 Task: Plan a trip to TatabÃ¡nya, Hungary from 14th December, 2023 to 20th December, 2023 for 8 adults, 2 children. Place can be room or shared room with 4 bedrooms having 8 beds and 4 bathrooms. Property type can be house. Amenities needed are: wifi, TV, free parkinig on premises, gym, breakfast.
Action: Mouse moved to (497, 101)
Screenshot: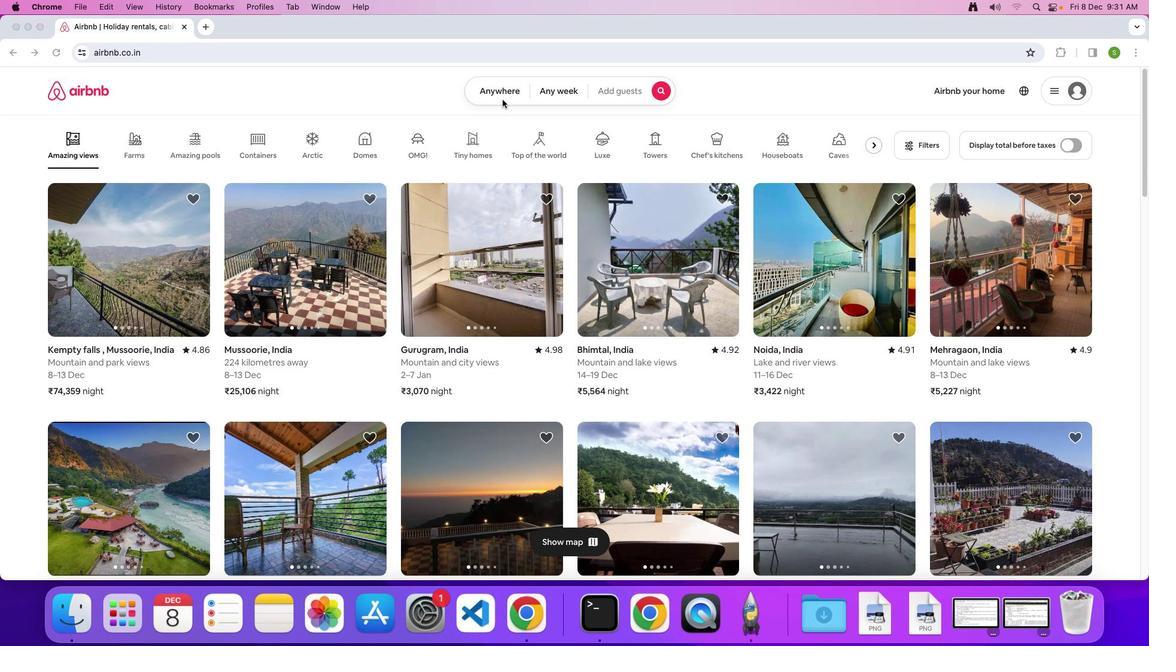 
Action: Mouse pressed left at (497, 101)
Screenshot: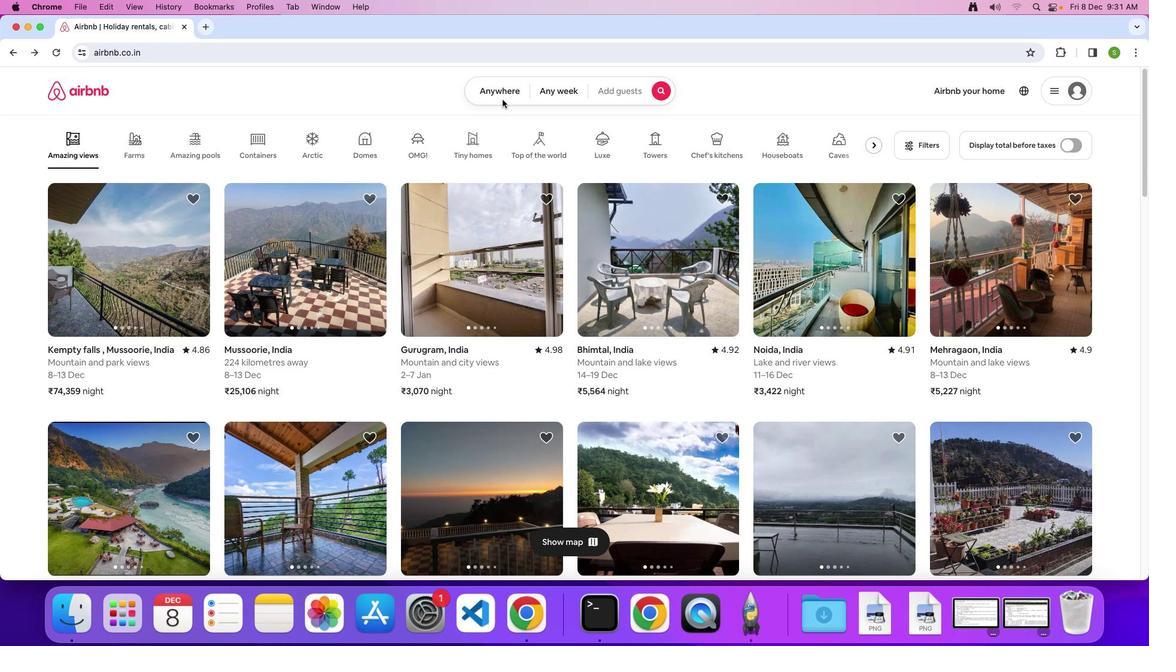 
Action: Mouse moved to (497, 99)
Screenshot: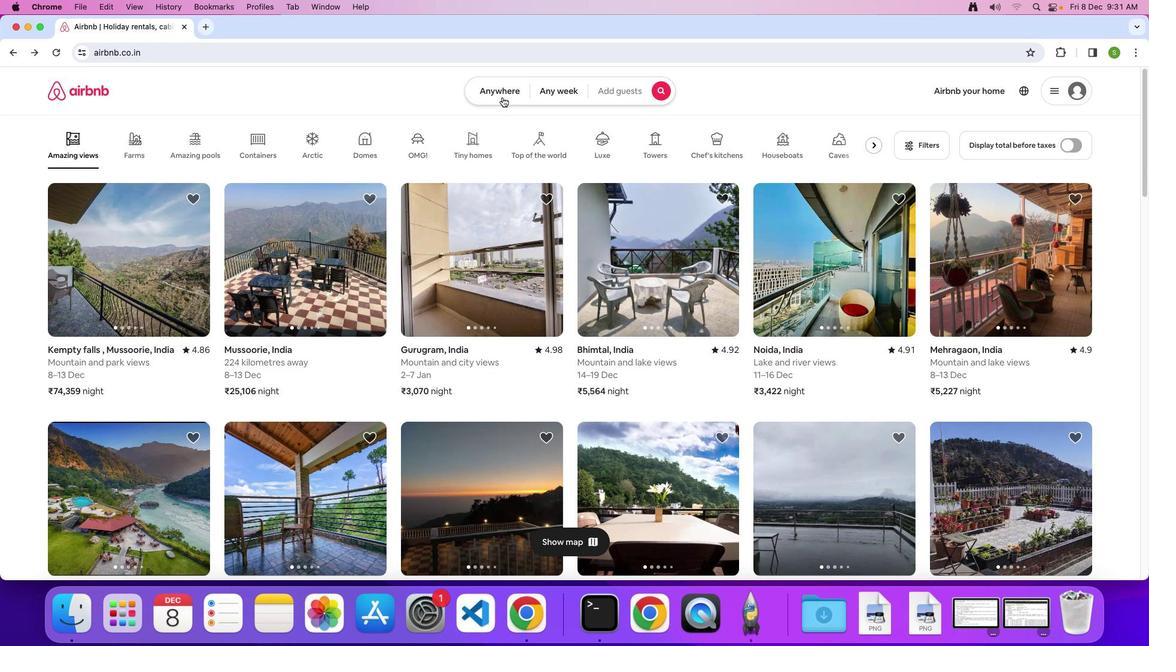 
Action: Mouse pressed left at (497, 99)
Screenshot: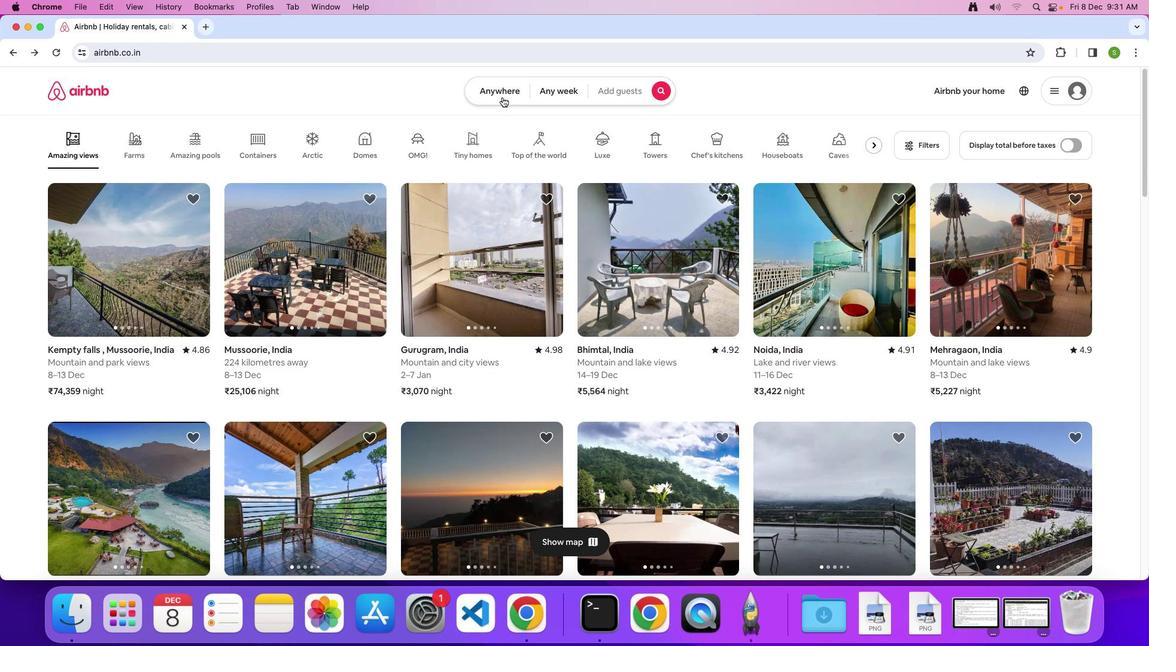
Action: Mouse moved to (435, 135)
Screenshot: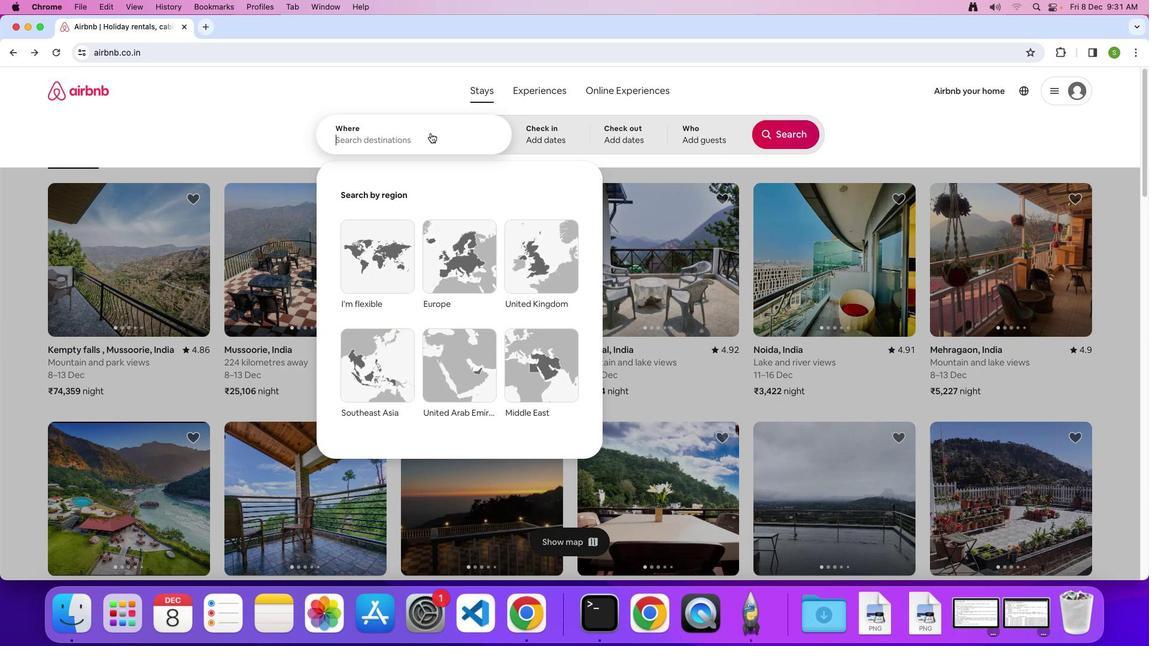 
Action: Mouse pressed left at (435, 135)
Screenshot: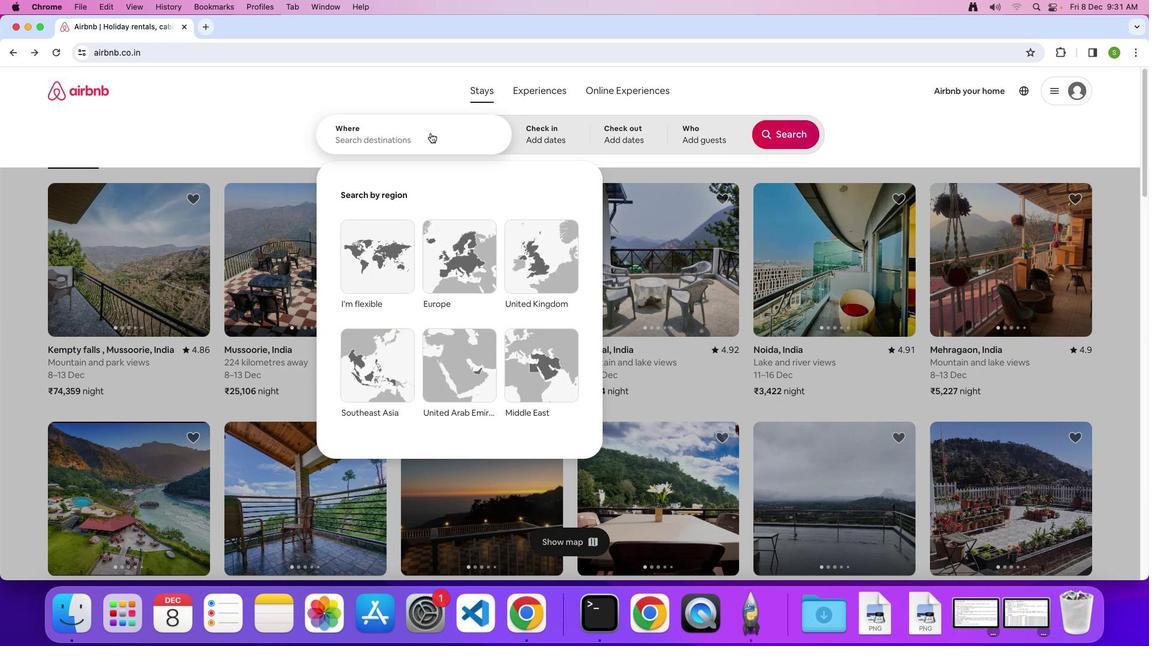 
Action: Key pressed 'T'Key.caps_lock'a''t''a''b''a''n''y''a'','Key.spaceKey.shift'H''u''n''g''a''r''y'Key.enter
Screenshot: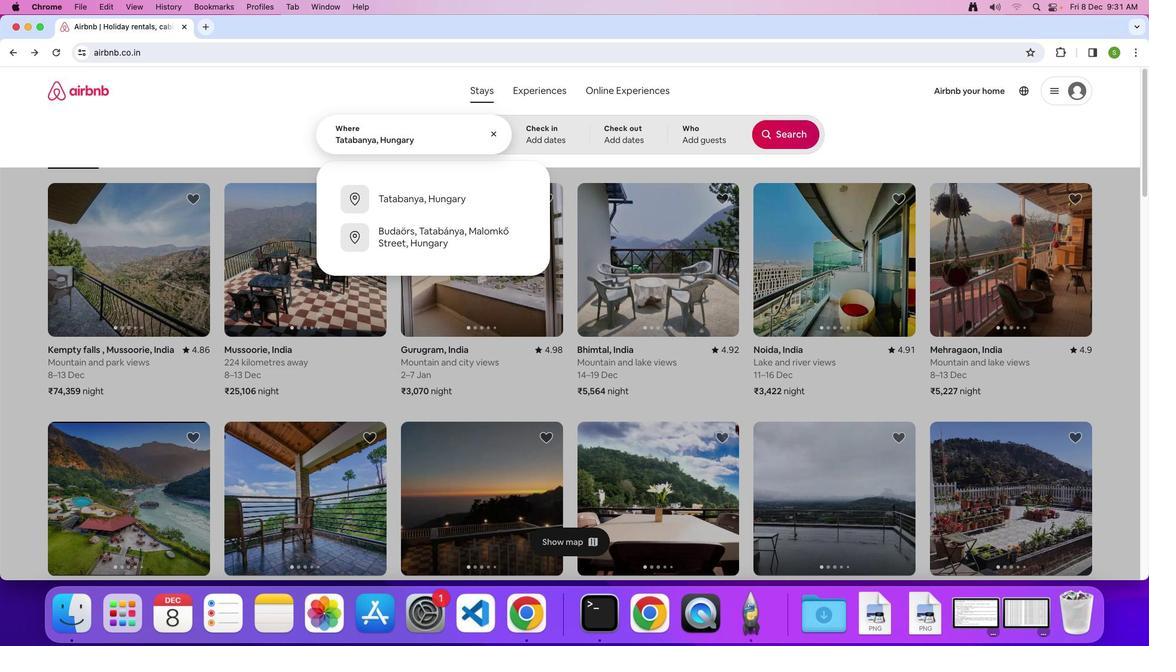
Action: Mouse moved to (483, 352)
Screenshot: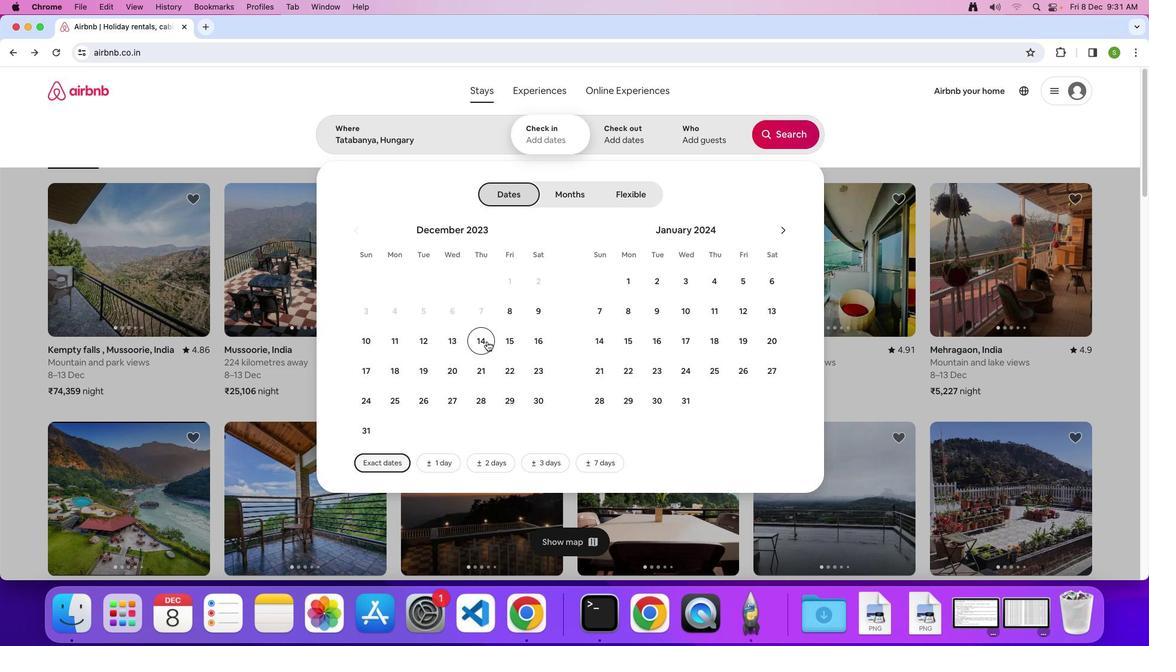 
Action: Mouse pressed left at (483, 352)
Screenshot: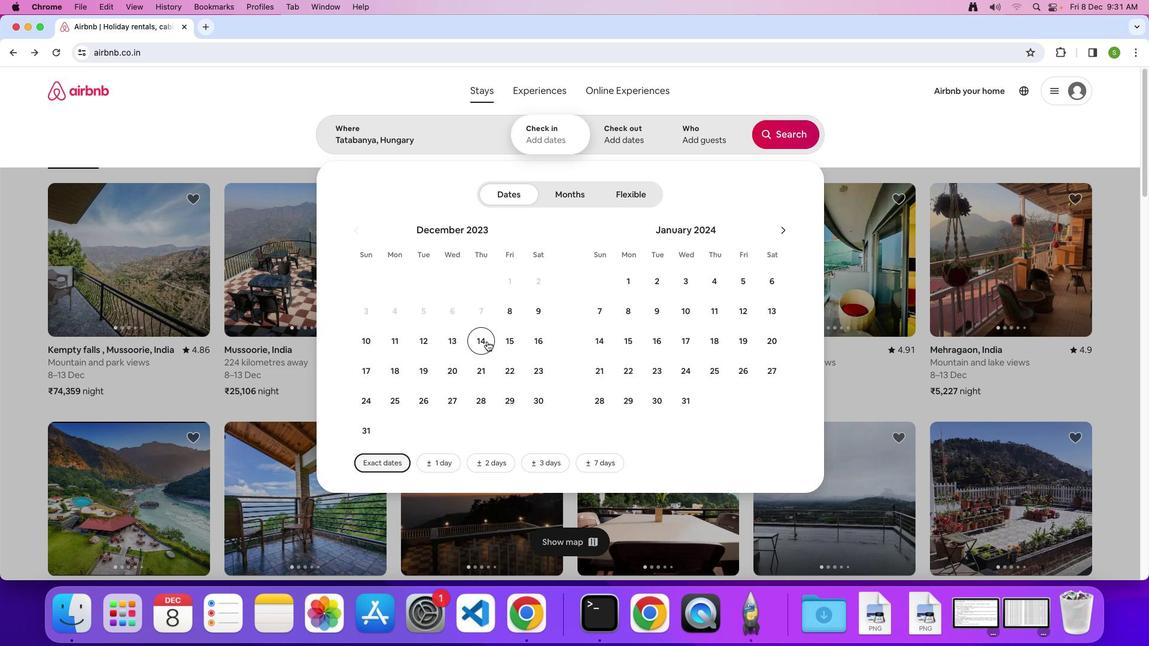 
Action: Mouse moved to (452, 382)
Screenshot: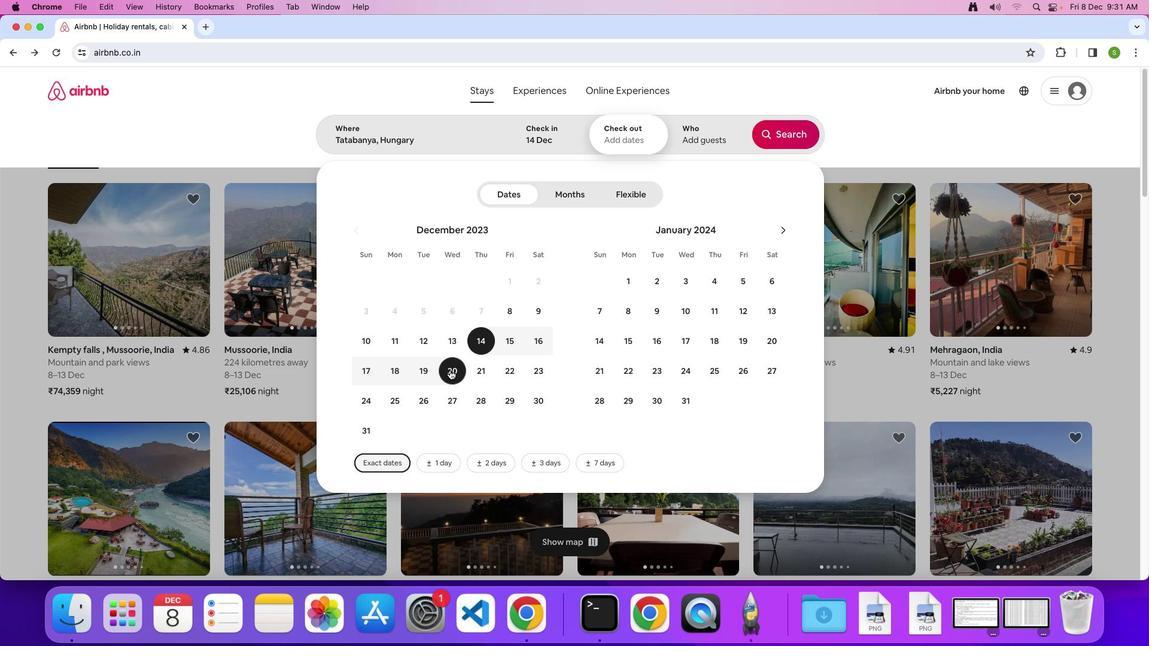 
Action: Mouse pressed left at (452, 382)
Screenshot: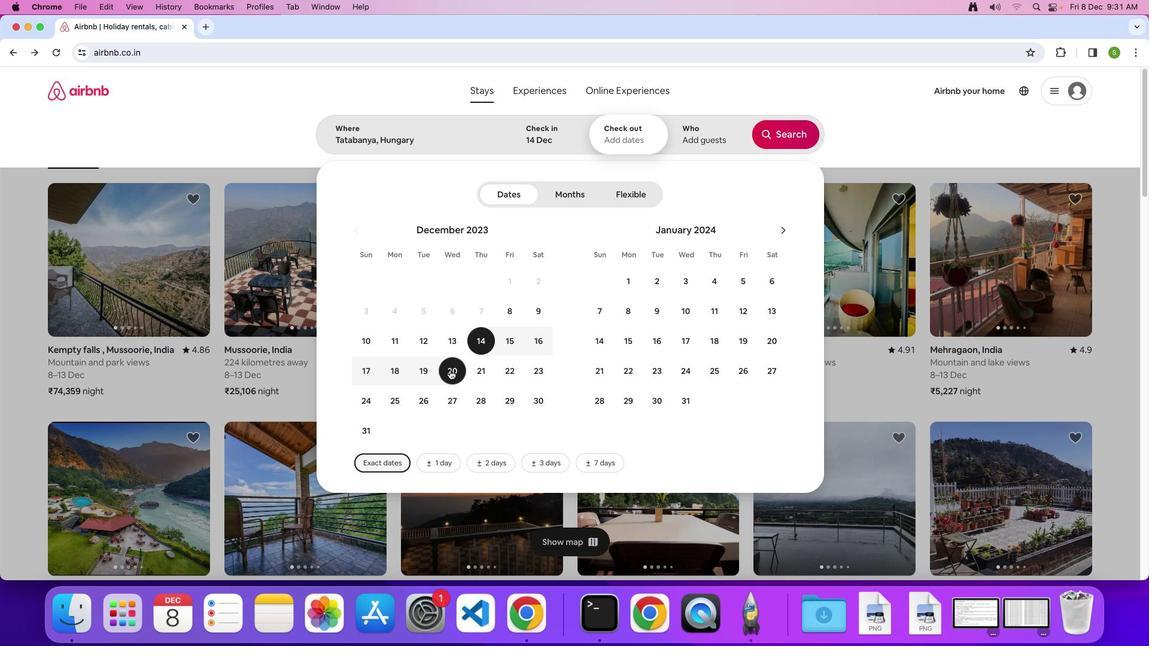 
Action: Mouse moved to (660, 143)
Screenshot: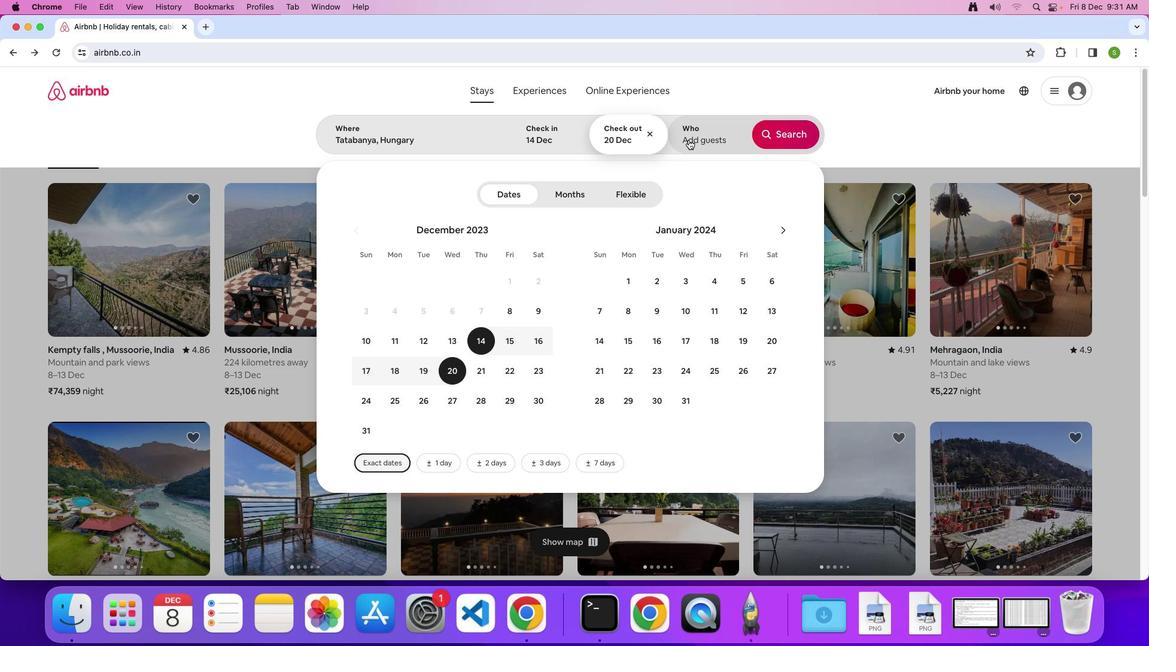 
Action: Mouse pressed left at (660, 143)
Screenshot: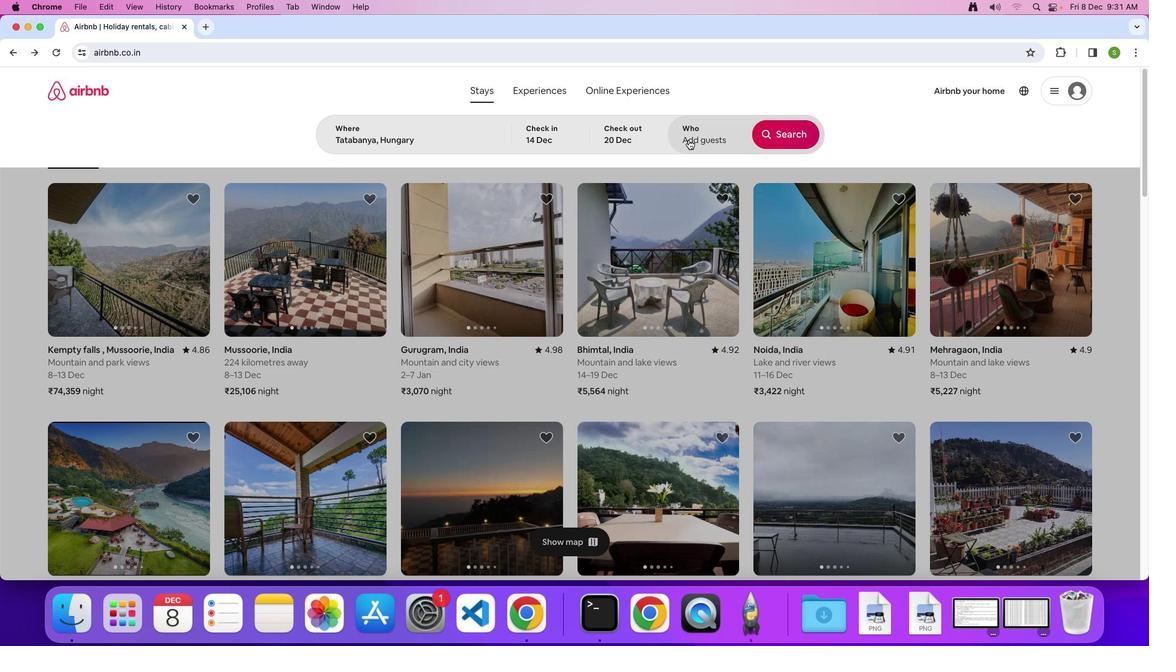 
Action: Mouse moved to (748, 204)
Screenshot: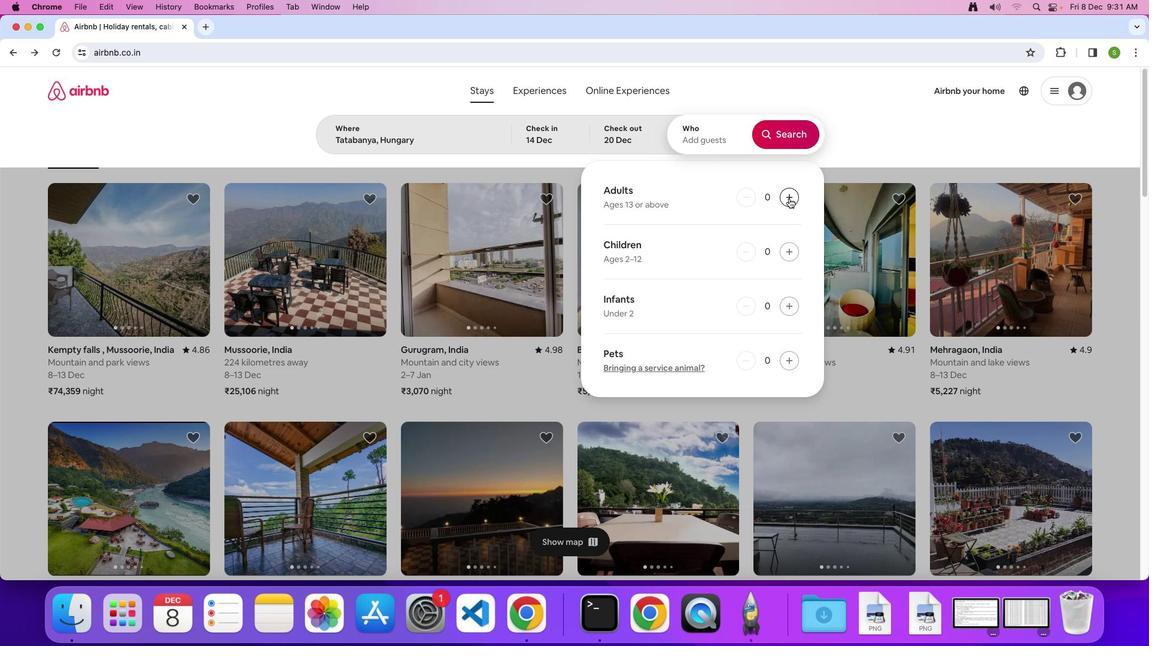 
Action: Mouse pressed left at (748, 204)
Screenshot: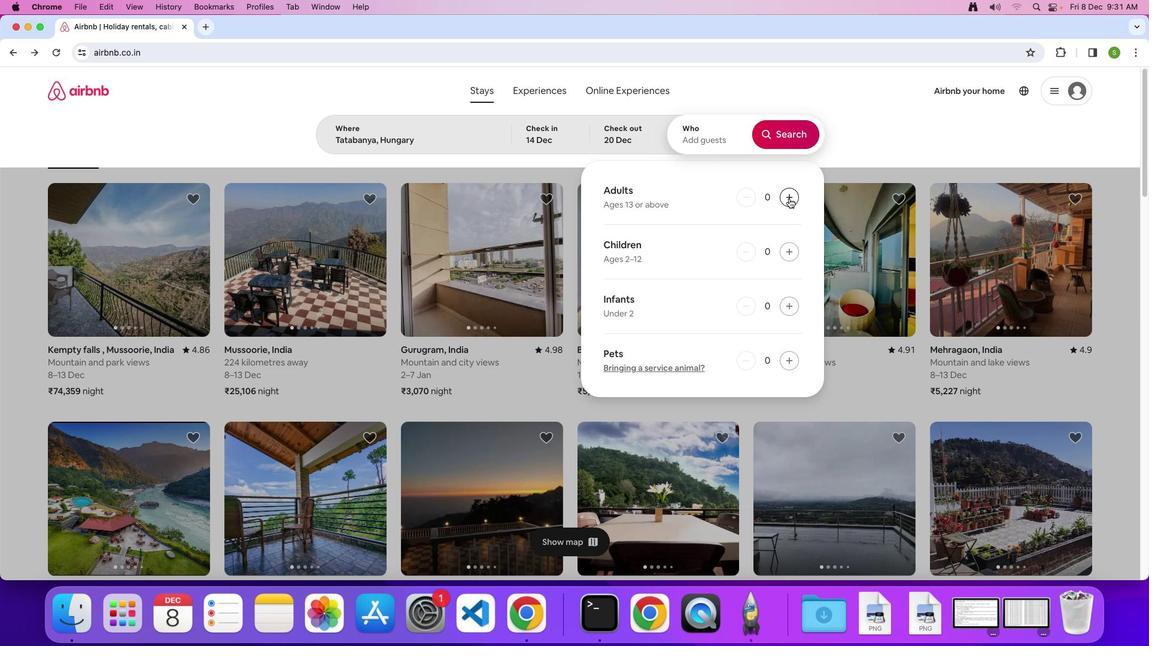 
Action: Mouse pressed left at (748, 204)
Screenshot: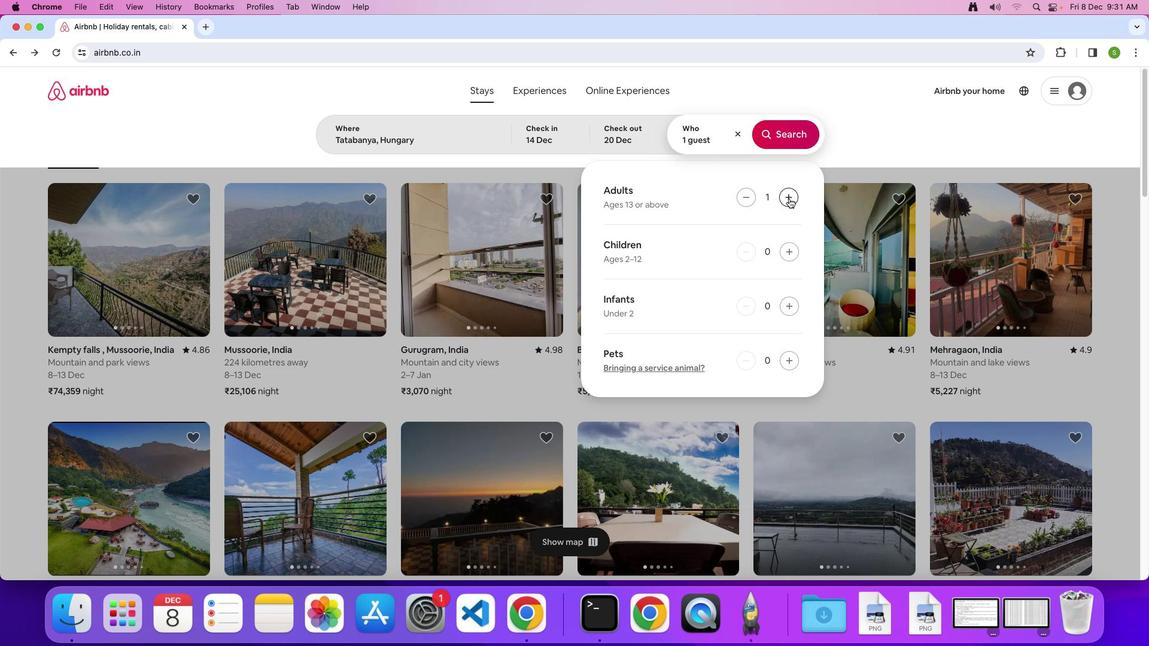 
Action: Mouse pressed left at (748, 204)
Screenshot: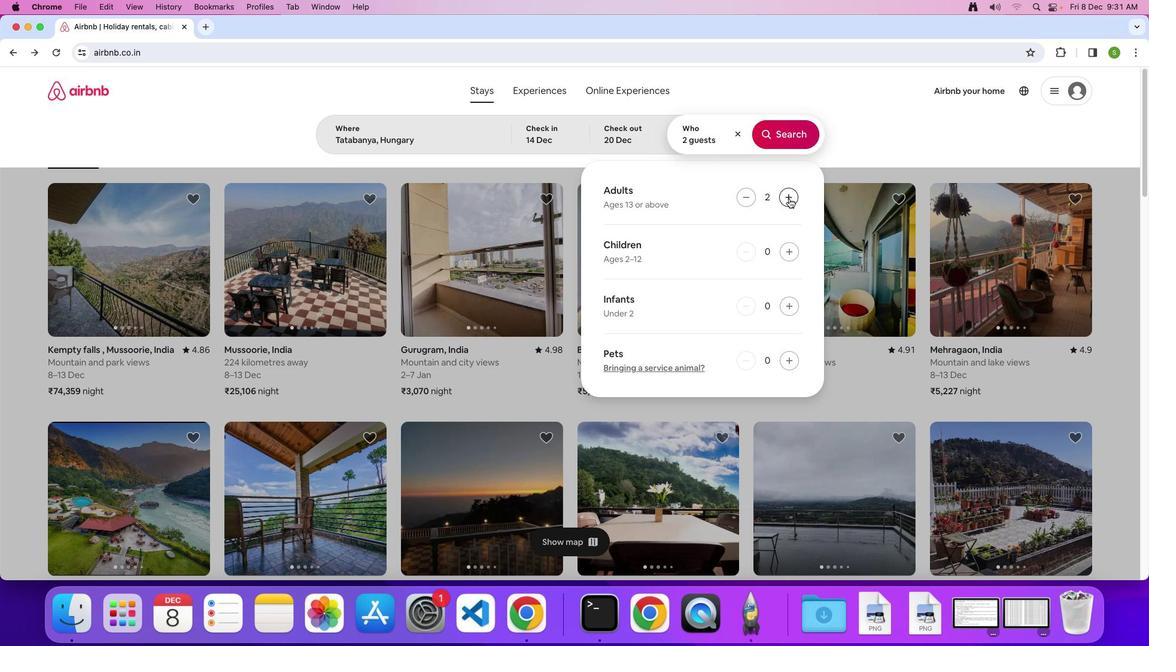 
Action: Mouse pressed left at (748, 204)
Screenshot: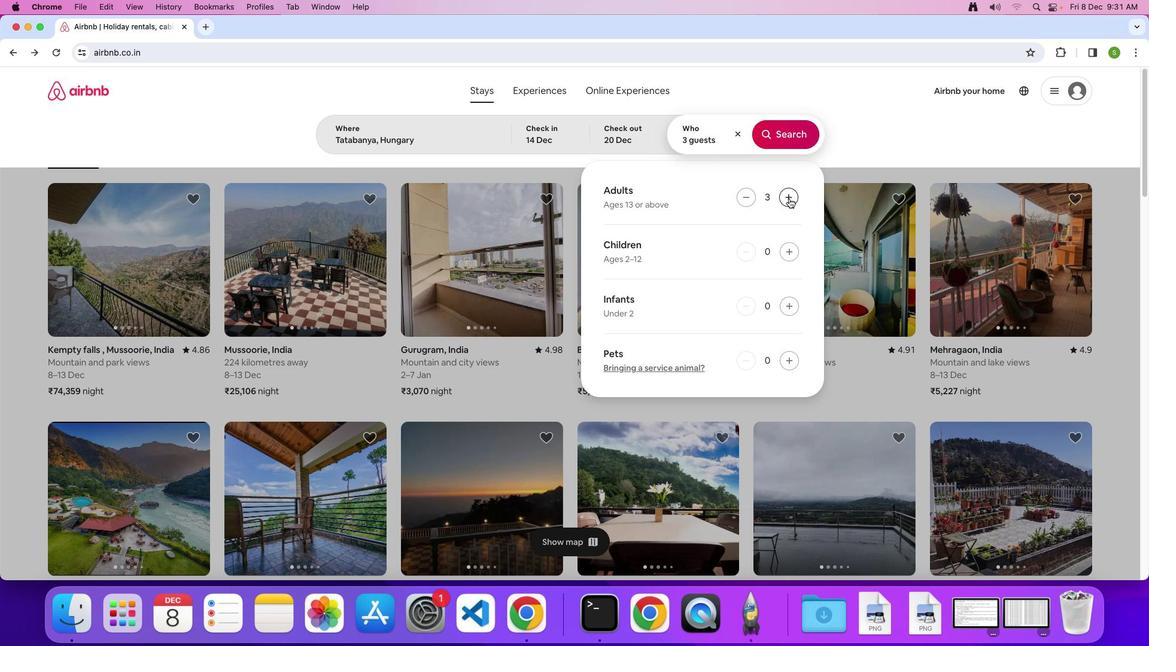 
Action: Mouse pressed left at (748, 204)
Screenshot: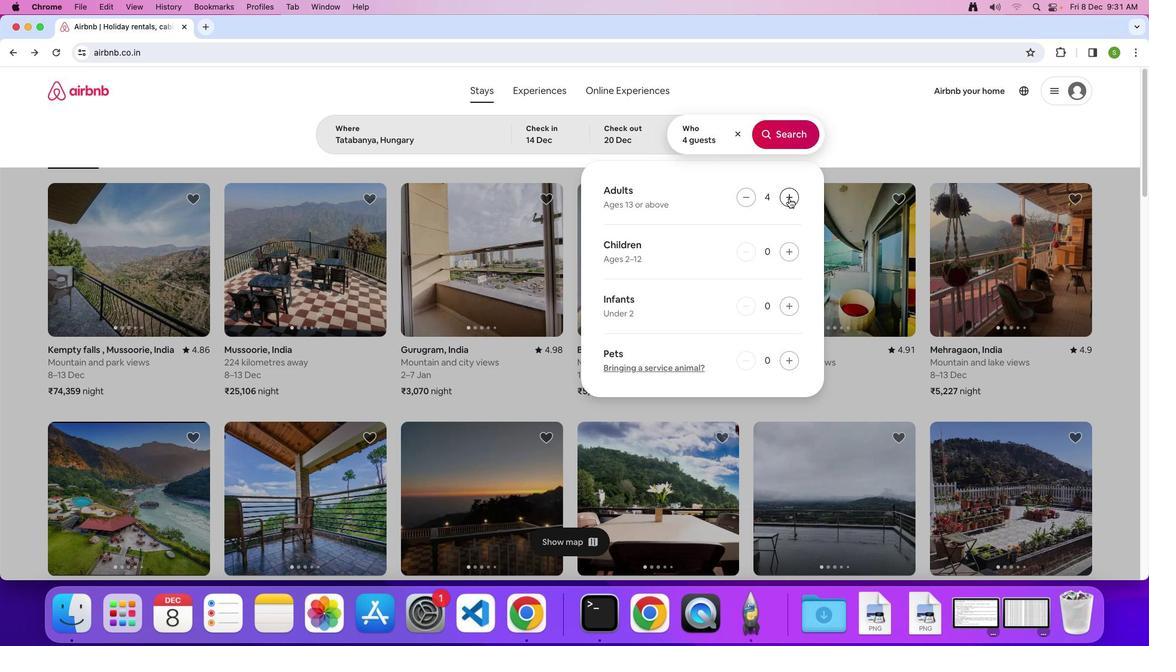 
Action: Mouse pressed left at (748, 204)
Screenshot: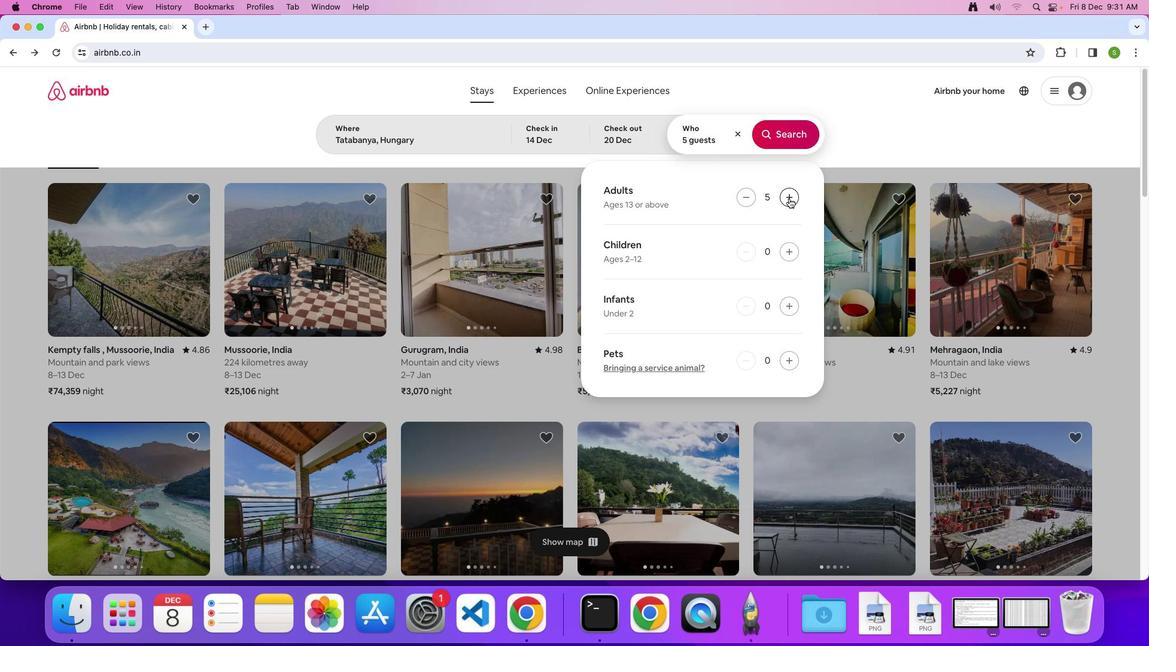 
Action: Mouse pressed left at (748, 204)
Screenshot: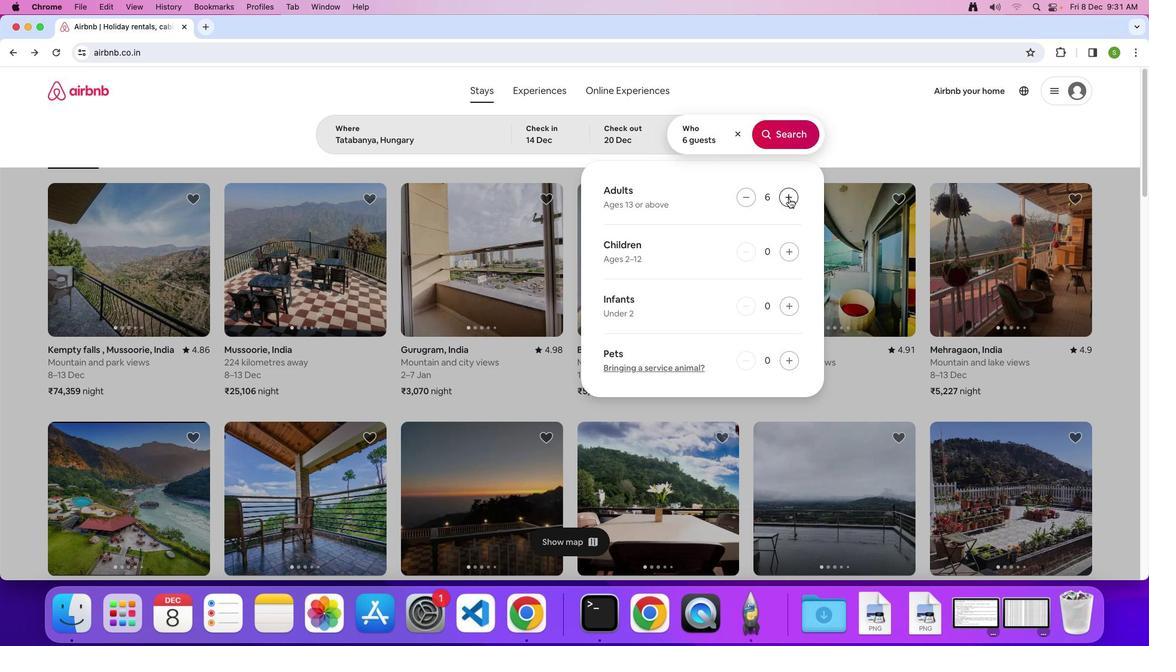 
Action: Mouse pressed left at (748, 204)
Screenshot: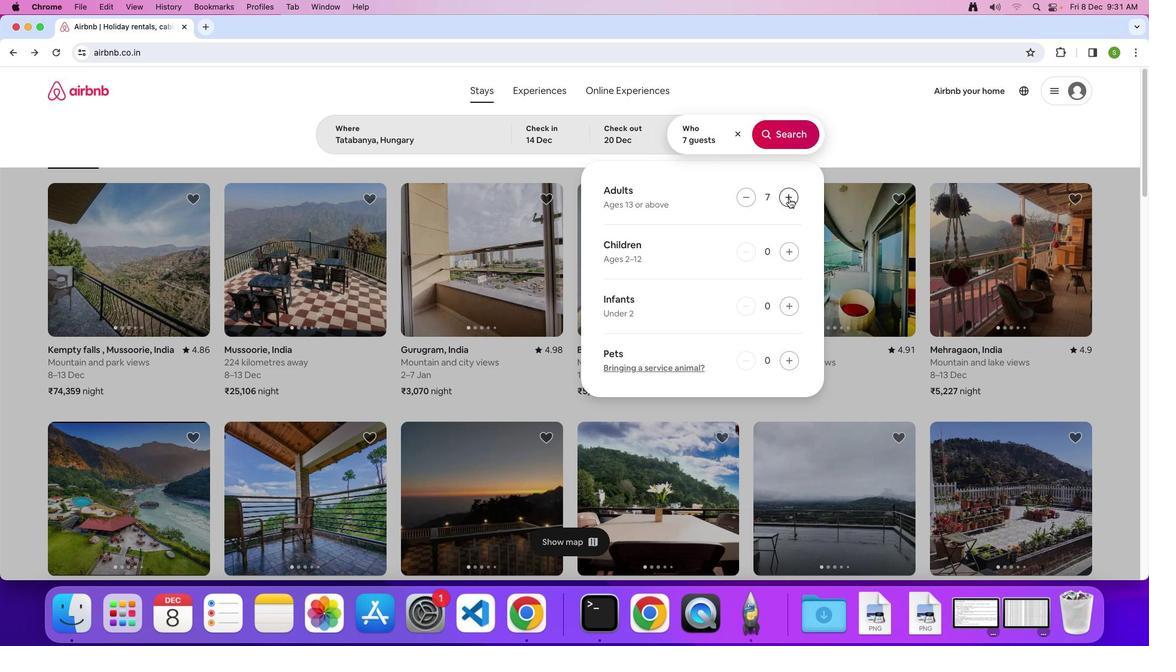 
Action: Mouse moved to (745, 267)
Screenshot: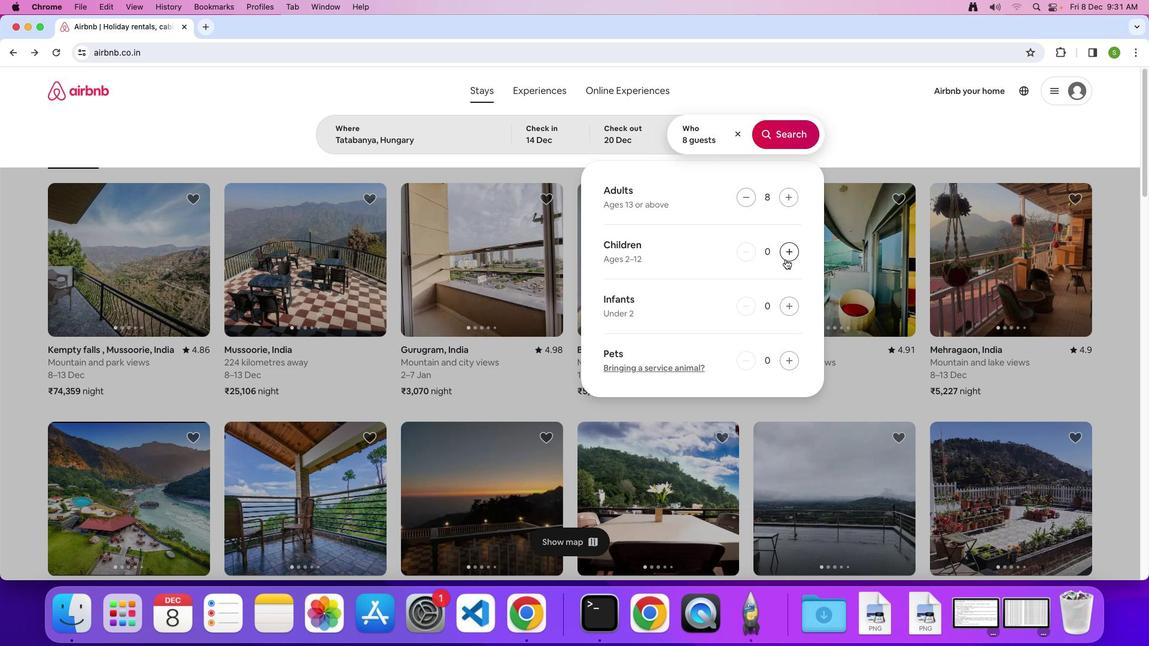 
Action: Mouse pressed left at (745, 267)
Screenshot: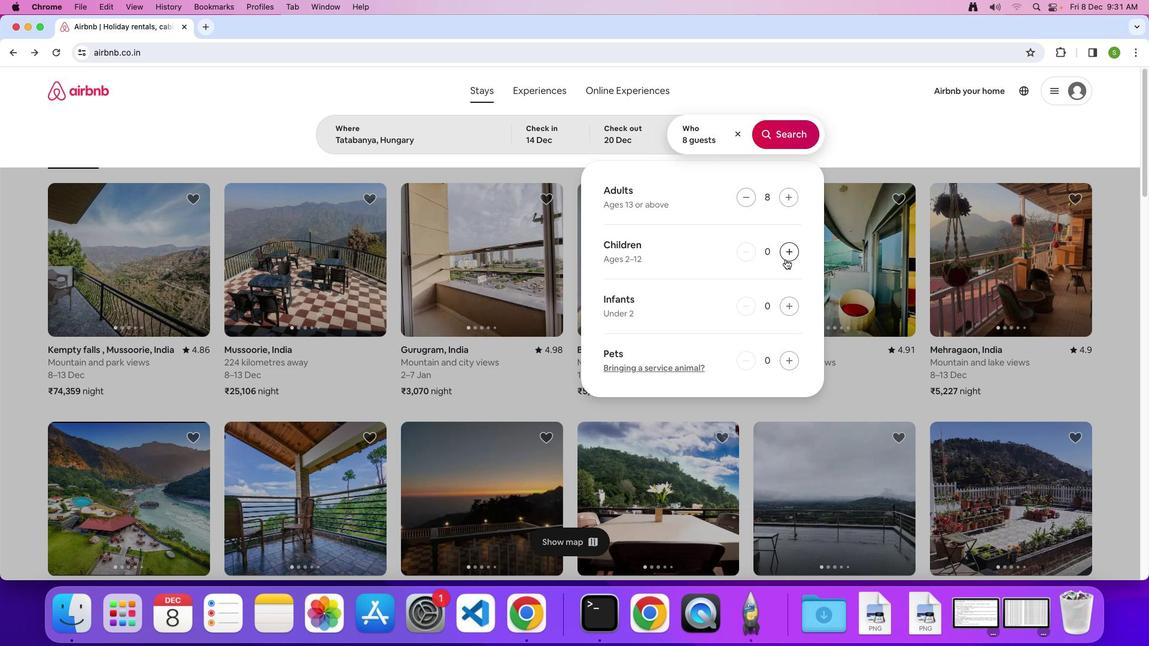 
Action: Mouse pressed left at (745, 267)
Screenshot: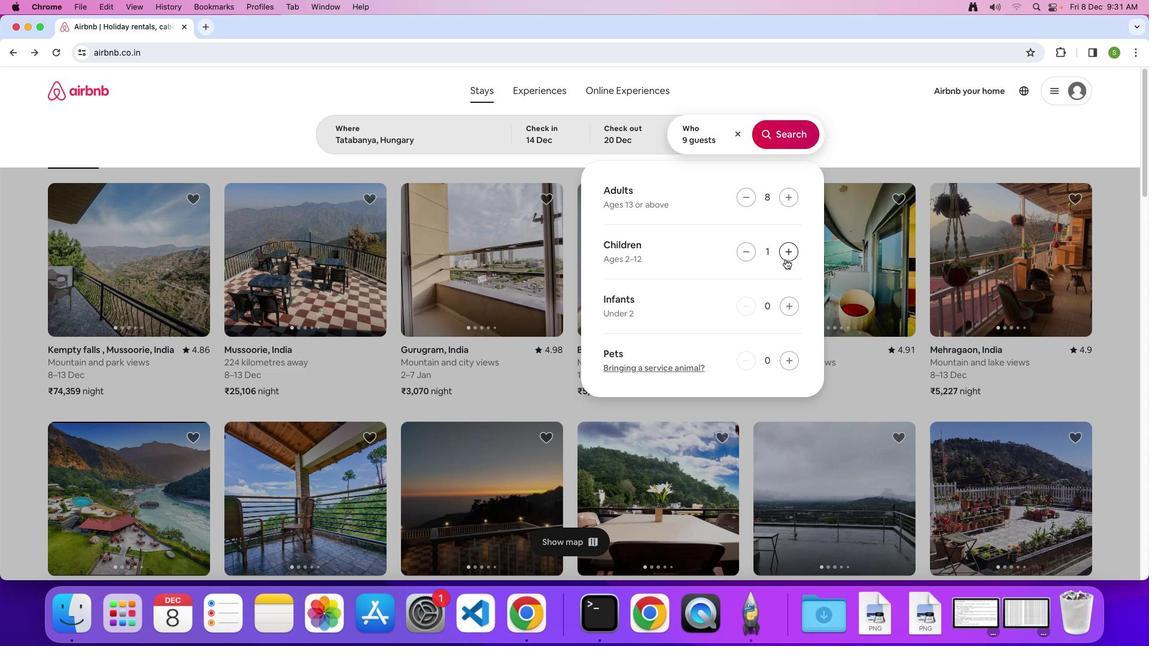
Action: Mouse moved to (743, 135)
Screenshot: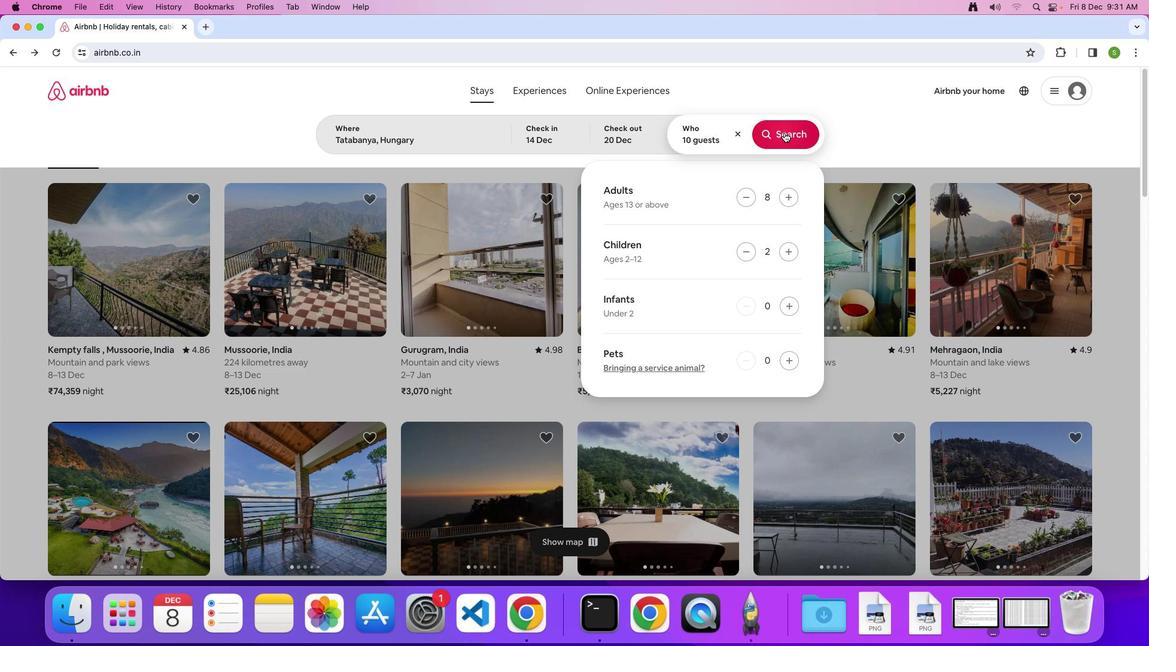 
Action: Mouse pressed left at (743, 135)
Screenshot: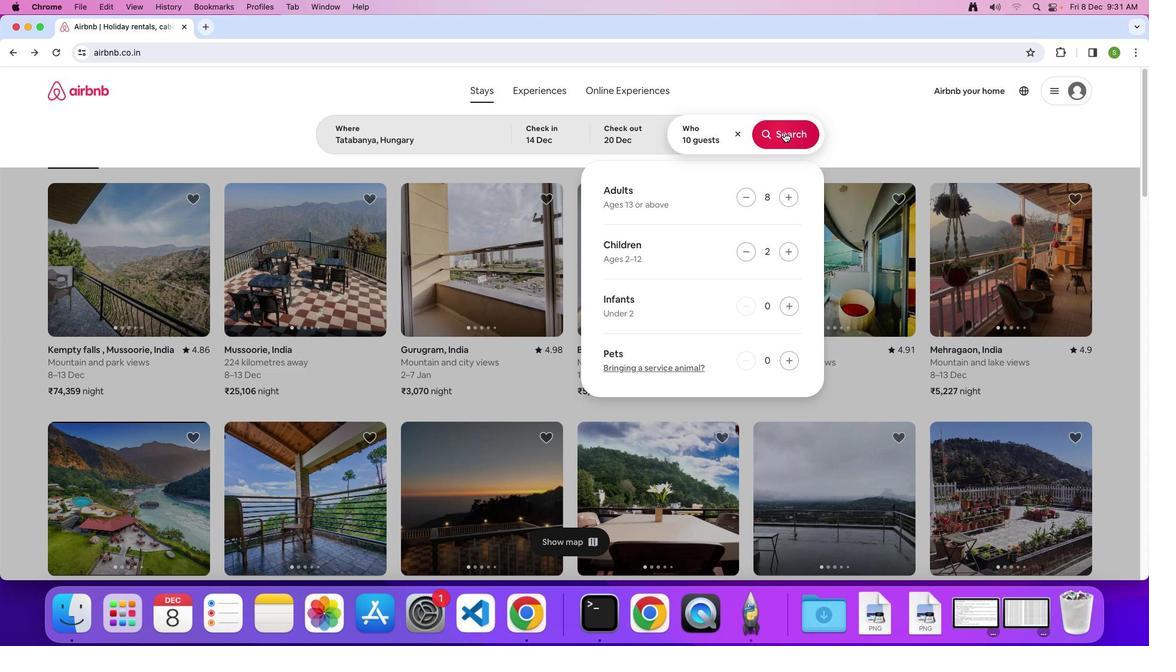 
Action: Mouse moved to (891, 146)
Screenshot: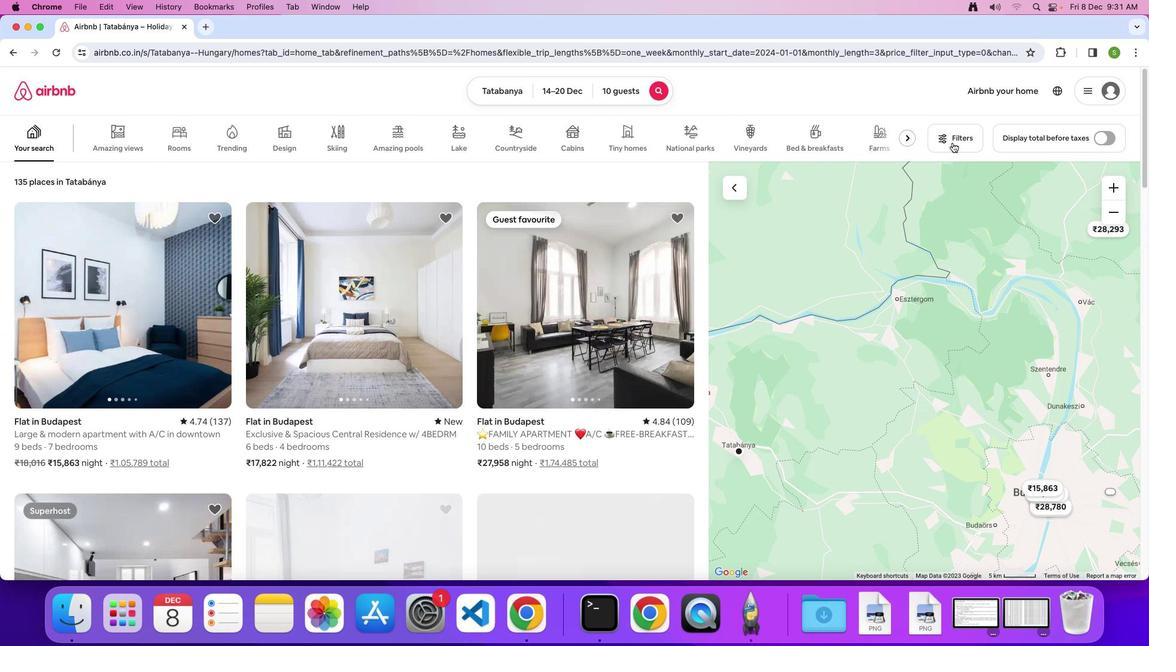 
Action: Mouse pressed left at (891, 146)
Screenshot: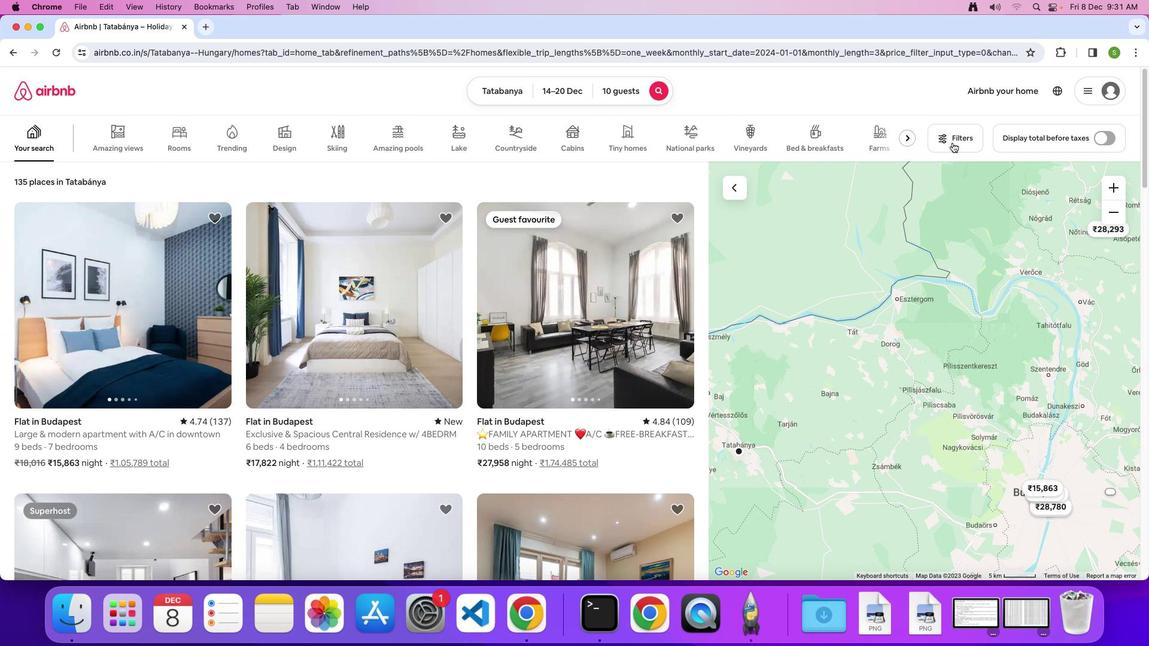 
Action: Mouse moved to (537, 228)
Screenshot: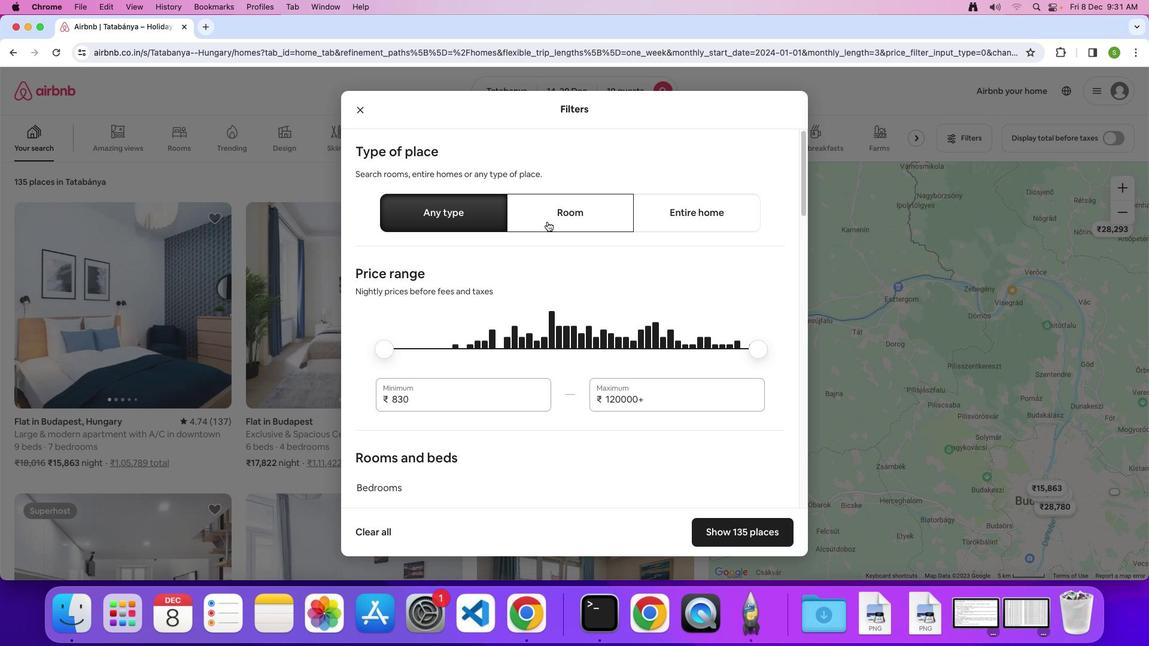 
Action: Mouse pressed left at (537, 228)
Screenshot: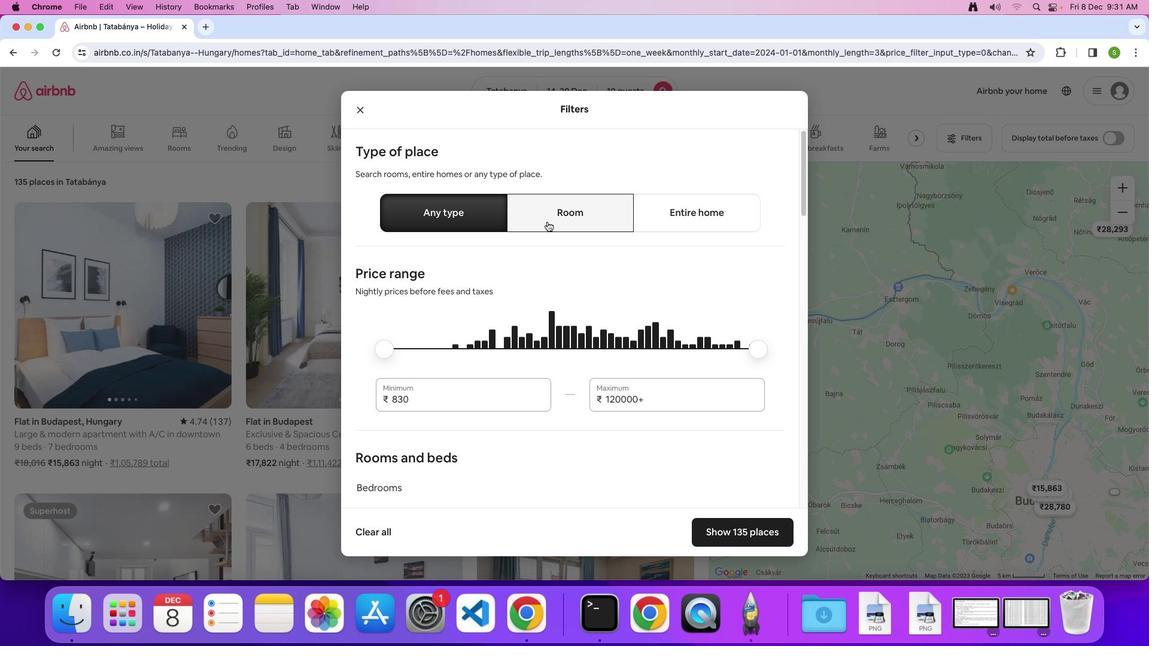 
Action: Mouse moved to (544, 341)
Screenshot: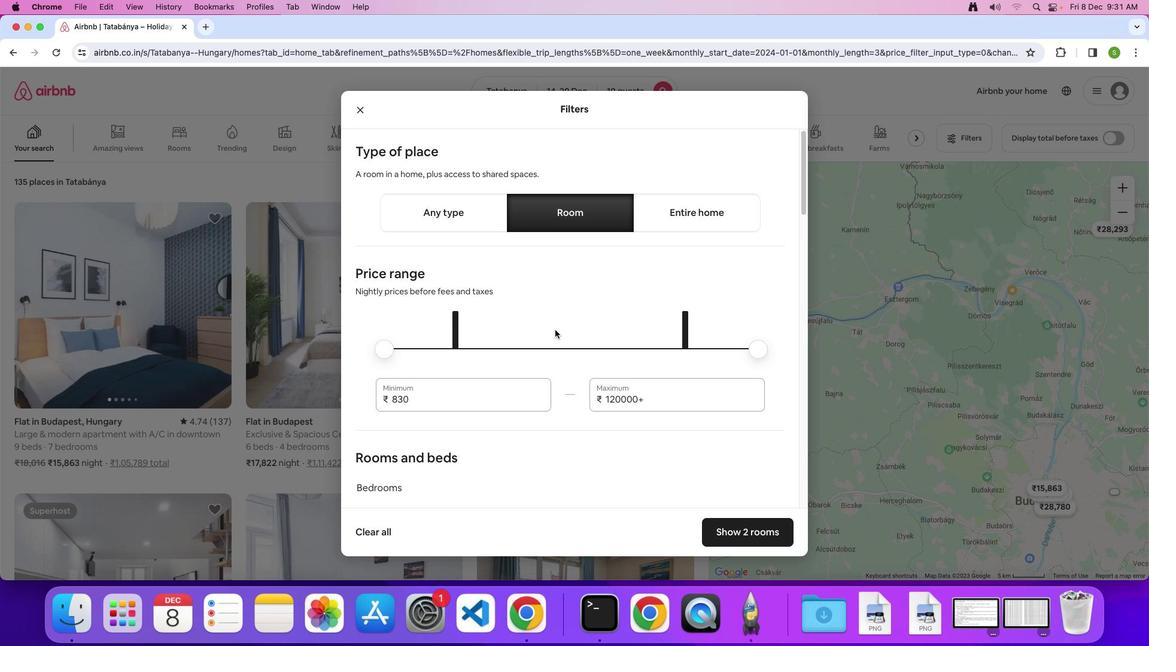 
Action: Mouse scrolled (544, 341) with delta (59, -1)
Screenshot: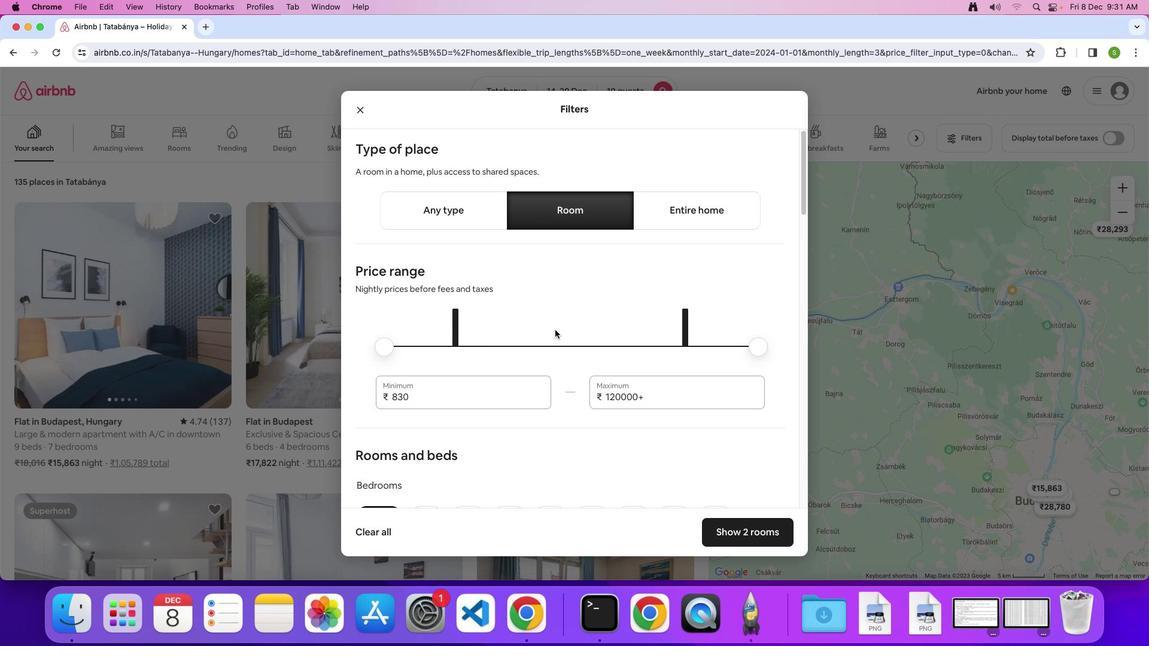 
Action: Mouse scrolled (544, 341) with delta (59, -1)
Screenshot: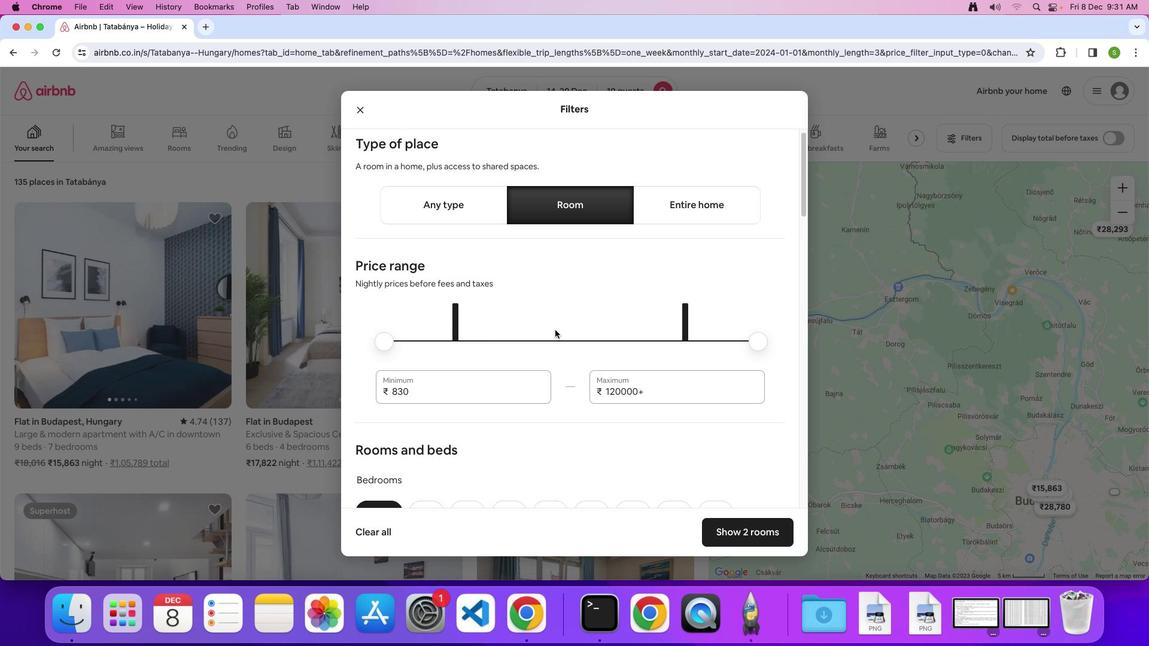 
Action: Mouse scrolled (544, 341) with delta (59, -1)
Screenshot: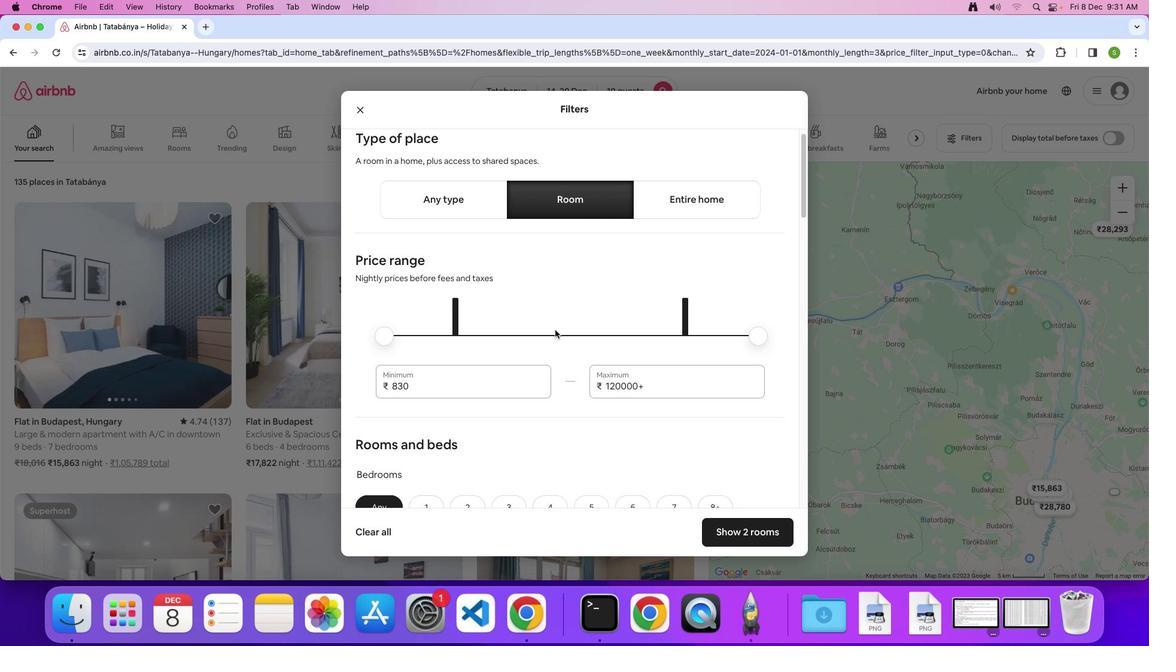 
Action: Mouse scrolled (544, 341) with delta (59, -1)
Screenshot: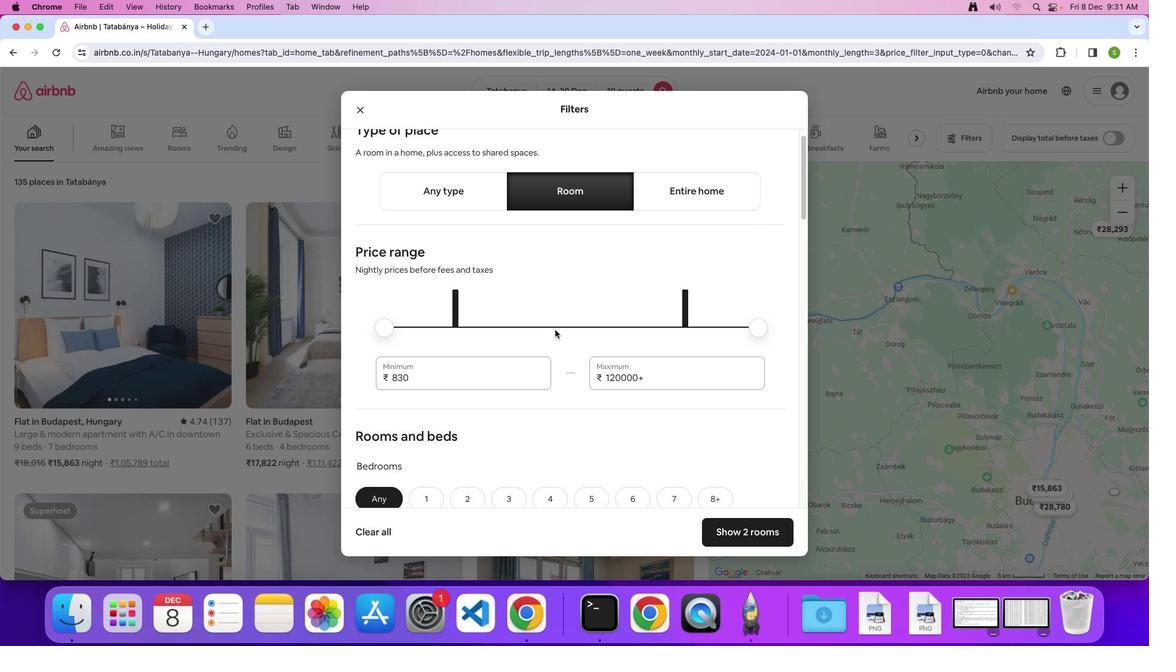 
Action: Mouse scrolled (544, 341) with delta (59, -1)
Screenshot: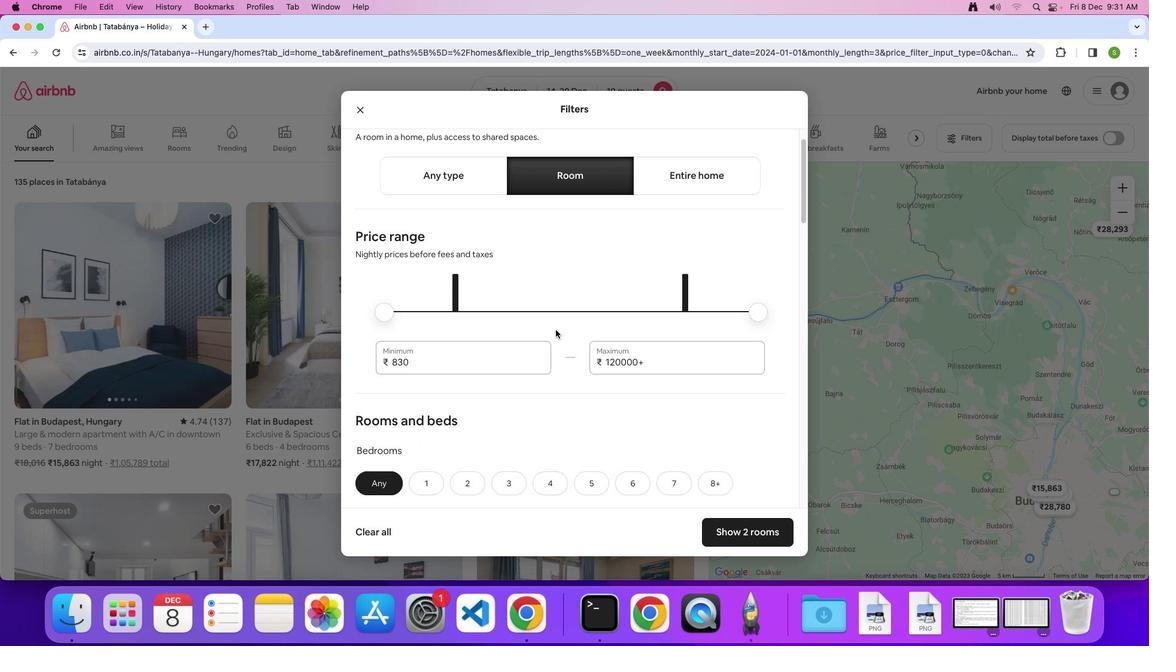 
Action: Mouse scrolled (544, 341) with delta (59, -1)
Screenshot: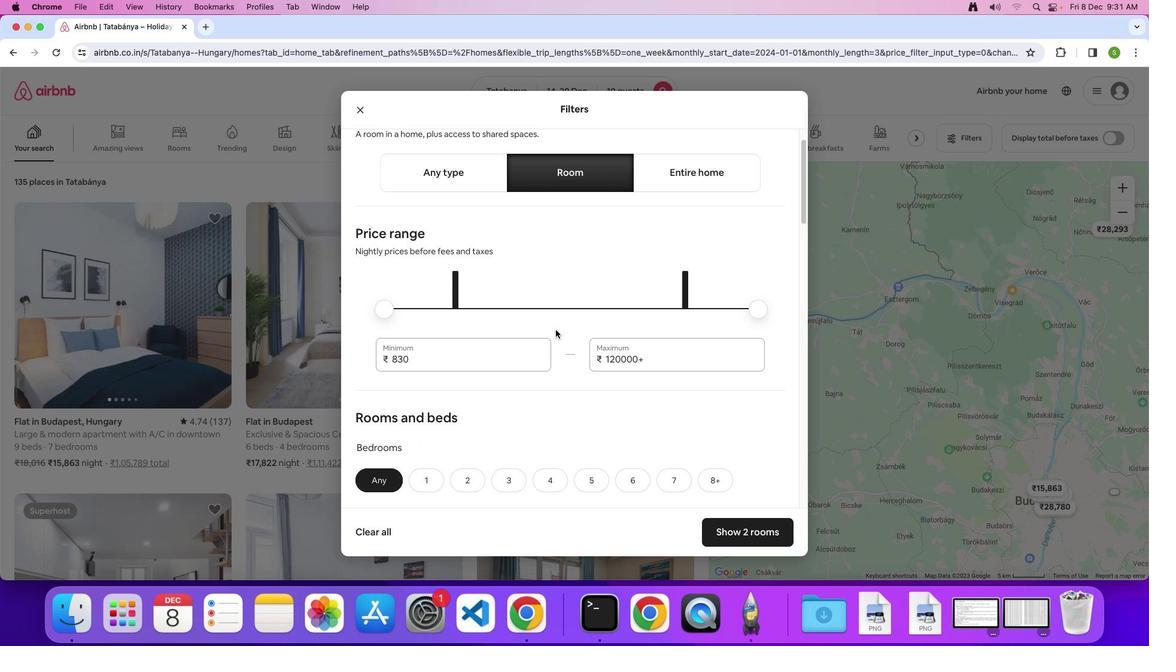 
Action: Mouse moved to (544, 341)
Screenshot: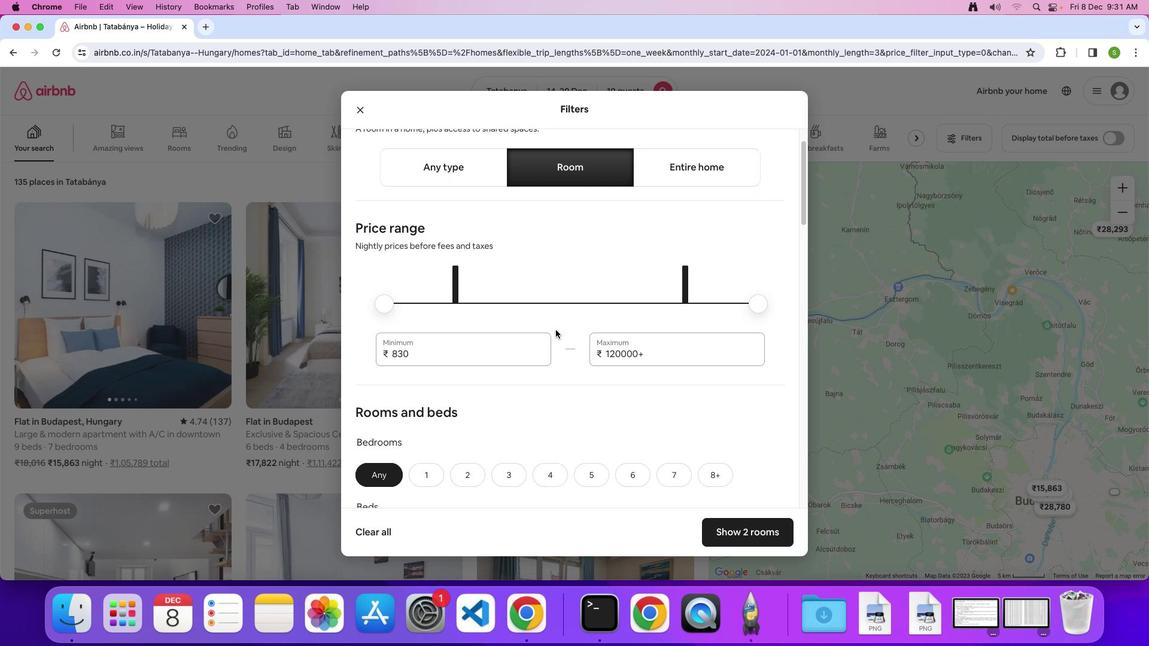 
Action: Mouse scrolled (544, 341) with delta (59, -1)
Screenshot: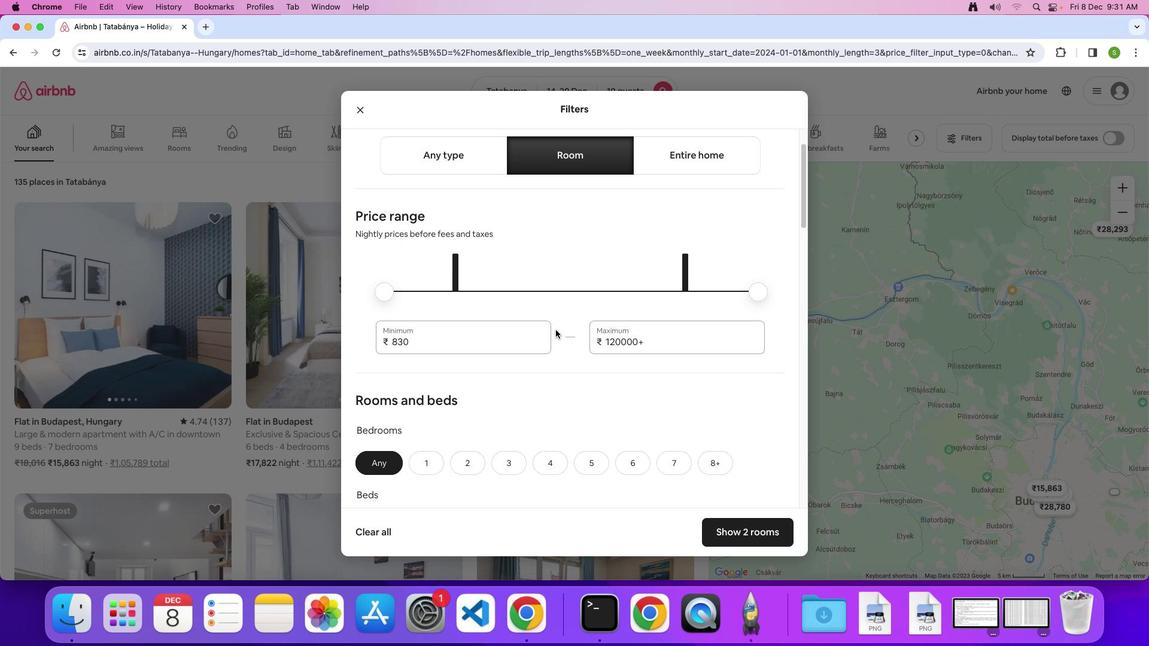 
Action: Mouse scrolled (544, 341) with delta (59, -1)
Screenshot: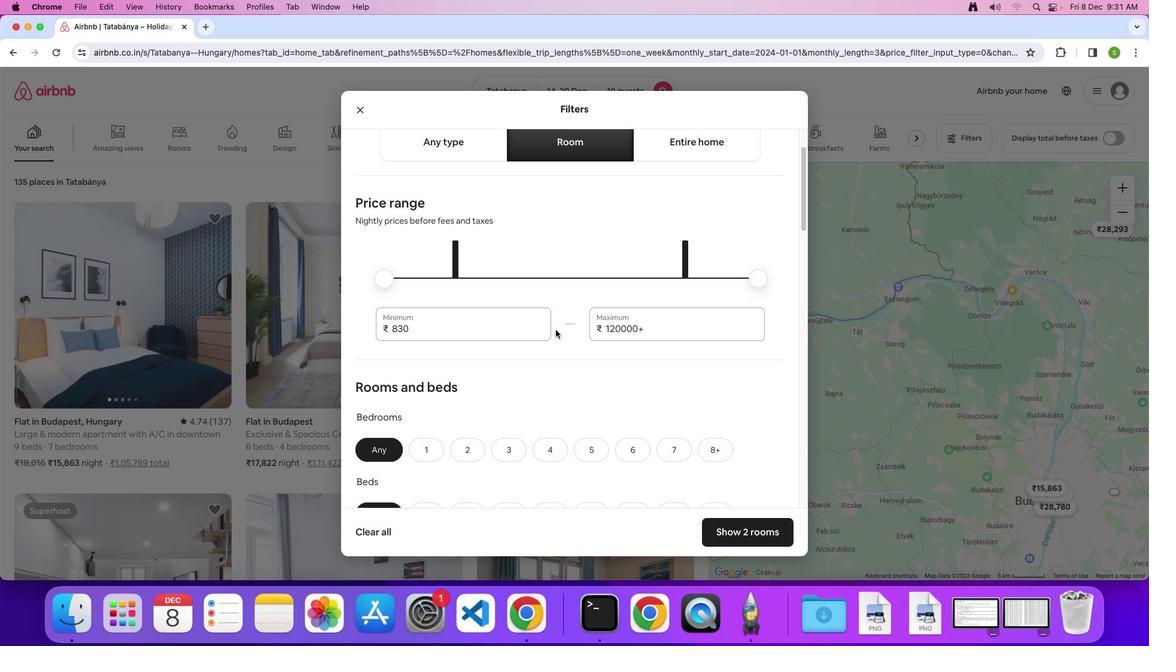
Action: Mouse scrolled (544, 341) with delta (59, -1)
Screenshot: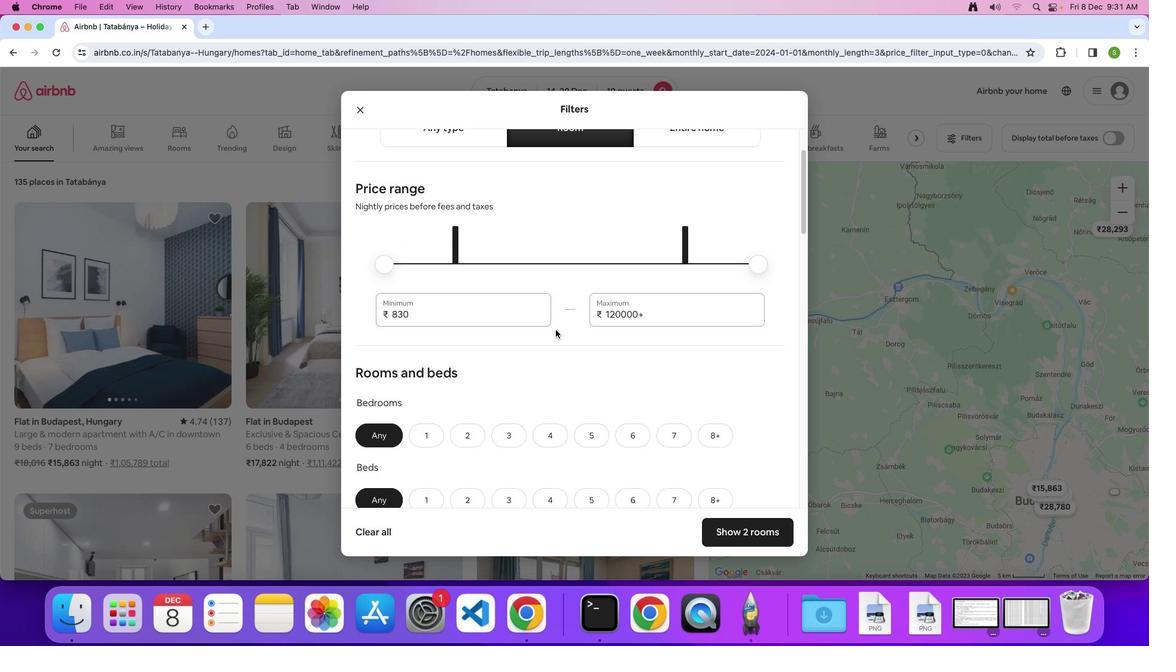 
Action: Mouse scrolled (544, 341) with delta (59, -1)
Screenshot: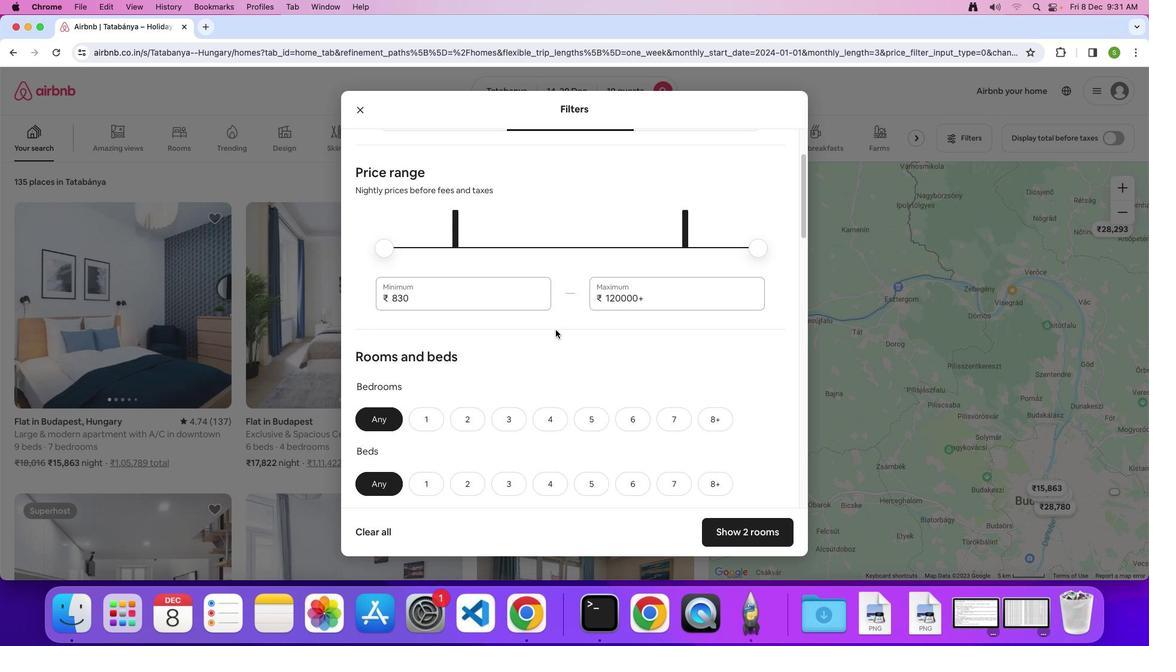 
Action: Mouse scrolled (544, 341) with delta (59, -2)
Screenshot: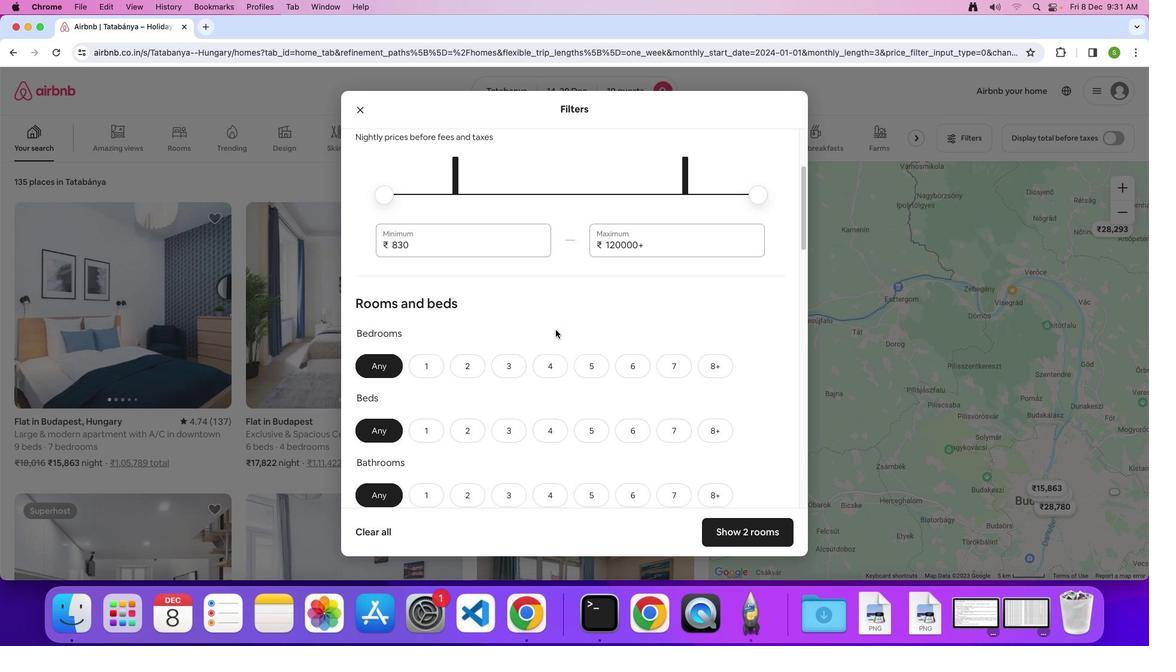 
Action: Mouse scrolled (544, 341) with delta (59, -1)
Screenshot: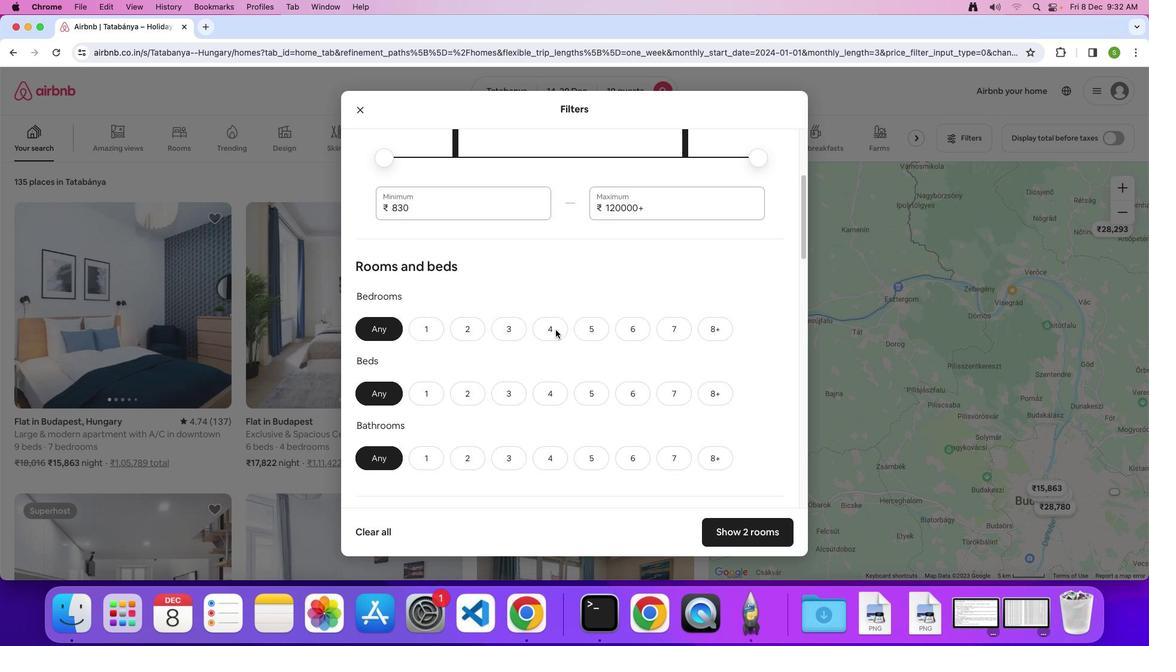 
Action: Mouse scrolled (544, 341) with delta (59, -1)
Screenshot: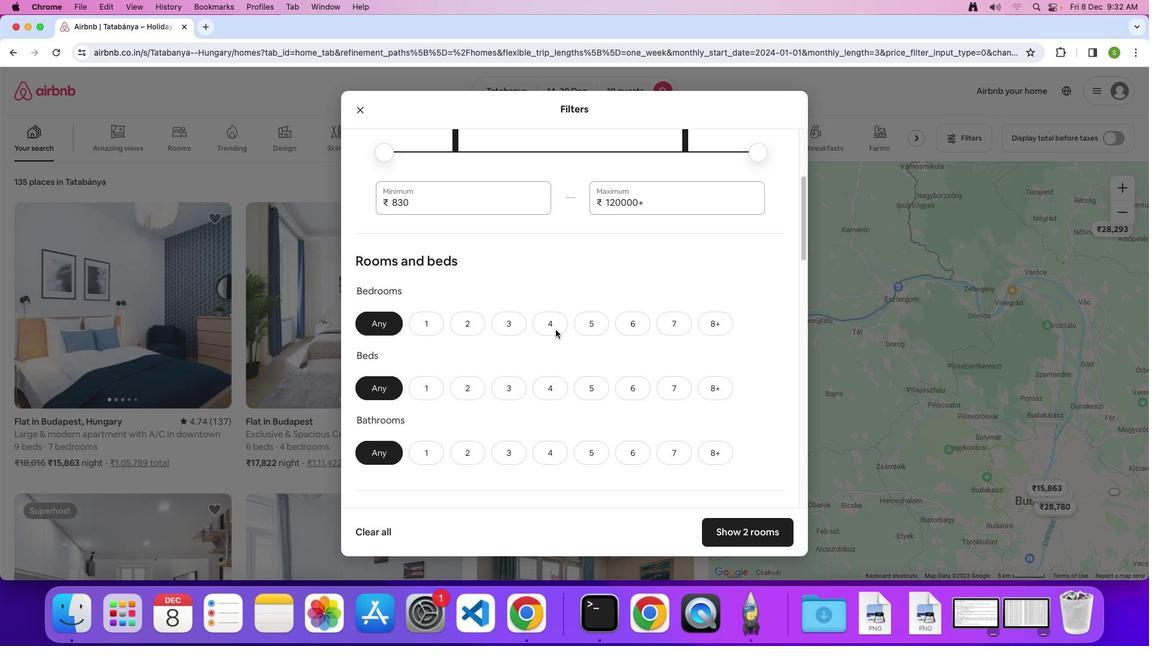 
Action: Mouse scrolled (544, 341) with delta (59, -1)
Screenshot: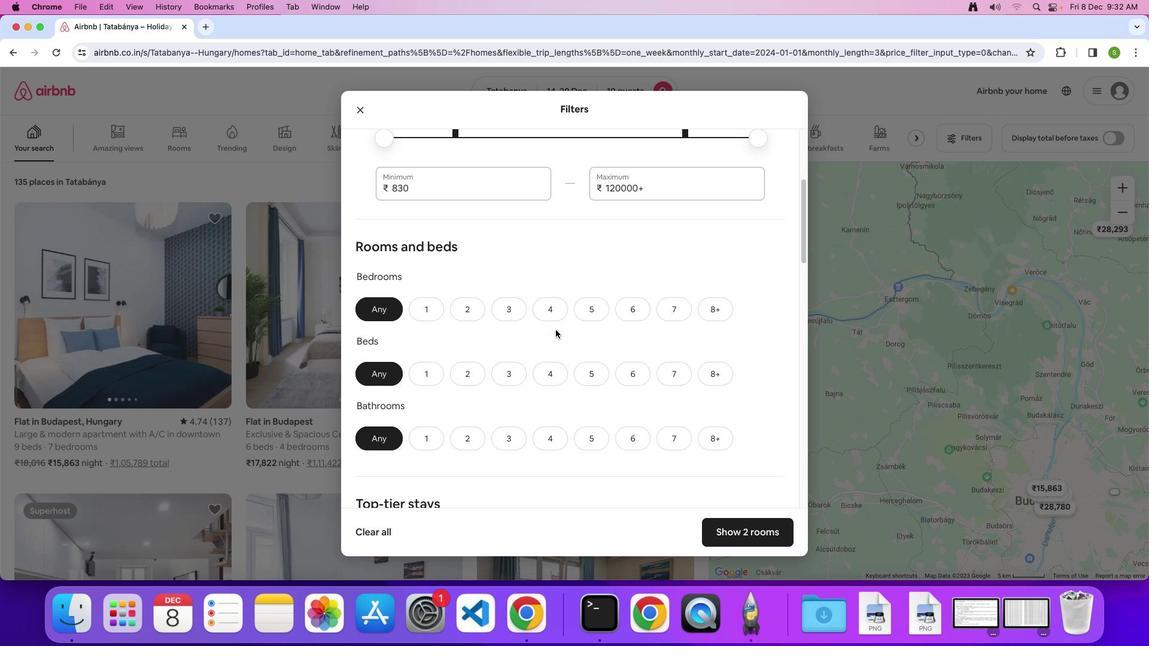 
Action: Mouse scrolled (544, 341) with delta (59, -1)
Screenshot: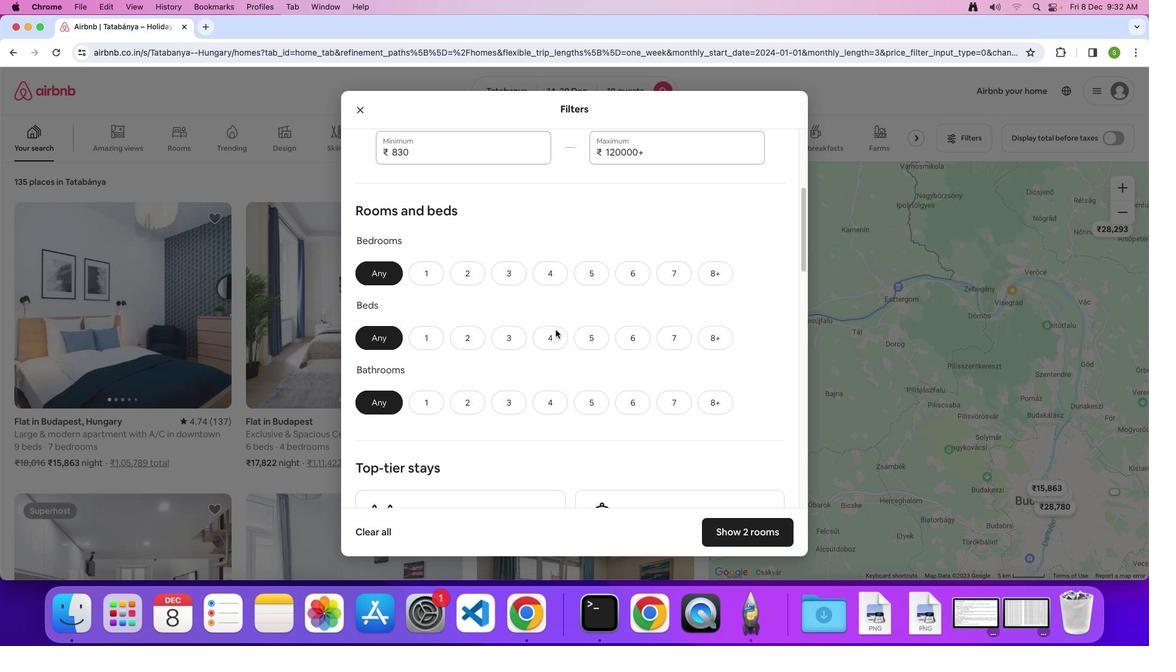 
Action: Mouse scrolled (544, 341) with delta (59, -2)
Screenshot: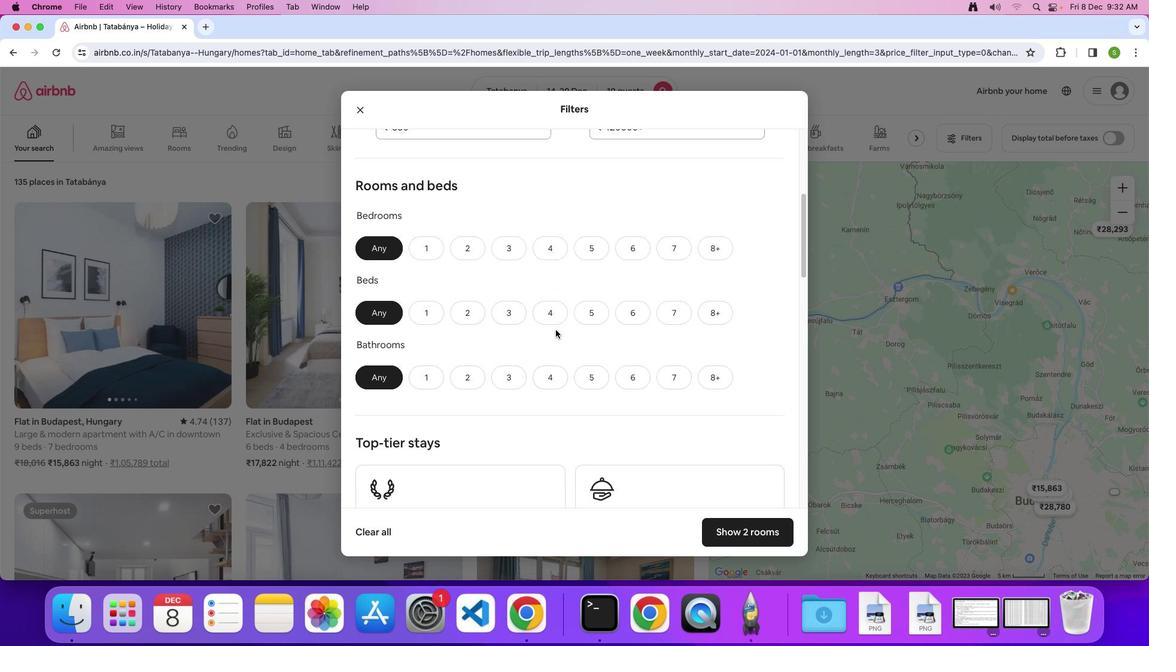 
Action: Mouse scrolled (544, 341) with delta (59, -1)
Screenshot: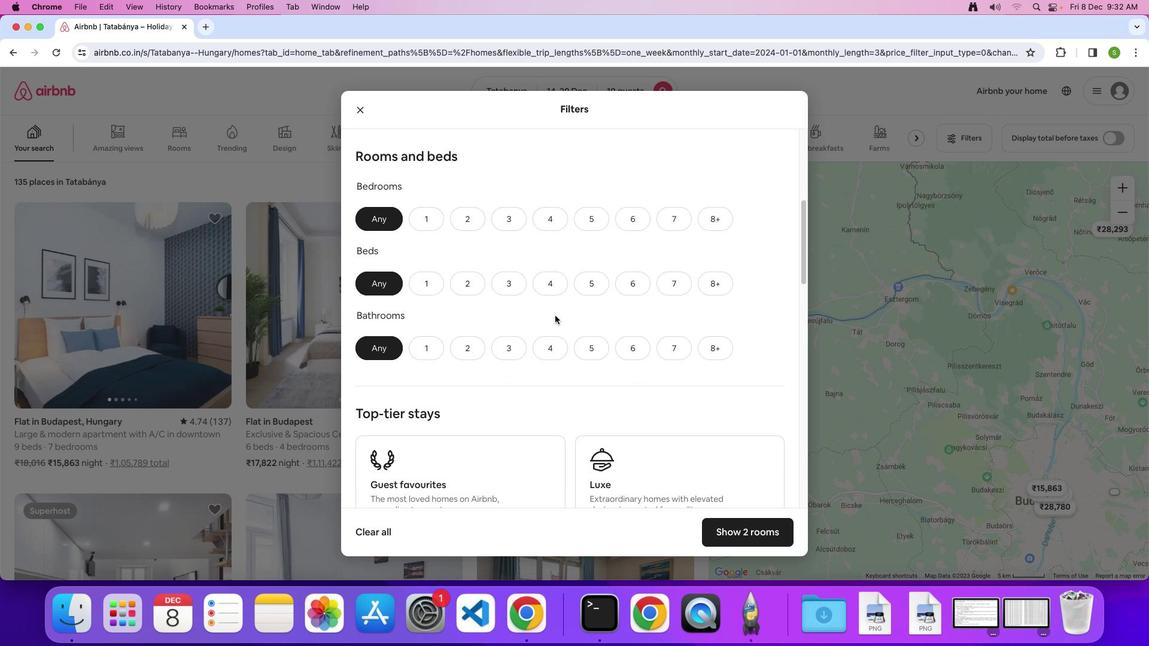 
Action: Mouse moved to (533, 219)
Screenshot: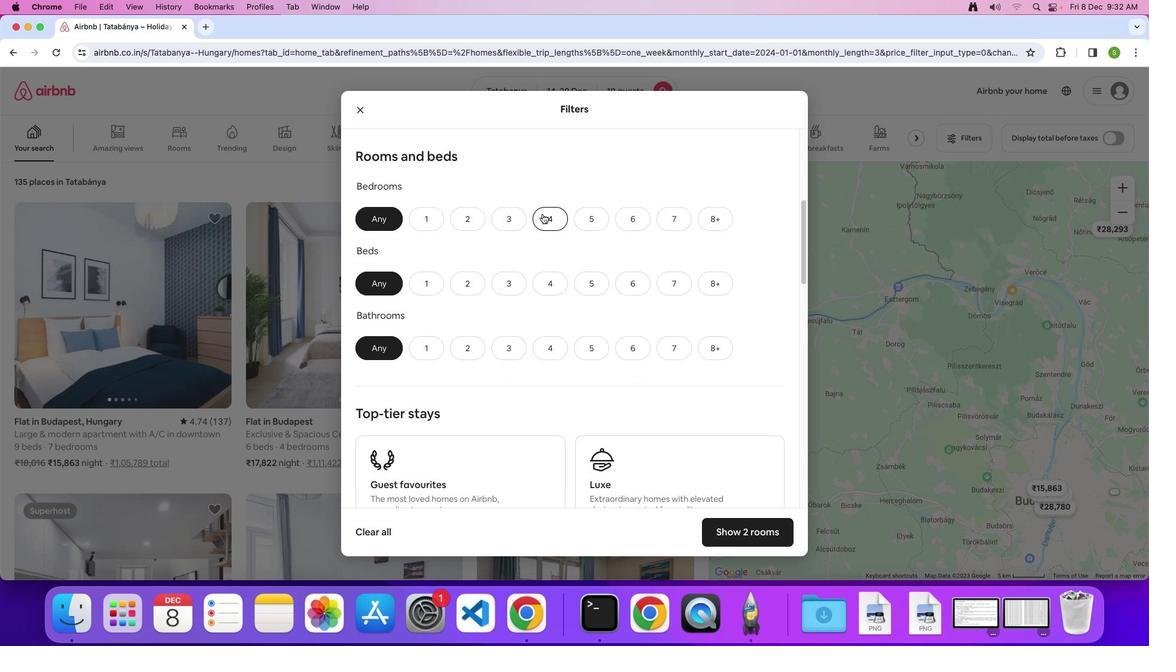 
Action: Mouse pressed left at (533, 219)
Screenshot: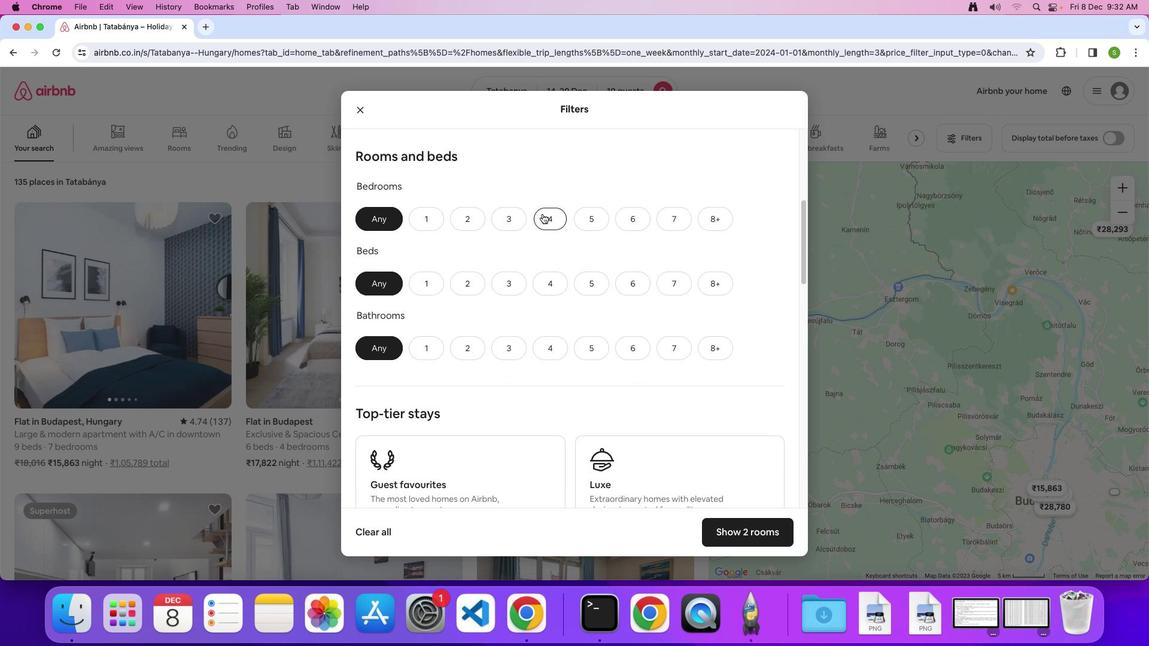 
Action: Mouse moved to (685, 294)
Screenshot: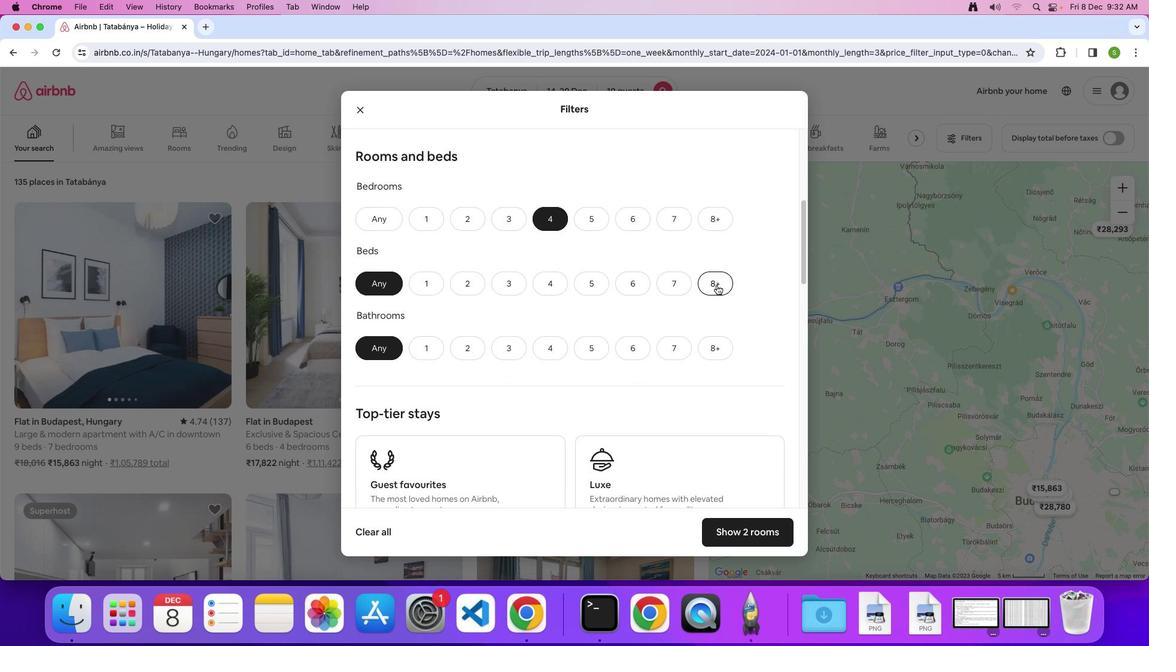 
Action: Mouse pressed left at (685, 294)
Screenshot: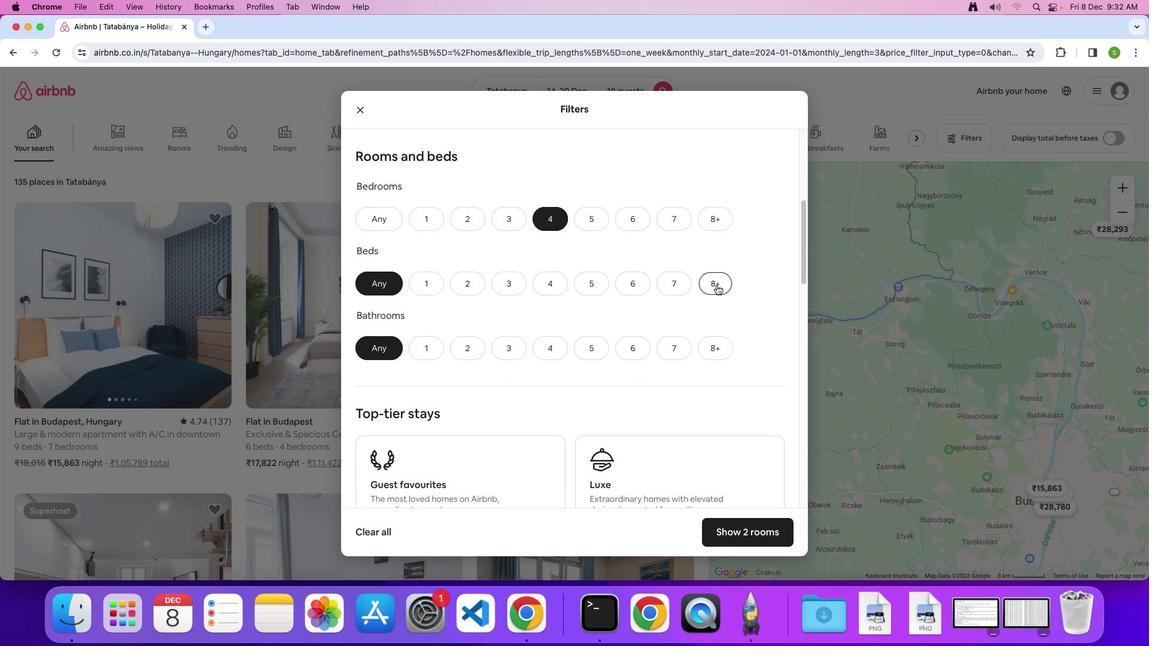 
Action: Mouse moved to (539, 361)
Screenshot: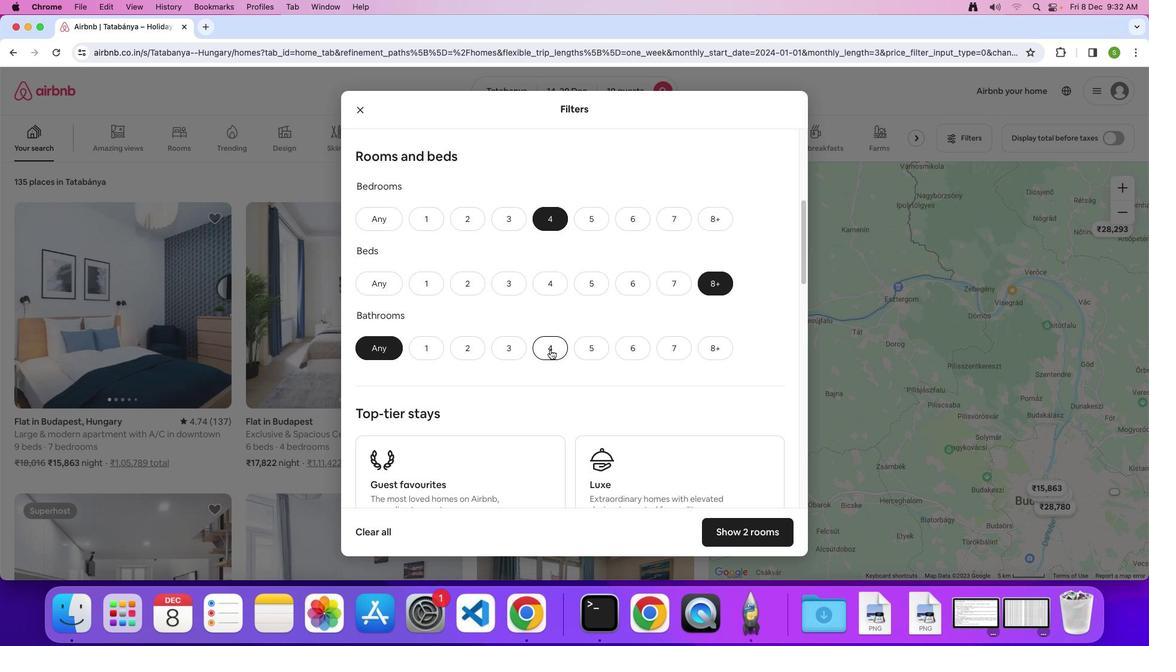 
Action: Mouse pressed left at (539, 361)
Screenshot: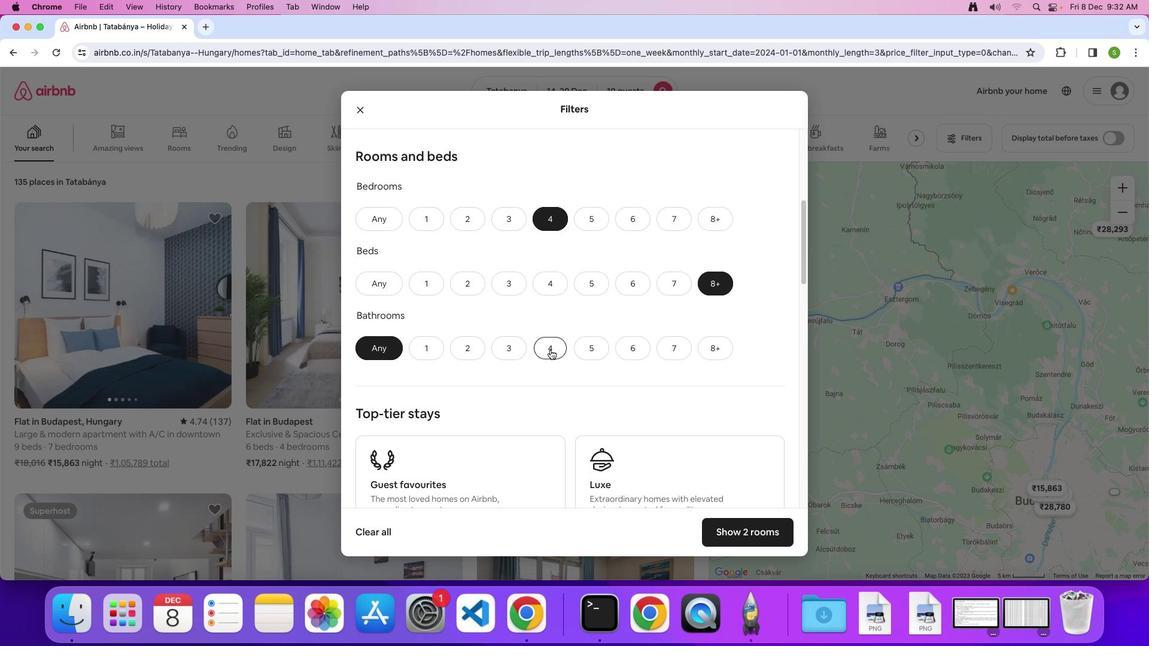 
Action: Mouse moved to (611, 336)
Screenshot: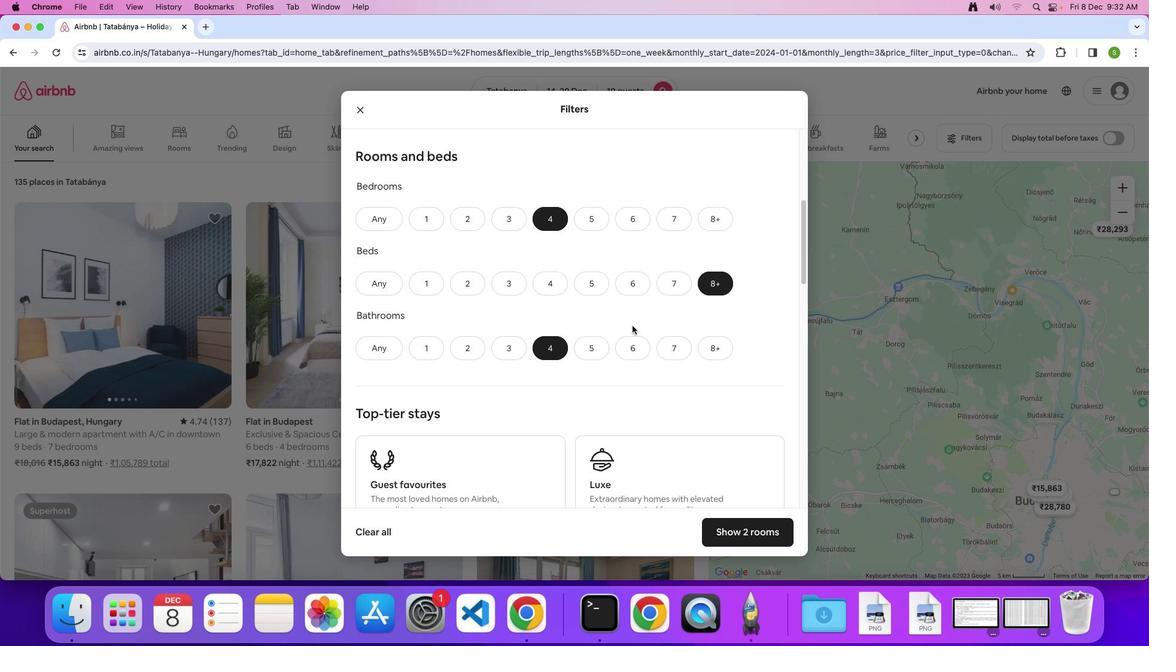 
Action: Mouse scrolled (611, 336) with delta (59, -1)
Screenshot: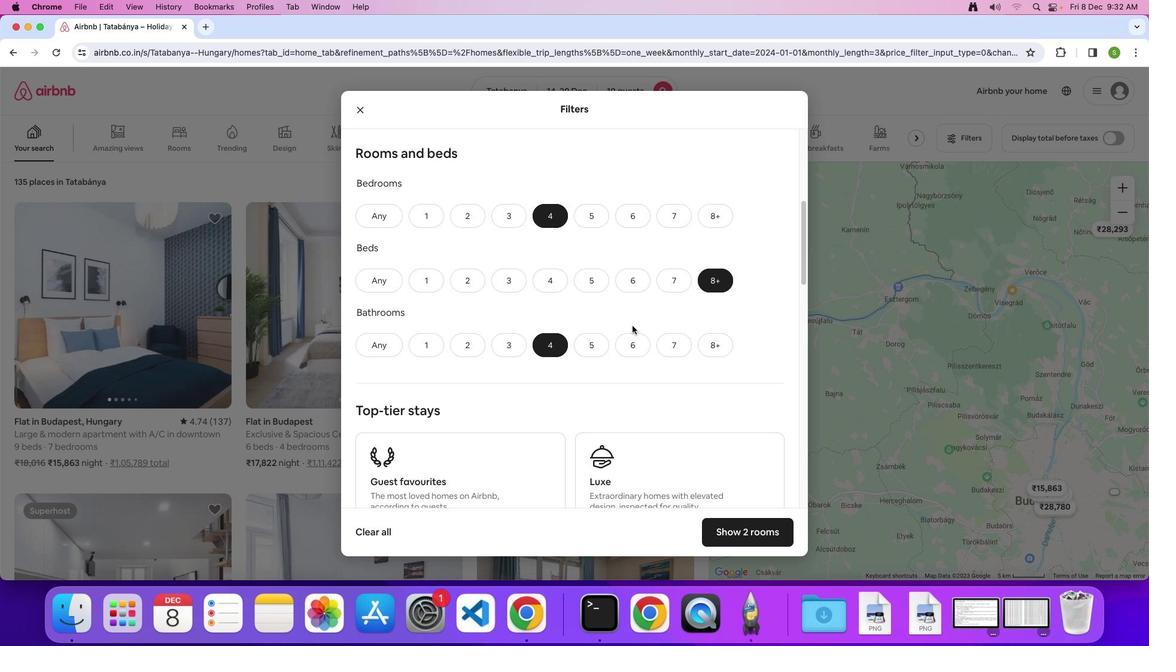 
Action: Mouse scrolled (611, 336) with delta (59, -1)
Screenshot: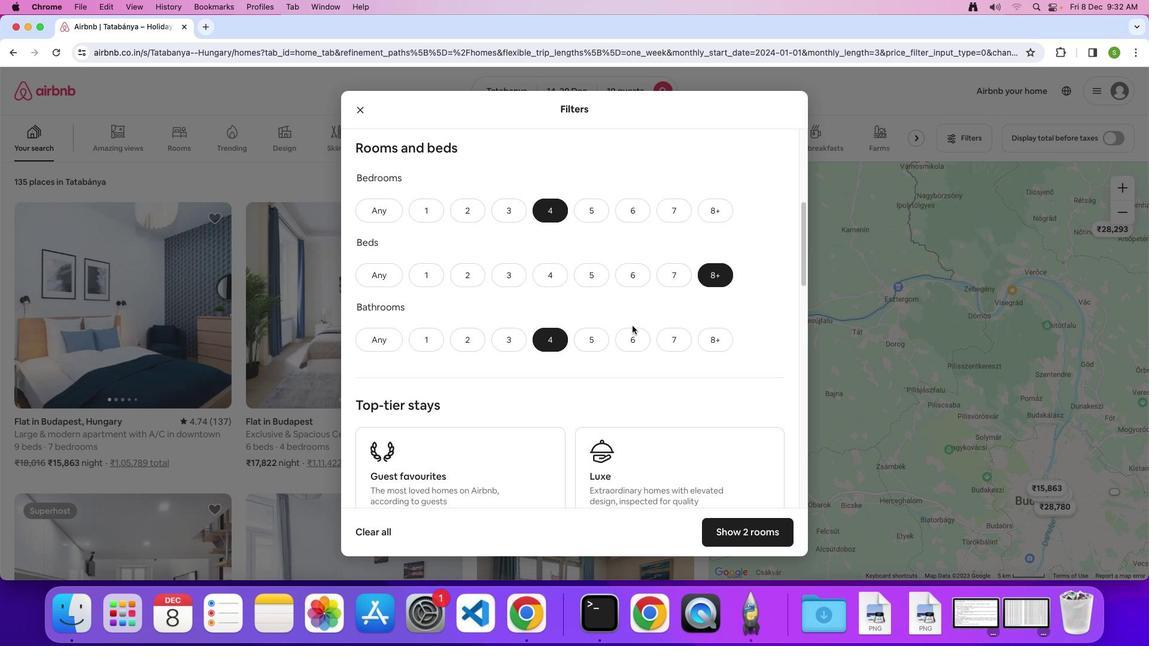 
Action: Mouse scrolled (611, 336) with delta (59, -2)
Screenshot: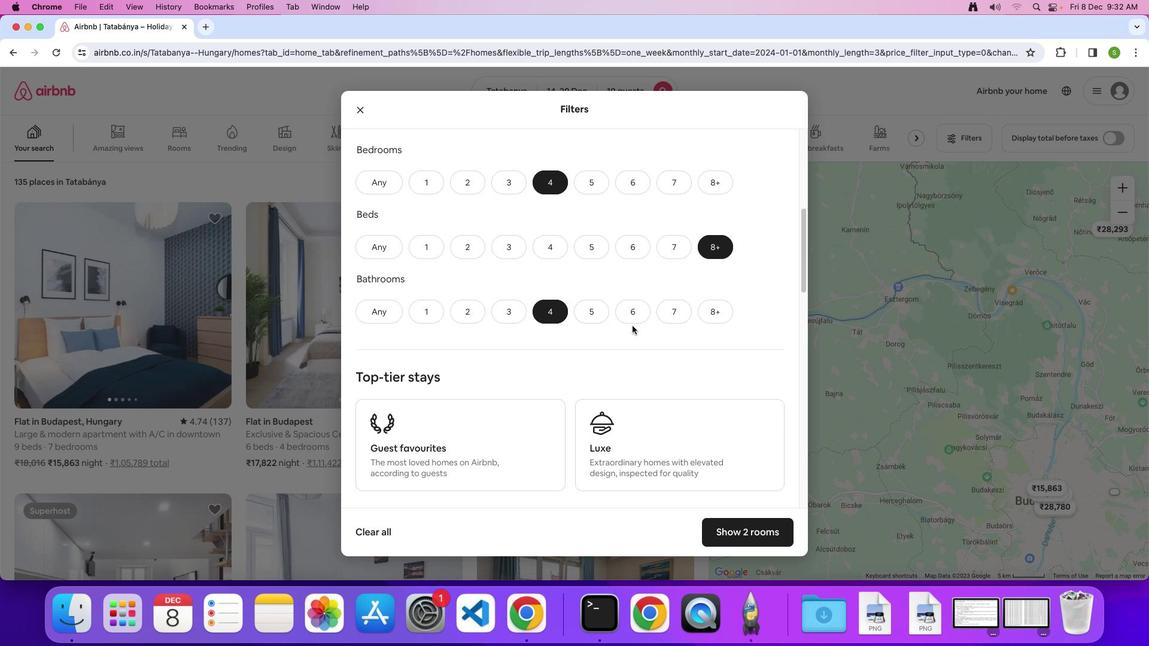 
Action: Mouse scrolled (611, 336) with delta (59, -1)
Screenshot: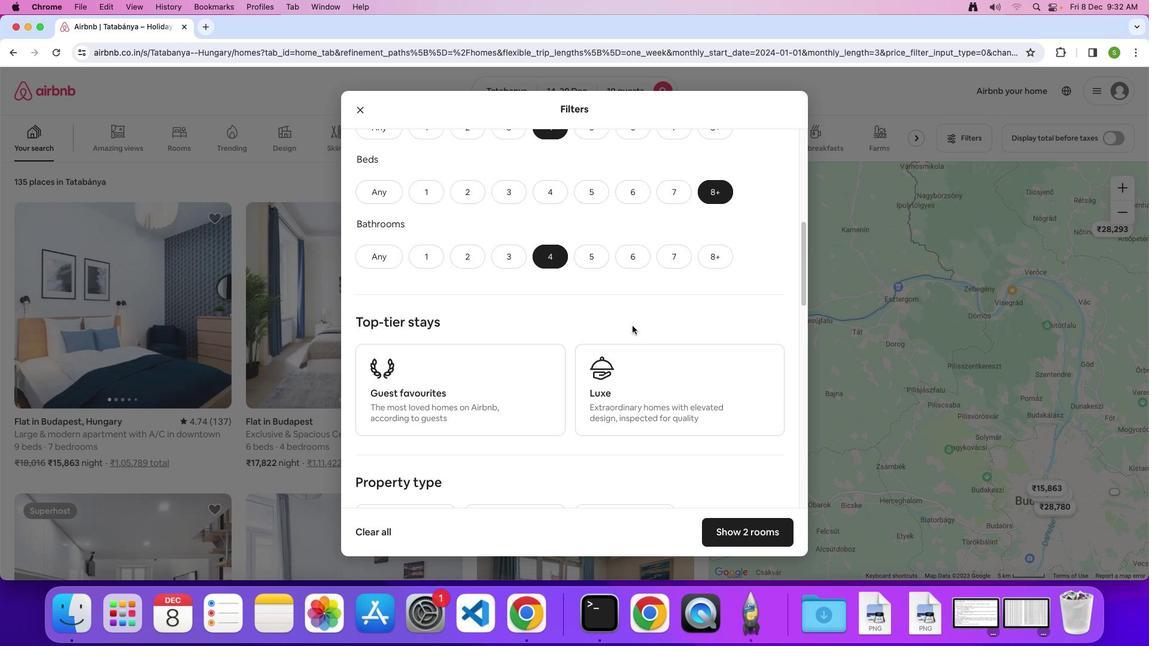 
Action: Mouse scrolled (611, 336) with delta (59, -1)
Screenshot: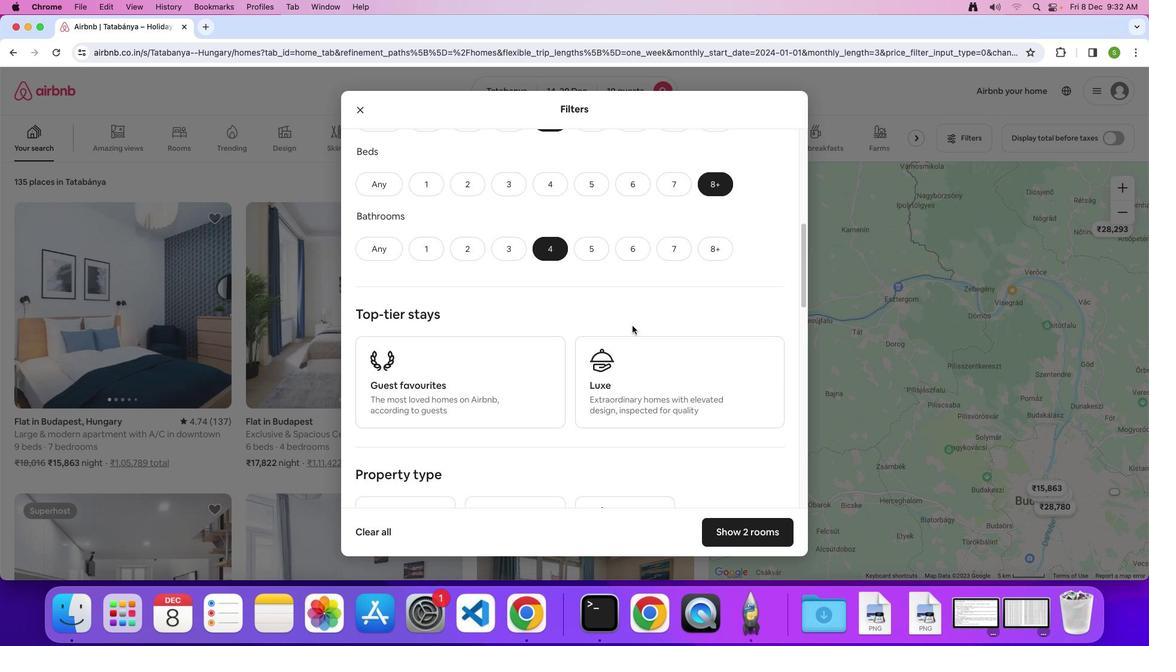 
Action: Mouse scrolled (611, 336) with delta (59, -1)
Screenshot: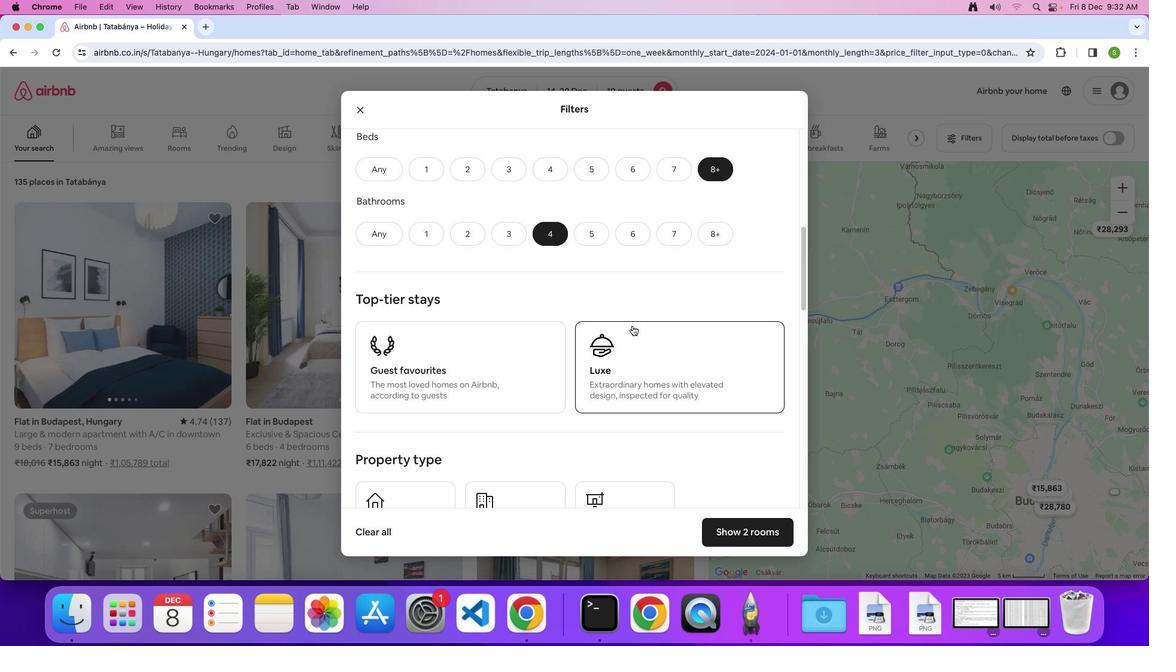 
Action: Mouse scrolled (611, 336) with delta (59, -1)
Screenshot: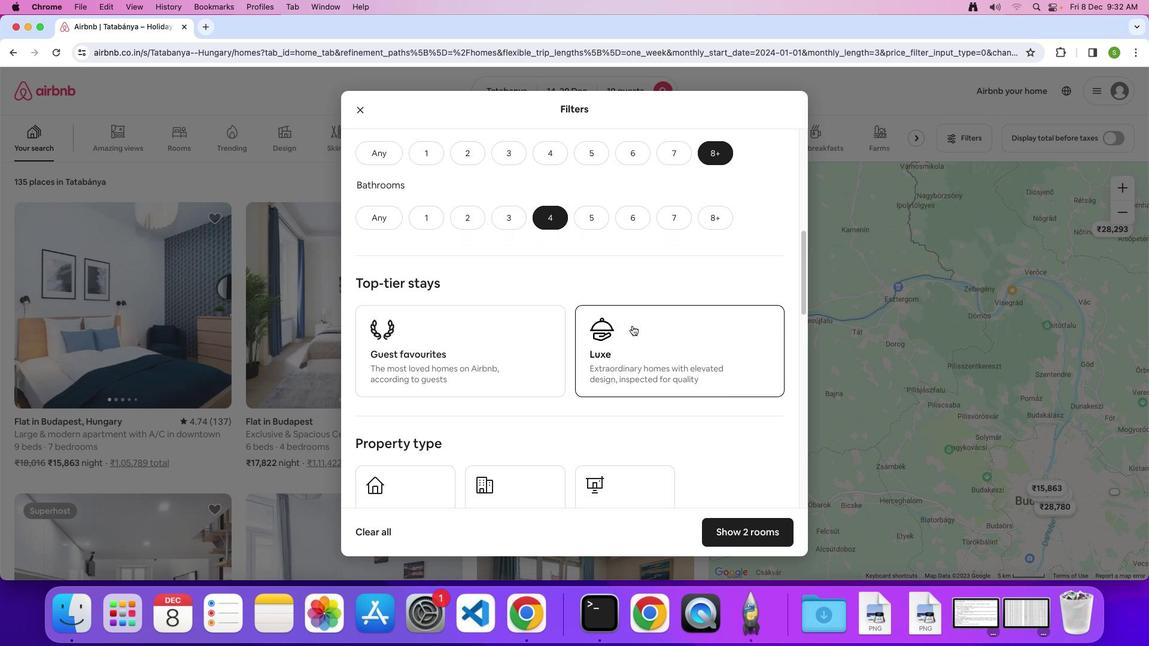 
Action: Mouse scrolled (611, 336) with delta (59, -2)
Screenshot: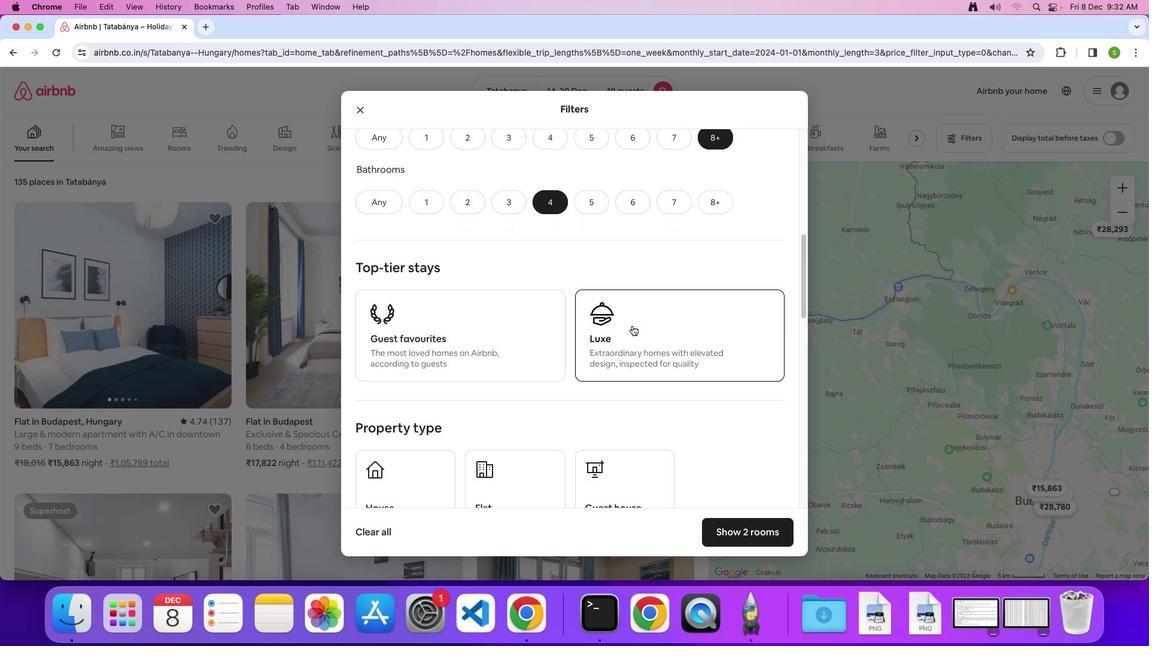 
Action: Mouse scrolled (611, 336) with delta (59, -1)
Screenshot: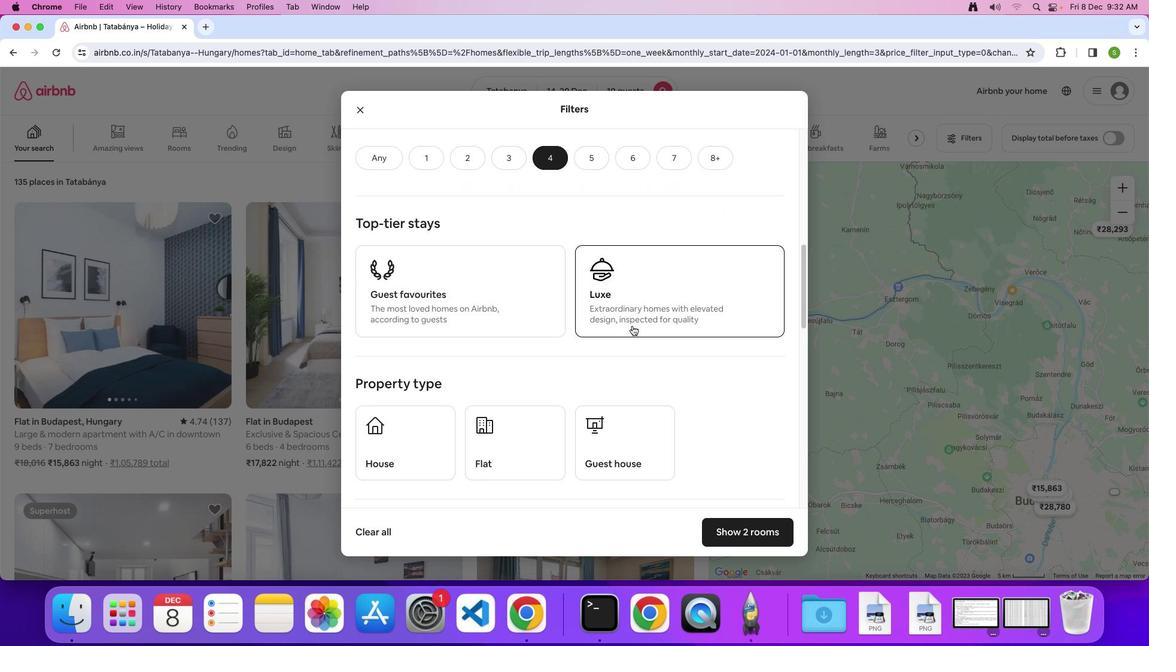 
Action: Mouse scrolled (611, 336) with delta (59, -1)
Screenshot: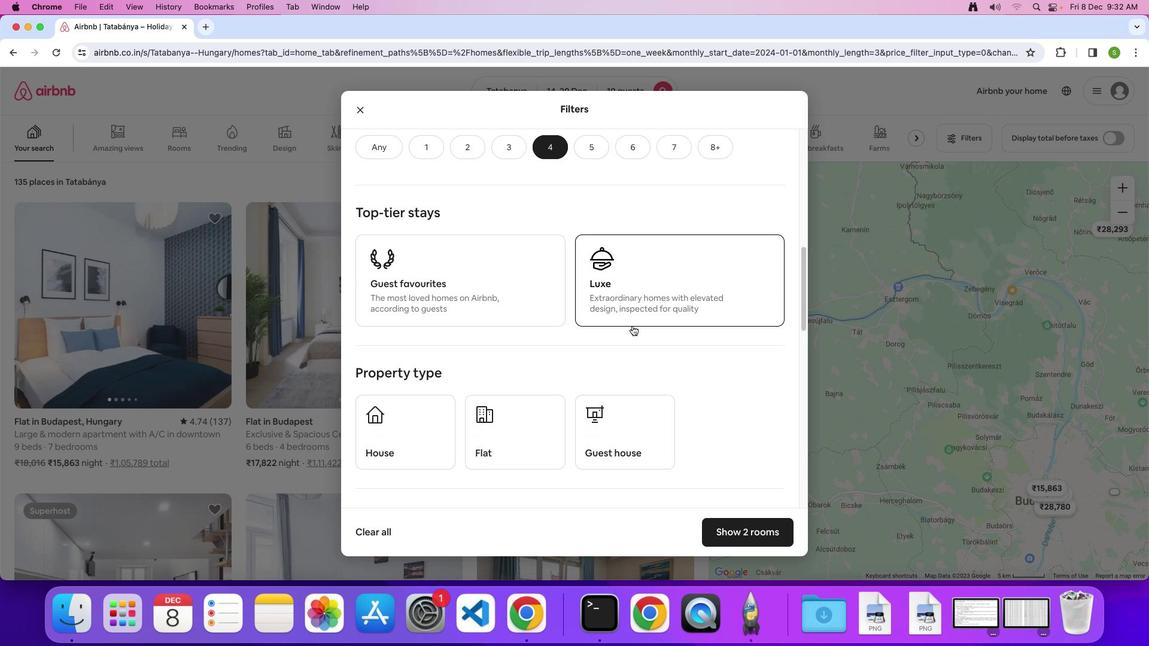 
Action: Mouse scrolled (611, 336) with delta (59, -1)
Screenshot: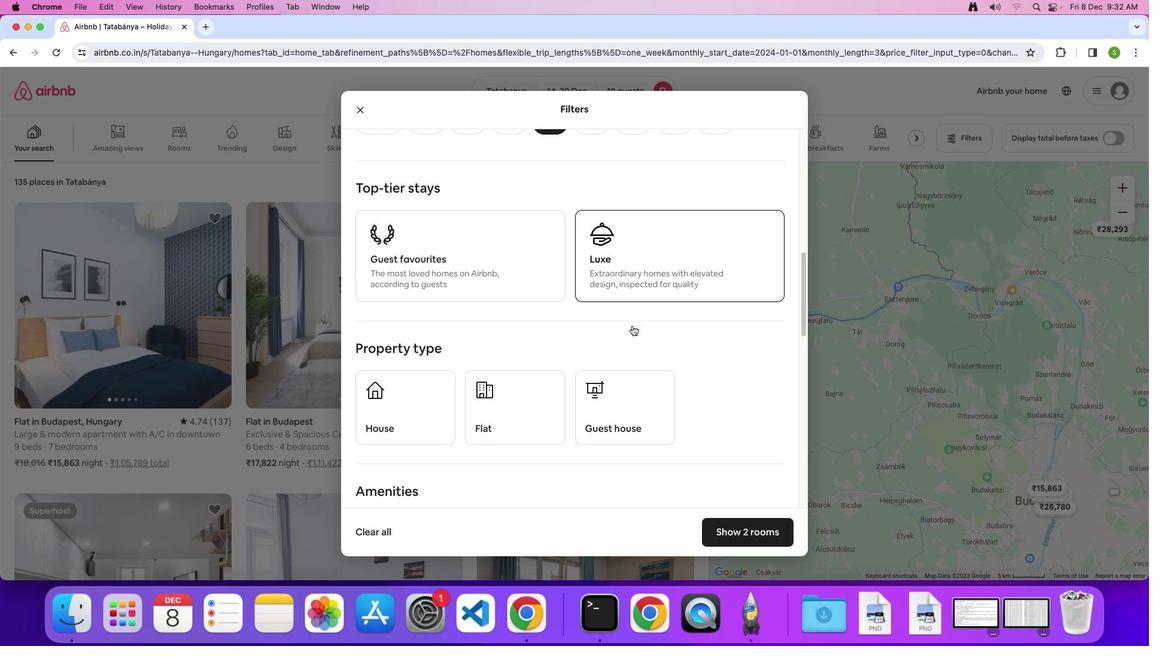 
Action: Mouse scrolled (611, 336) with delta (59, -1)
Screenshot: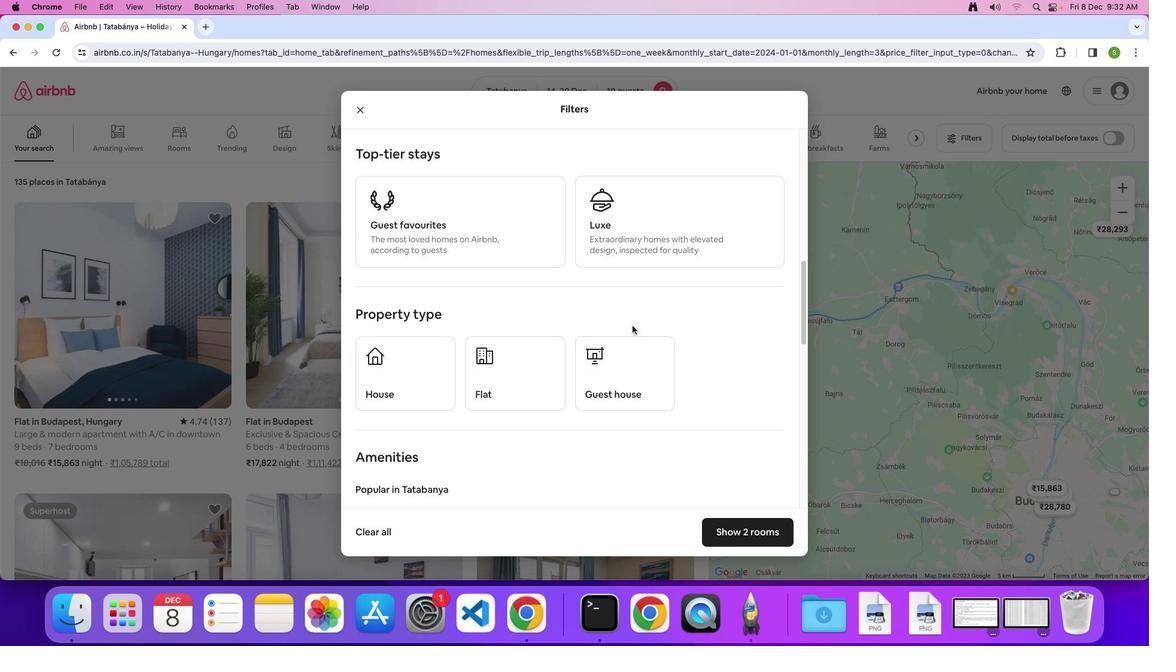
Action: Mouse scrolled (611, 336) with delta (59, -1)
Screenshot: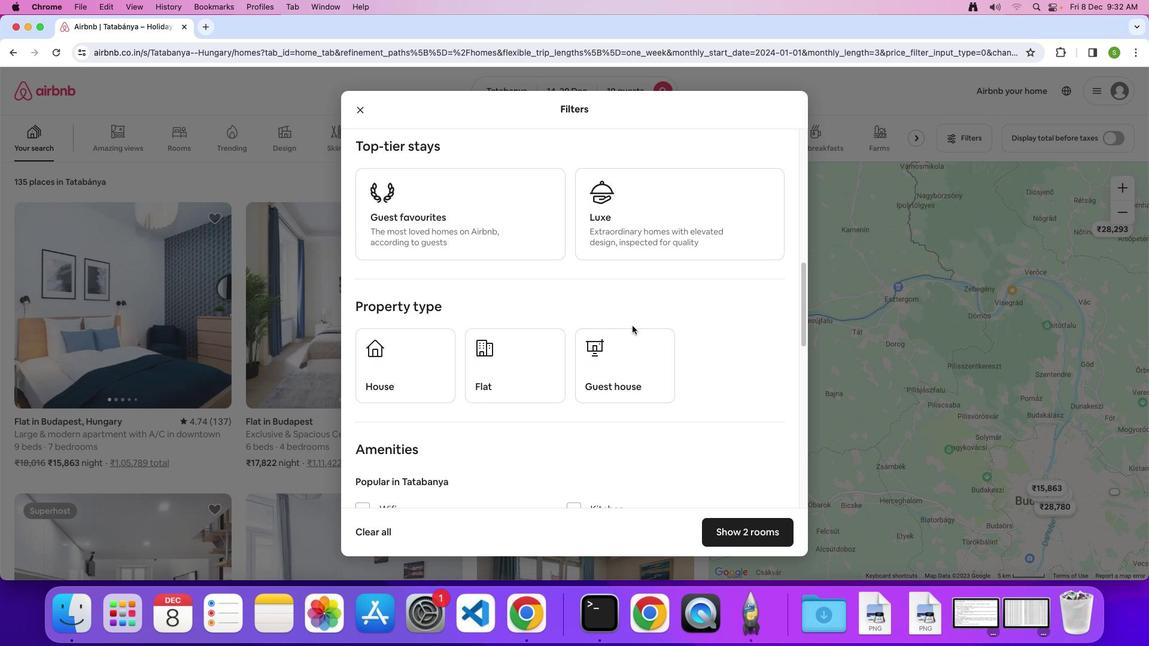 
Action: Mouse scrolled (611, 336) with delta (59, -1)
Screenshot: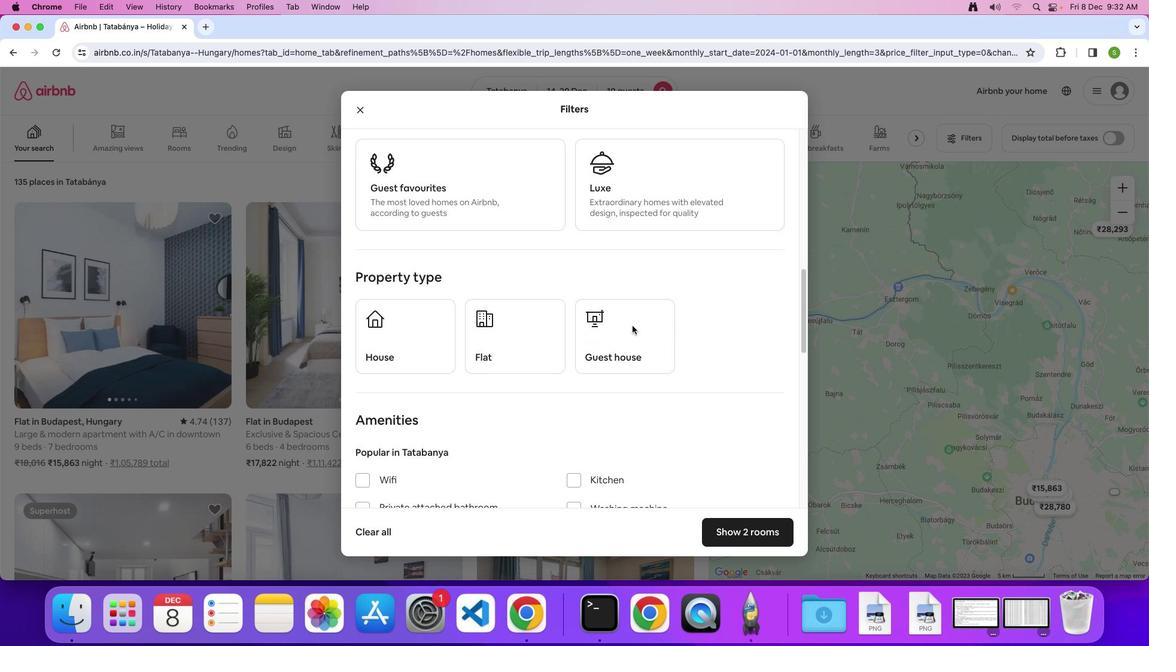 
Action: Mouse moved to (385, 324)
Screenshot: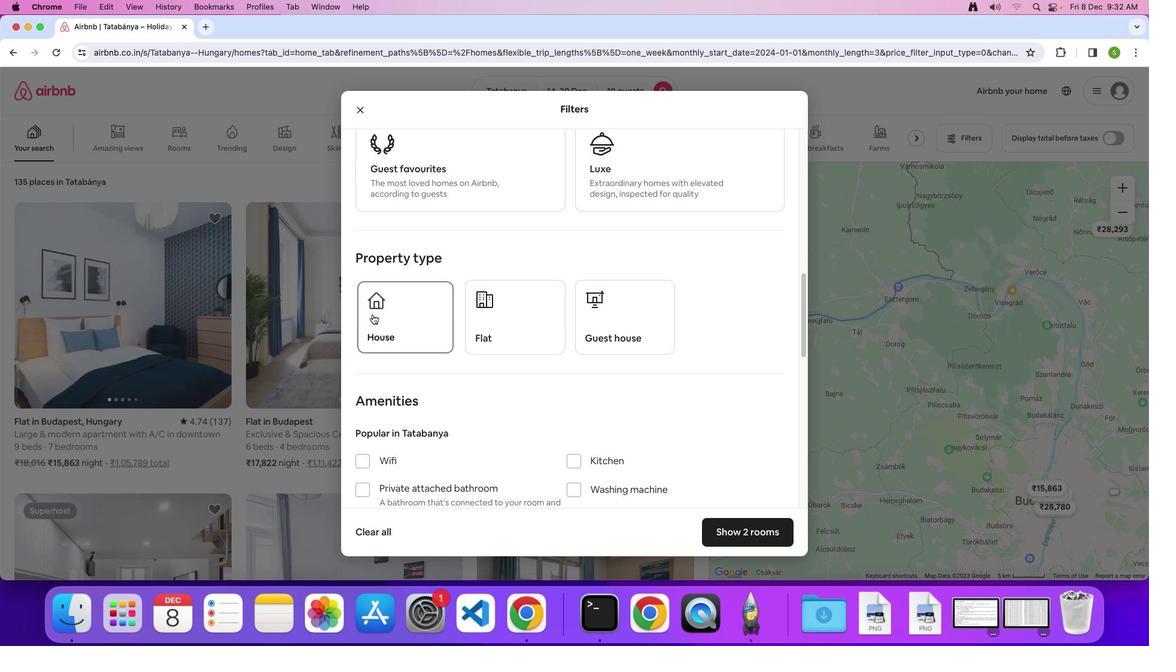 
Action: Mouse pressed left at (385, 324)
Screenshot: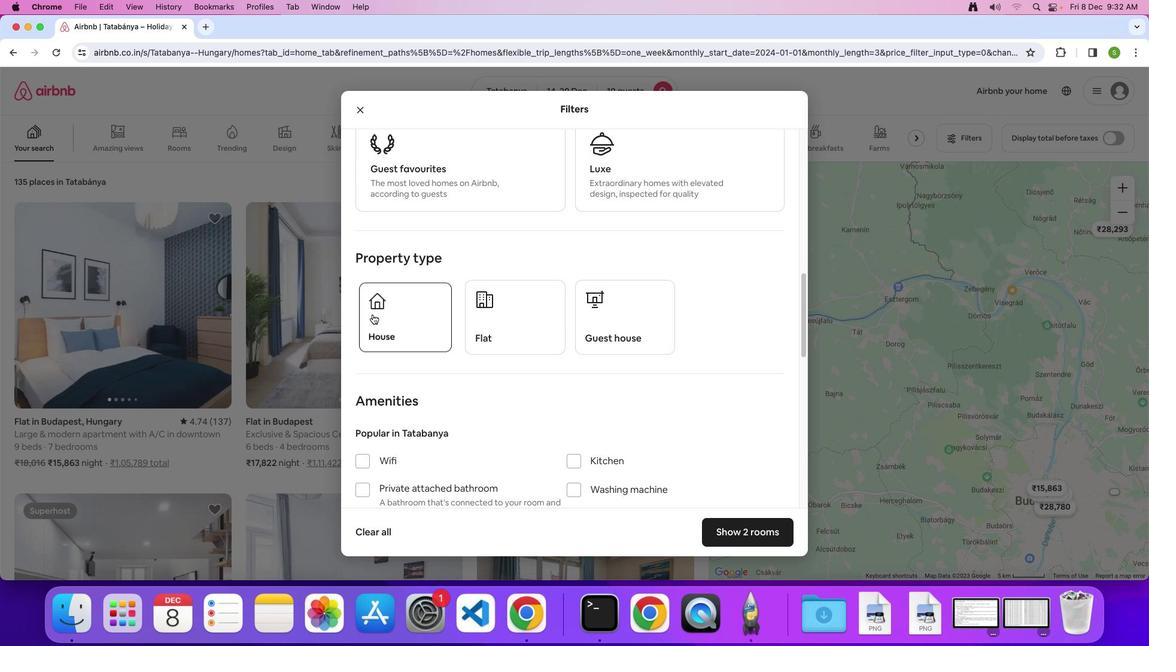 
Action: Mouse moved to (575, 320)
Screenshot: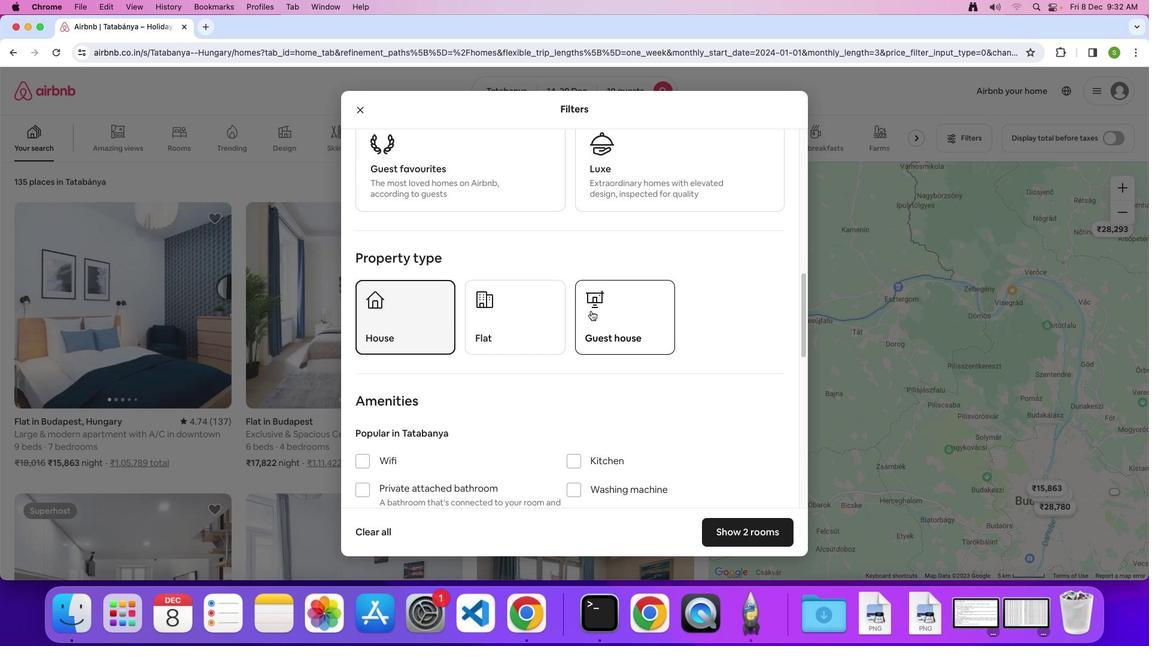
Action: Mouse scrolled (575, 320) with delta (59, -1)
Screenshot: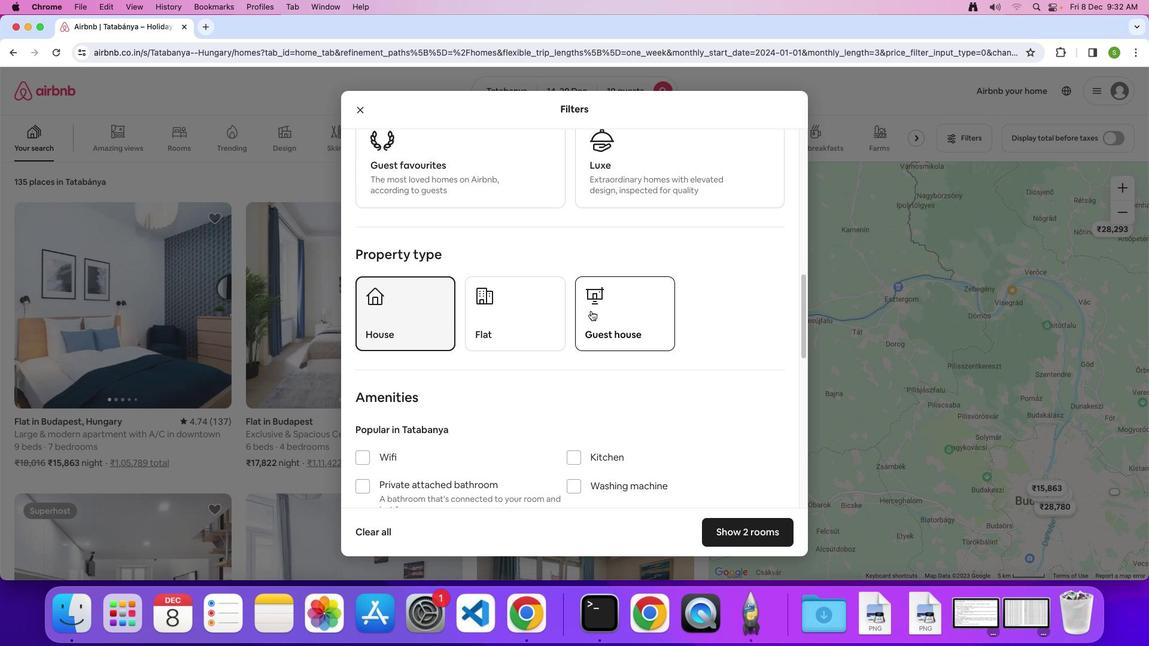 
Action: Mouse scrolled (575, 320) with delta (59, -1)
Screenshot: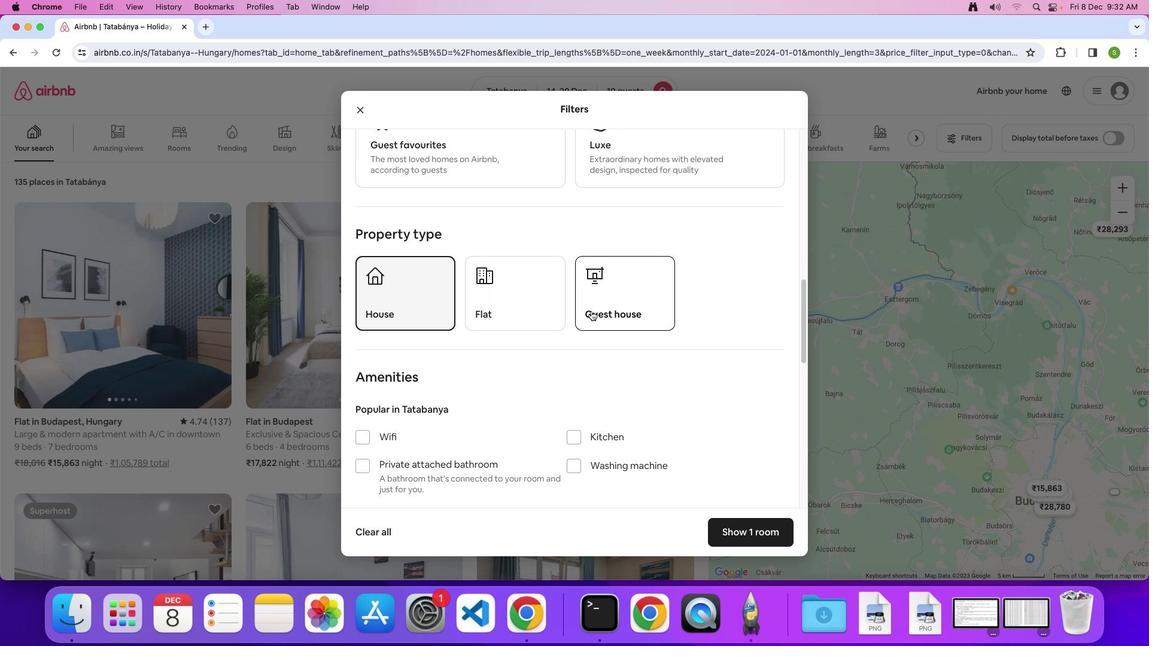 
Action: Mouse scrolled (575, 320) with delta (59, -1)
Screenshot: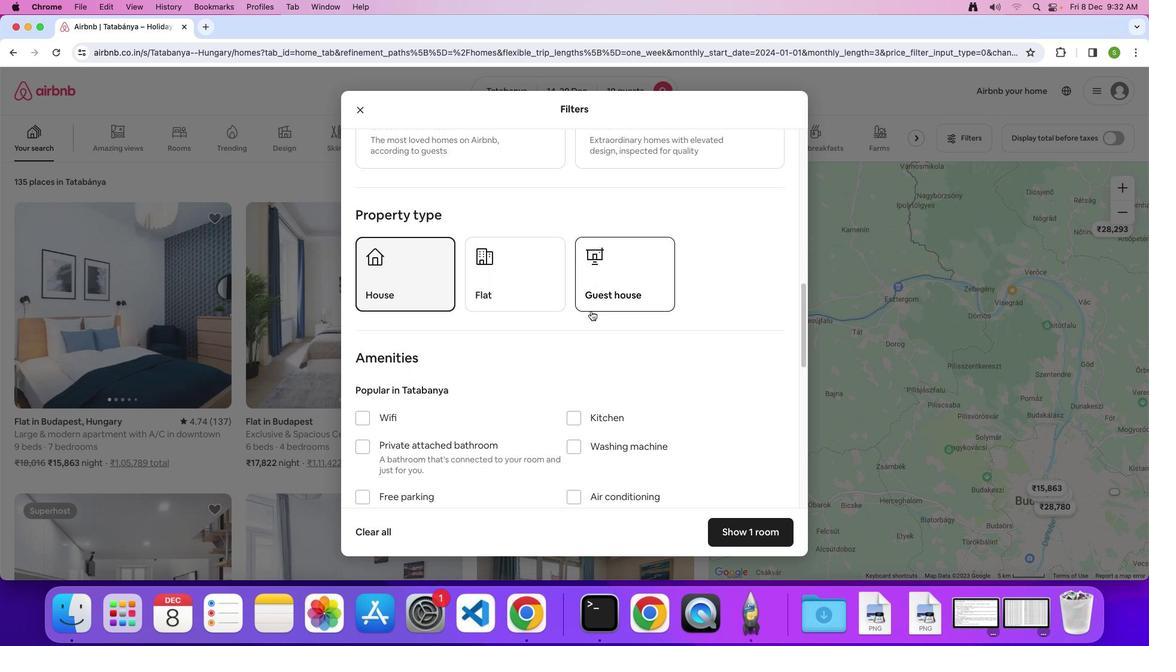 
Action: Mouse scrolled (575, 320) with delta (59, -1)
Screenshot: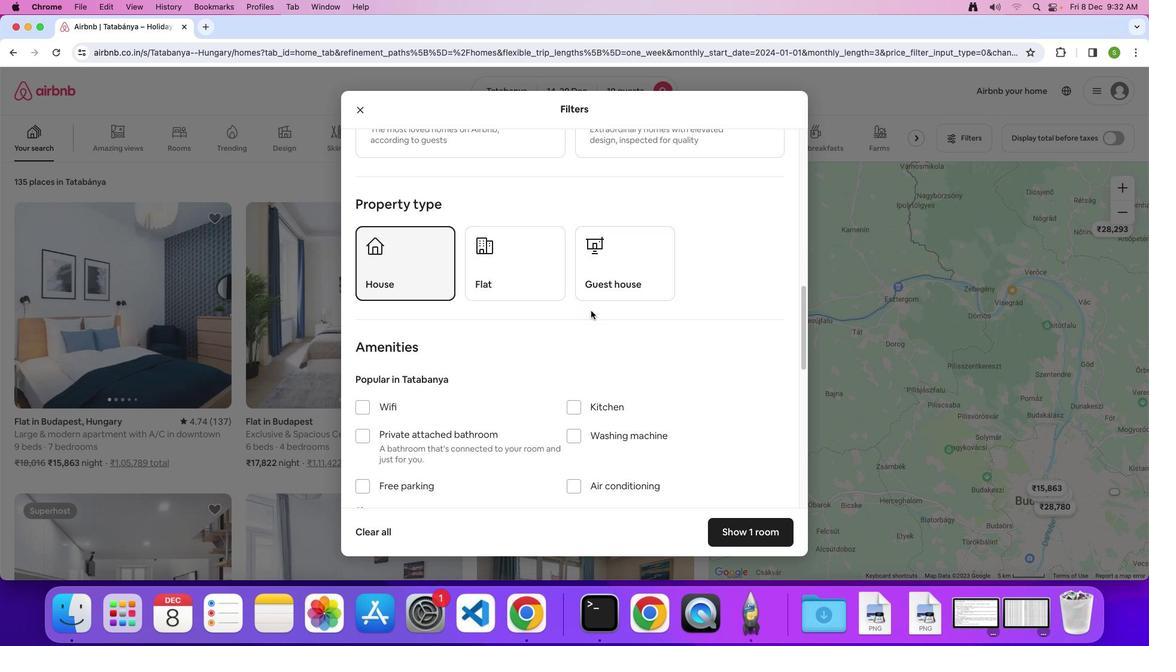 
Action: Mouse scrolled (575, 320) with delta (59, -1)
Screenshot: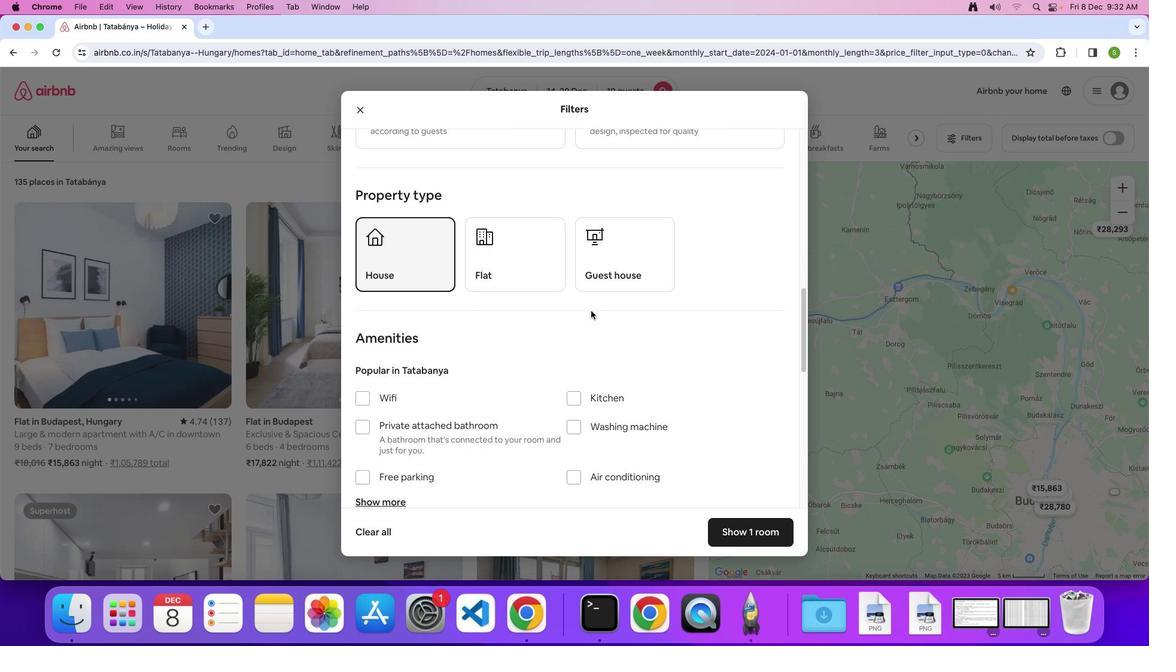 
Action: Mouse scrolled (575, 320) with delta (59, -2)
Screenshot: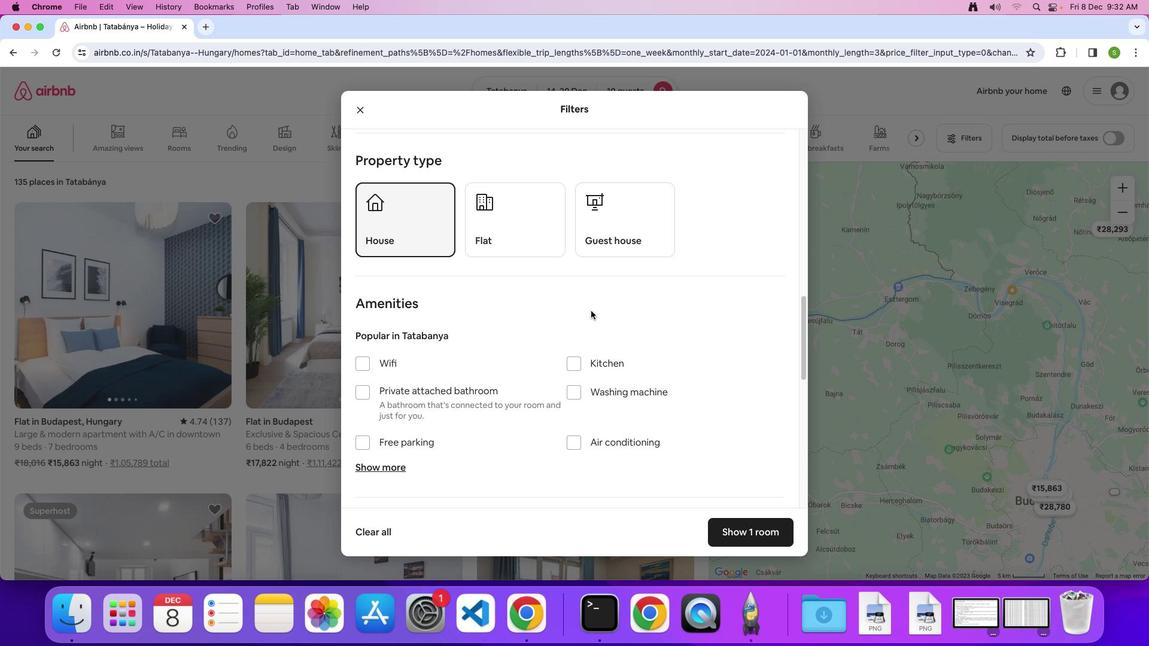 
Action: Mouse scrolled (575, 320) with delta (59, -1)
Screenshot: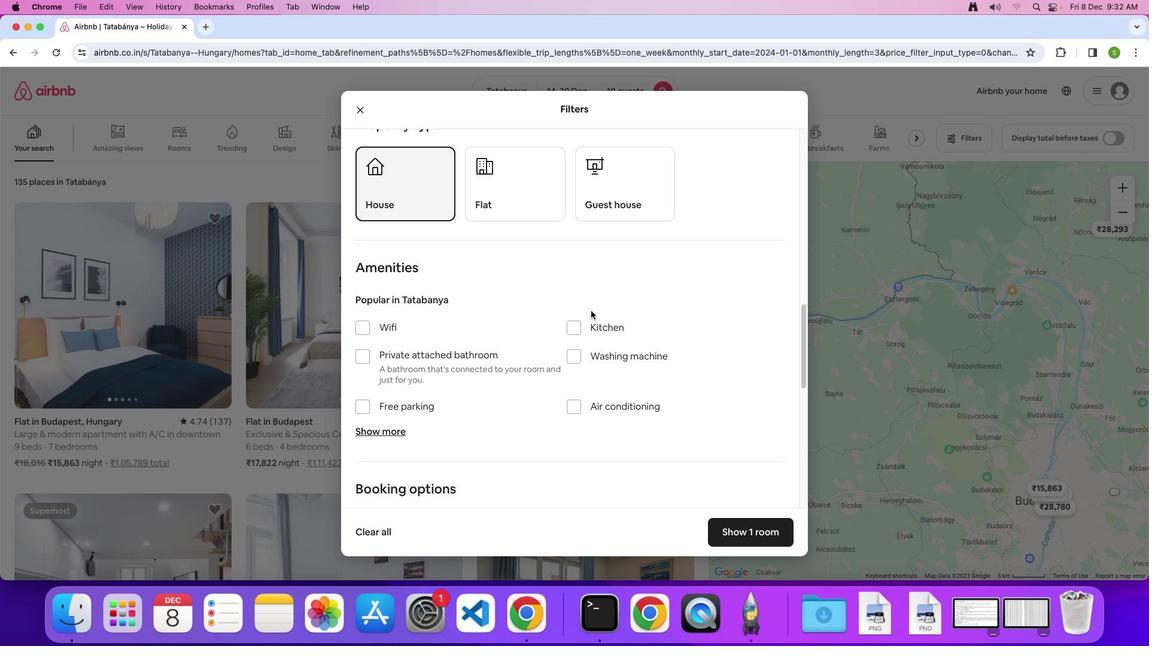 
Action: Mouse scrolled (575, 320) with delta (59, -1)
Screenshot: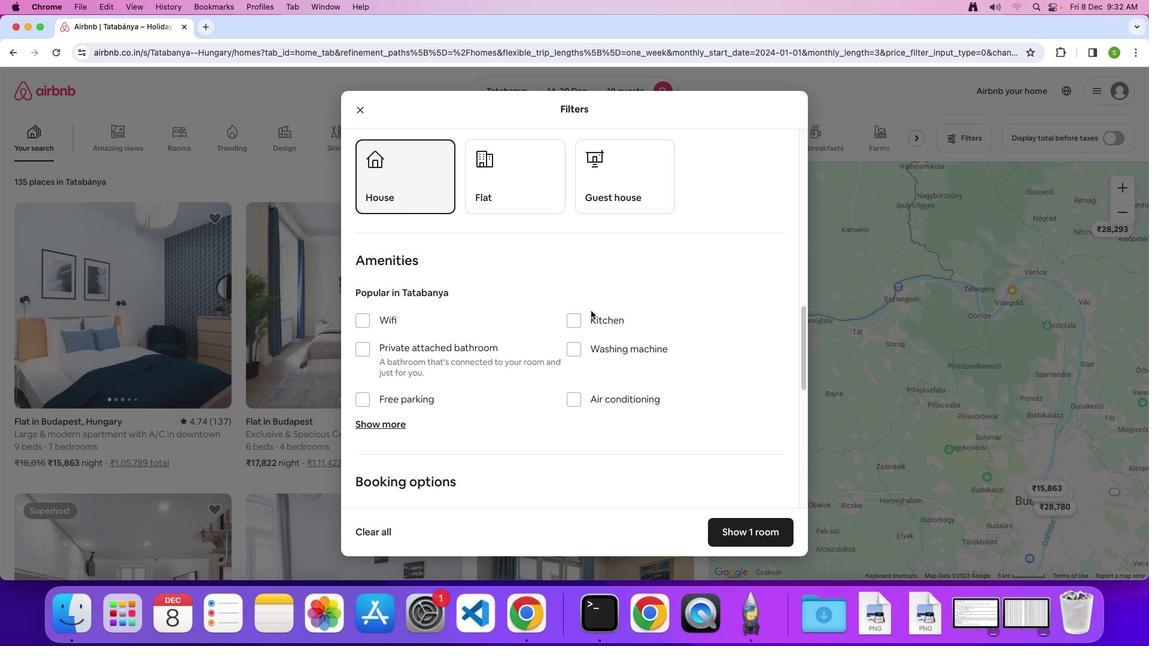 
Action: Mouse scrolled (575, 320) with delta (59, -1)
Screenshot: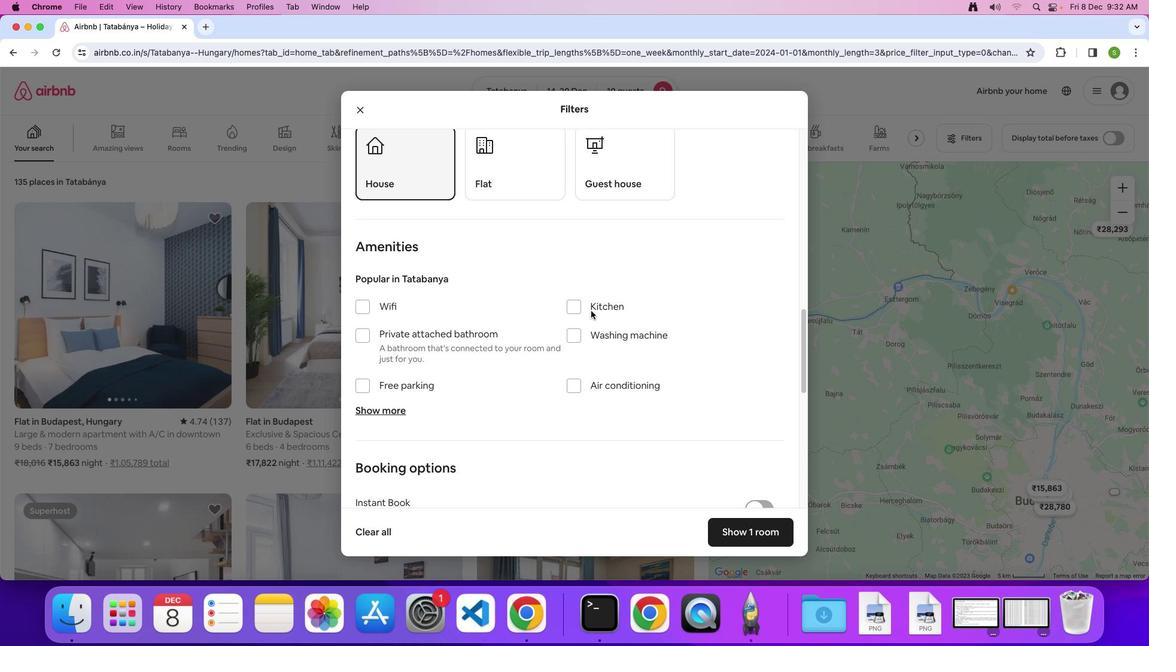 
Action: Mouse scrolled (575, 320) with delta (59, -1)
Screenshot: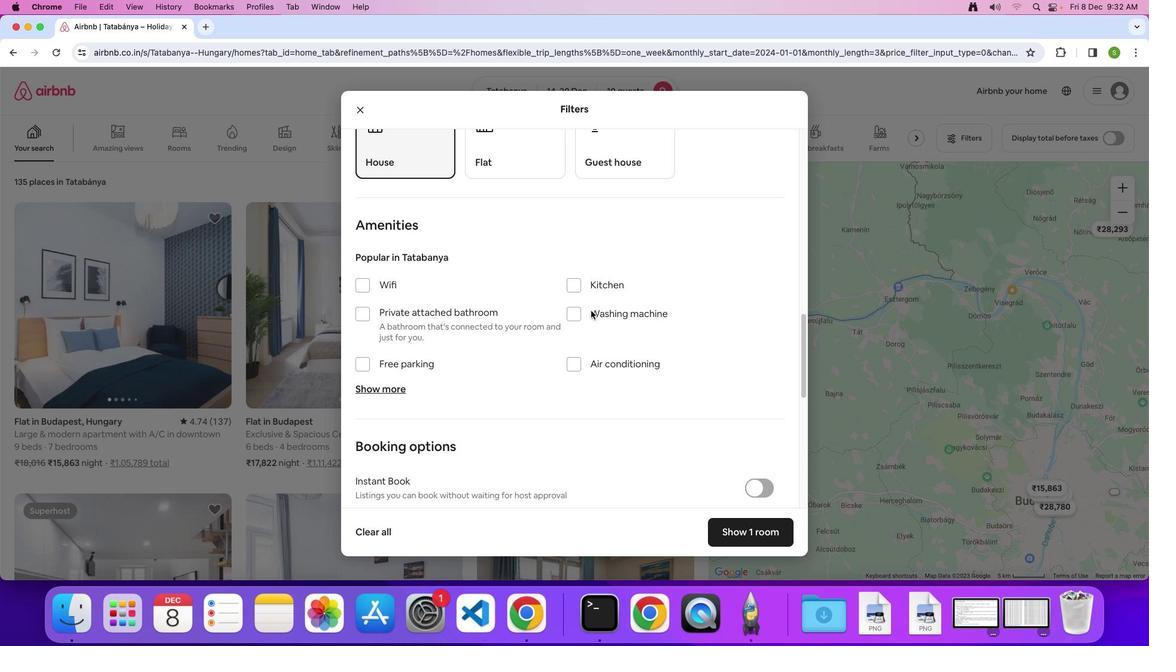 
Action: Mouse scrolled (575, 320) with delta (59, -1)
Screenshot: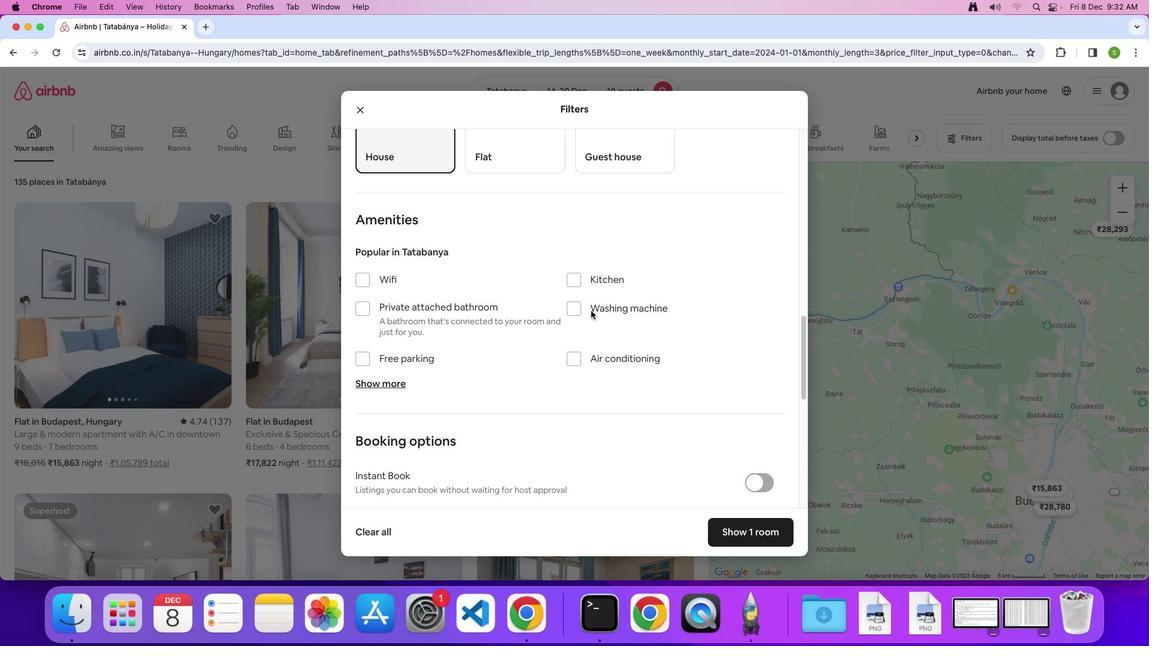 
Action: Mouse scrolled (575, 320) with delta (59, -1)
Screenshot: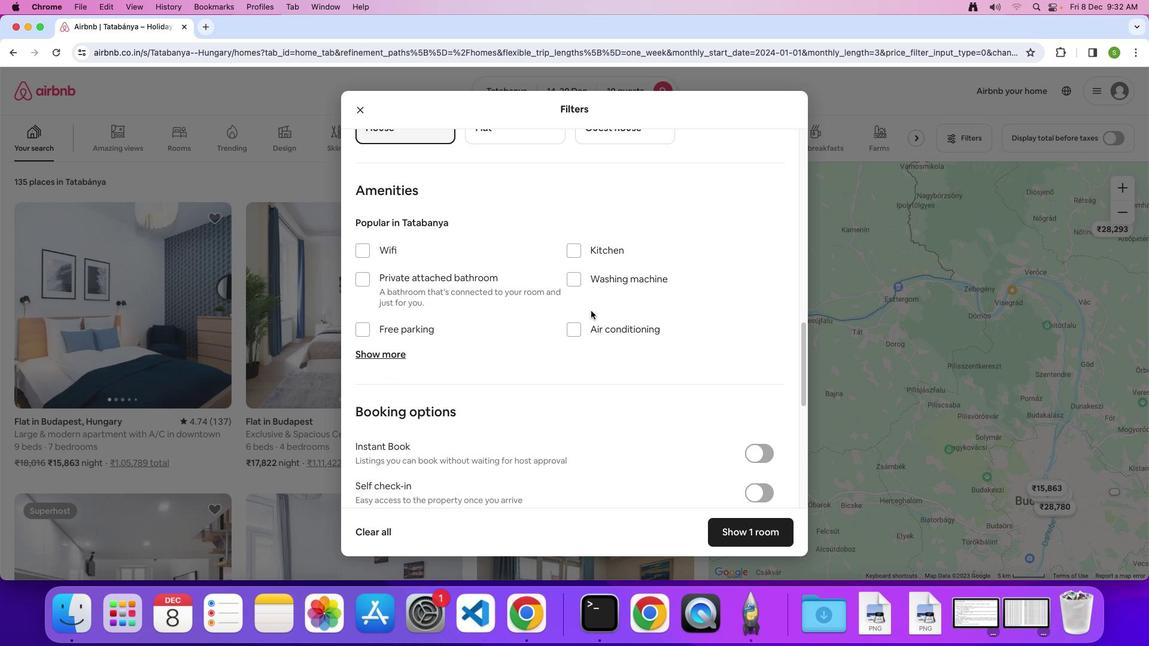 
Action: Mouse moved to (377, 256)
Screenshot: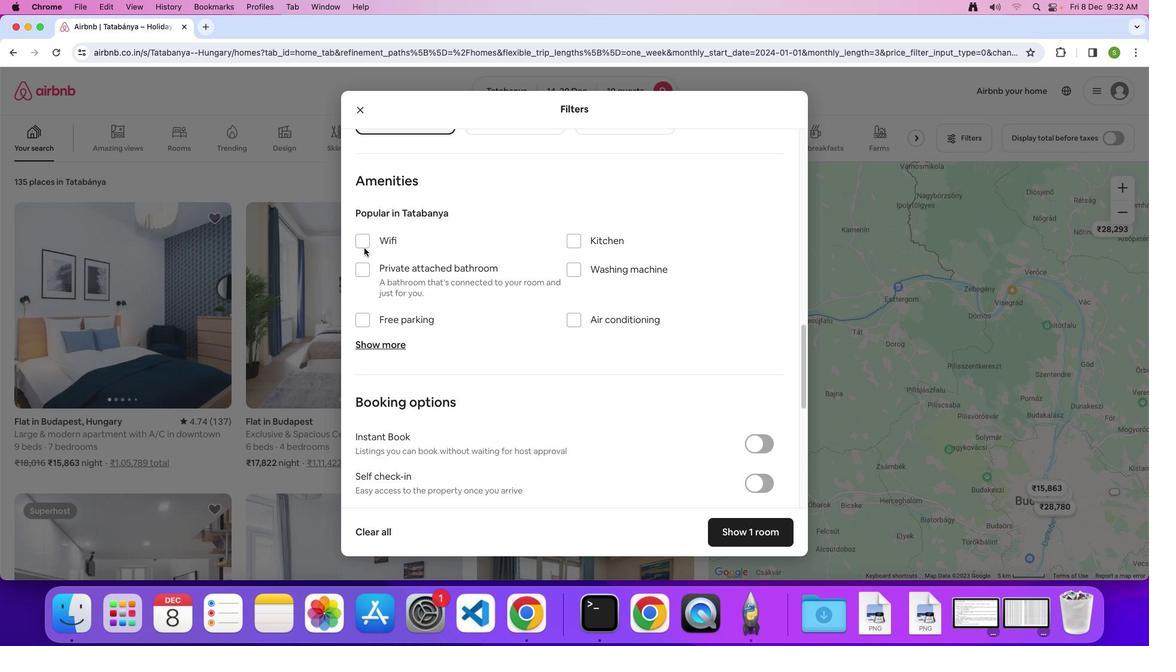 
Action: Mouse pressed left at (377, 256)
Screenshot: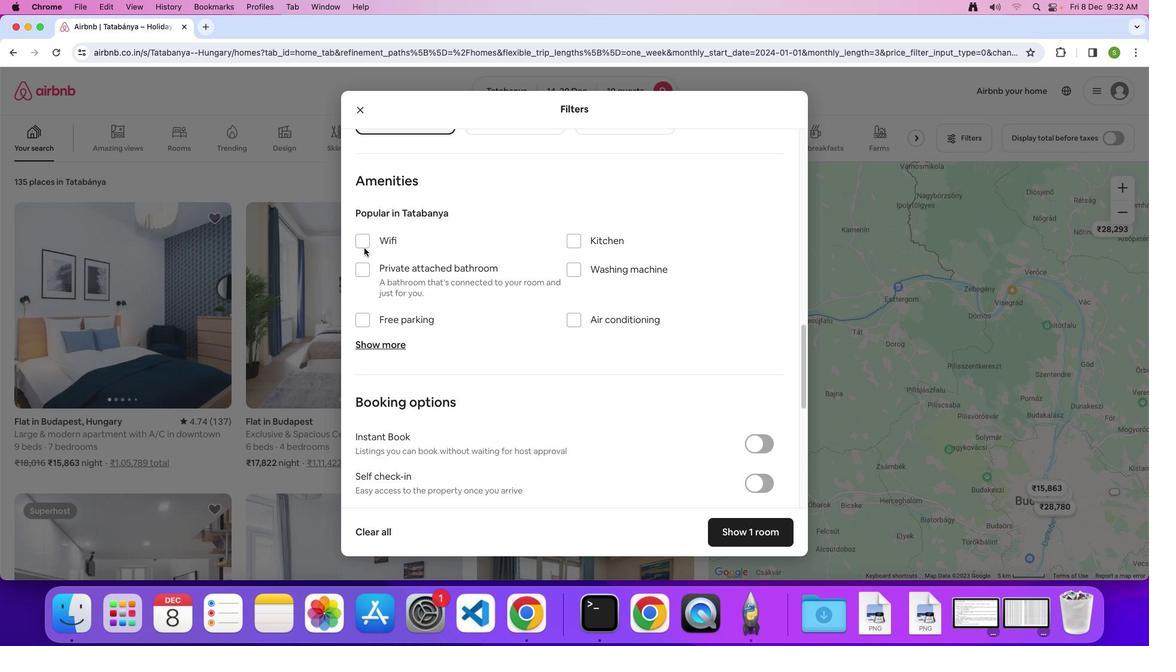 
Action: Mouse moved to (376, 245)
Screenshot: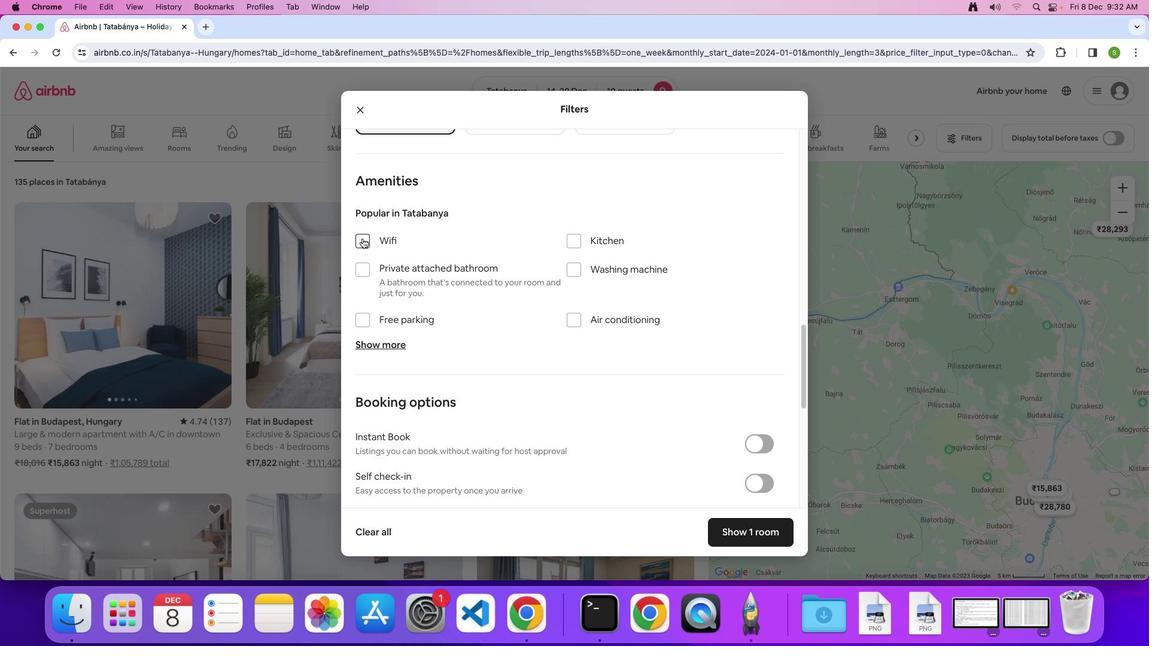 
Action: Mouse pressed left at (376, 245)
Screenshot: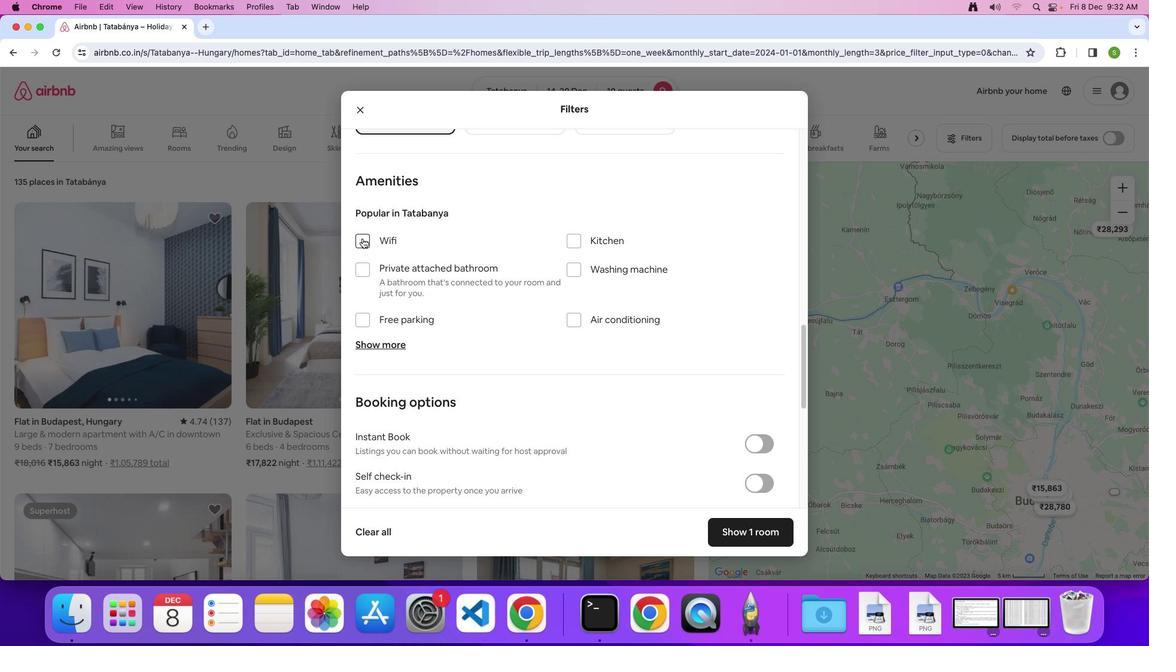 
Action: Mouse moved to (377, 331)
Screenshot: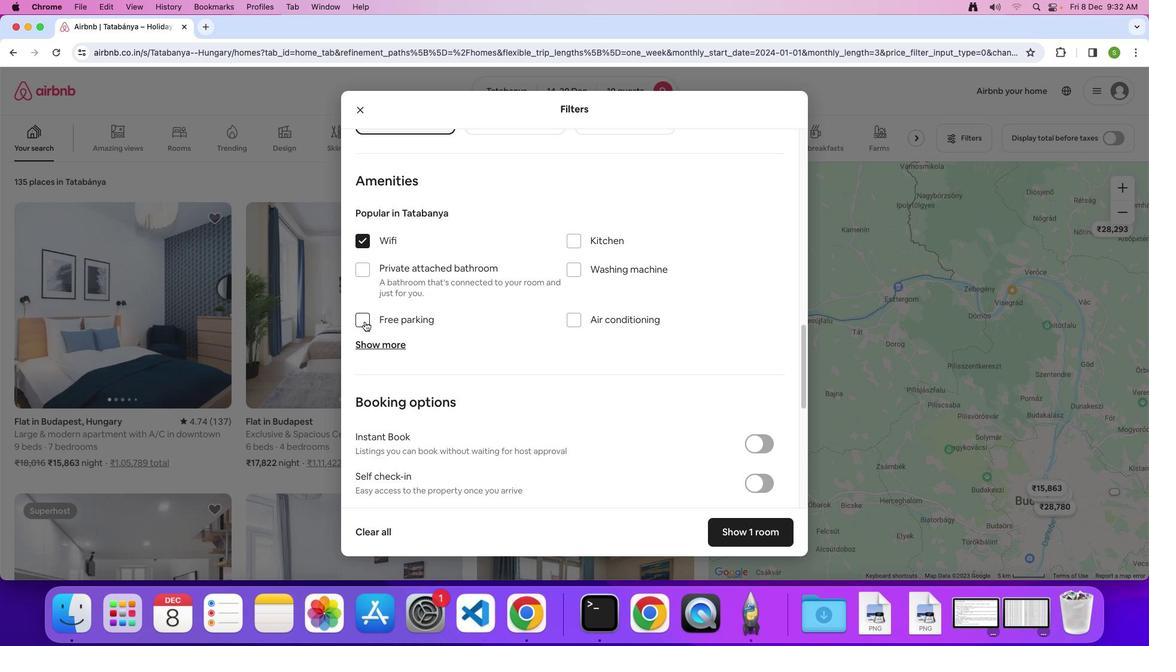 
Action: Mouse pressed left at (377, 331)
Screenshot: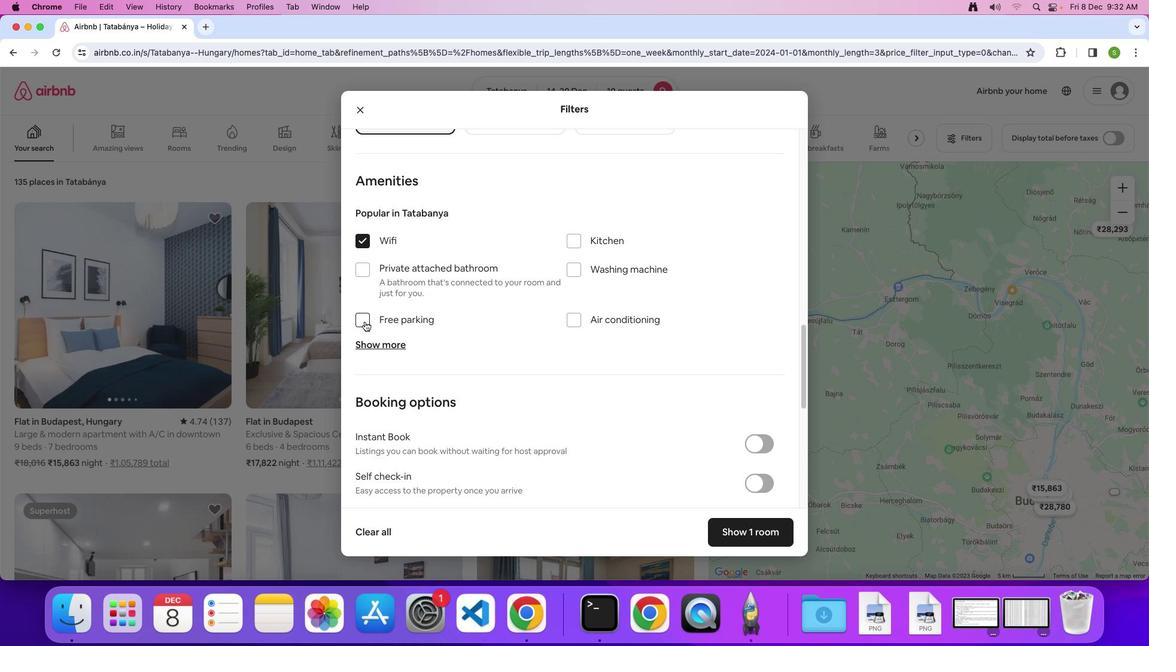 
Action: Mouse moved to (388, 355)
Screenshot: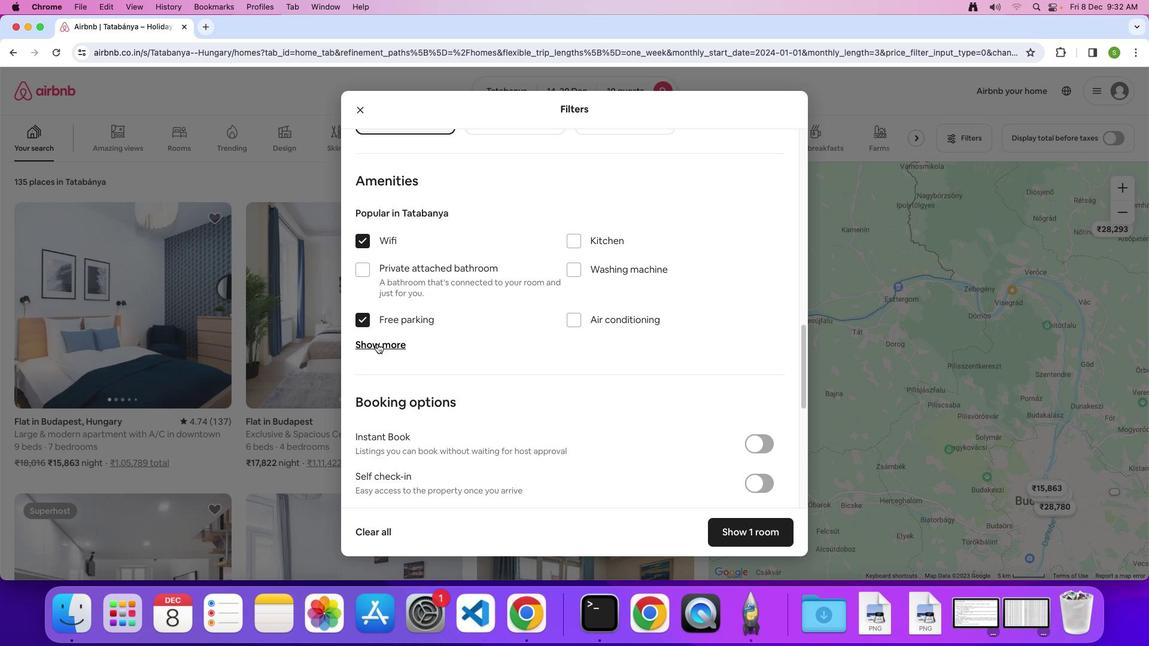 
Action: Mouse pressed left at (388, 355)
Screenshot: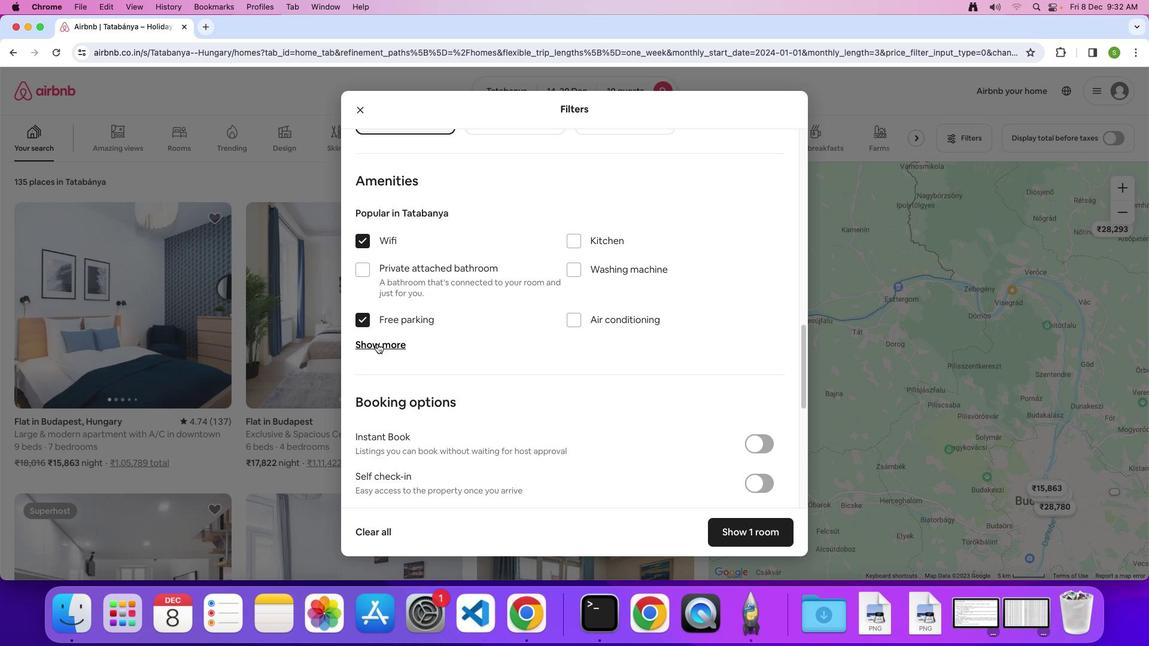 
Action: Mouse moved to (557, 355)
Screenshot: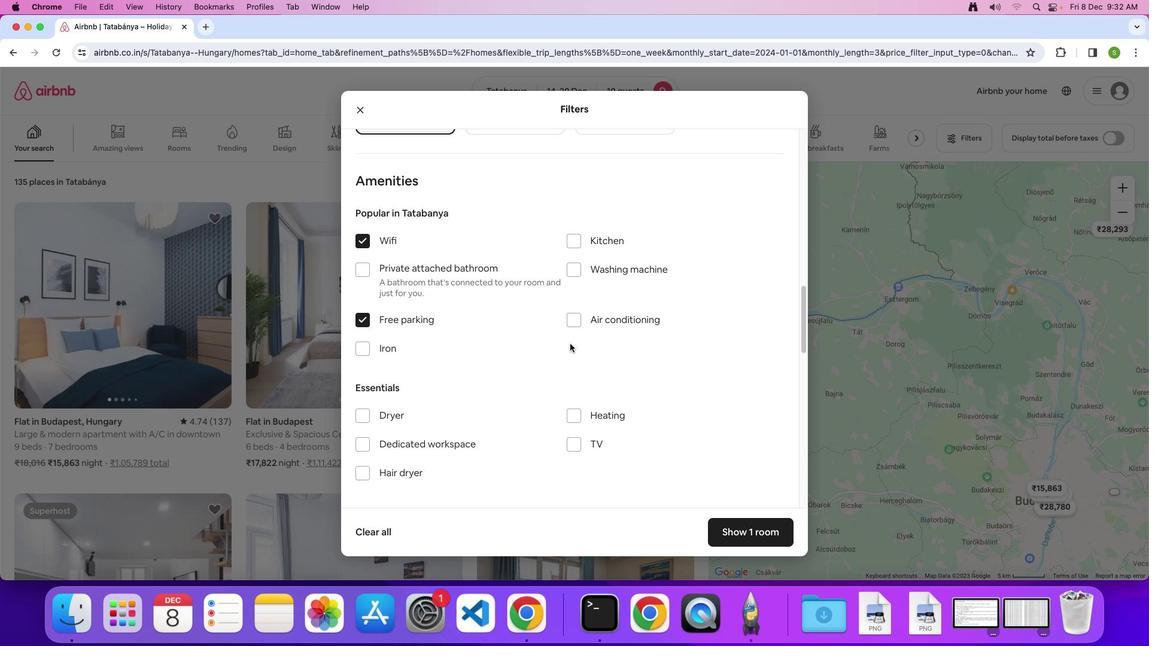 
Action: Mouse scrolled (557, 355) with delta (59, -1)
Screenshot: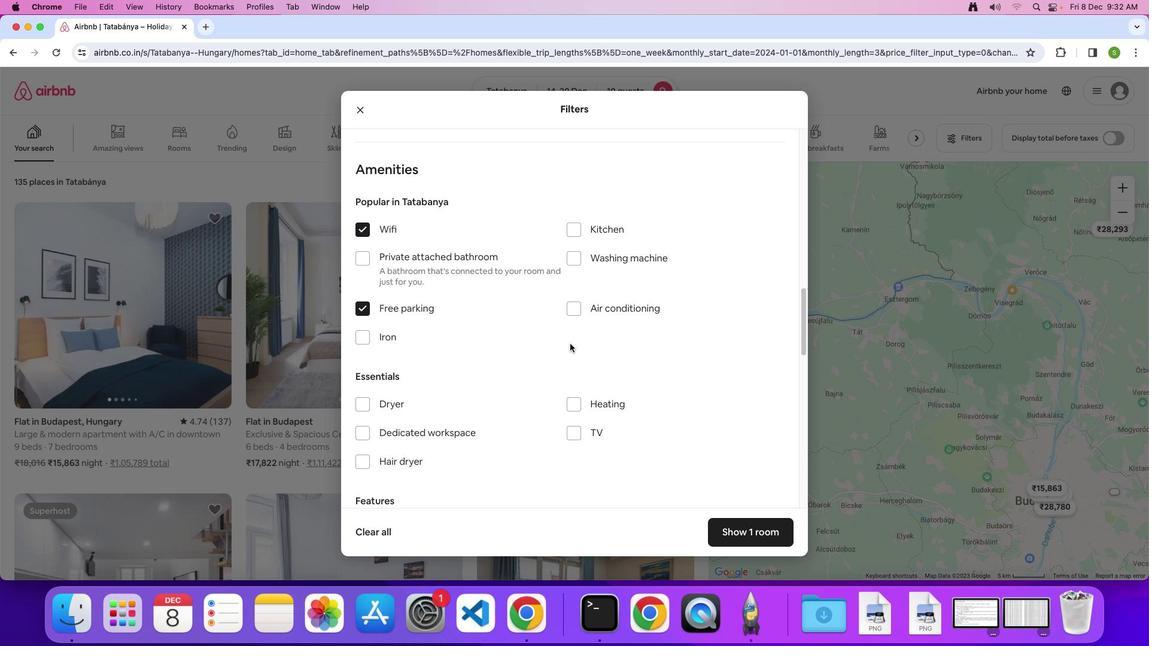 
Action: Mouse scrolled (557, 355) with delta (59, -1)
Screenshot: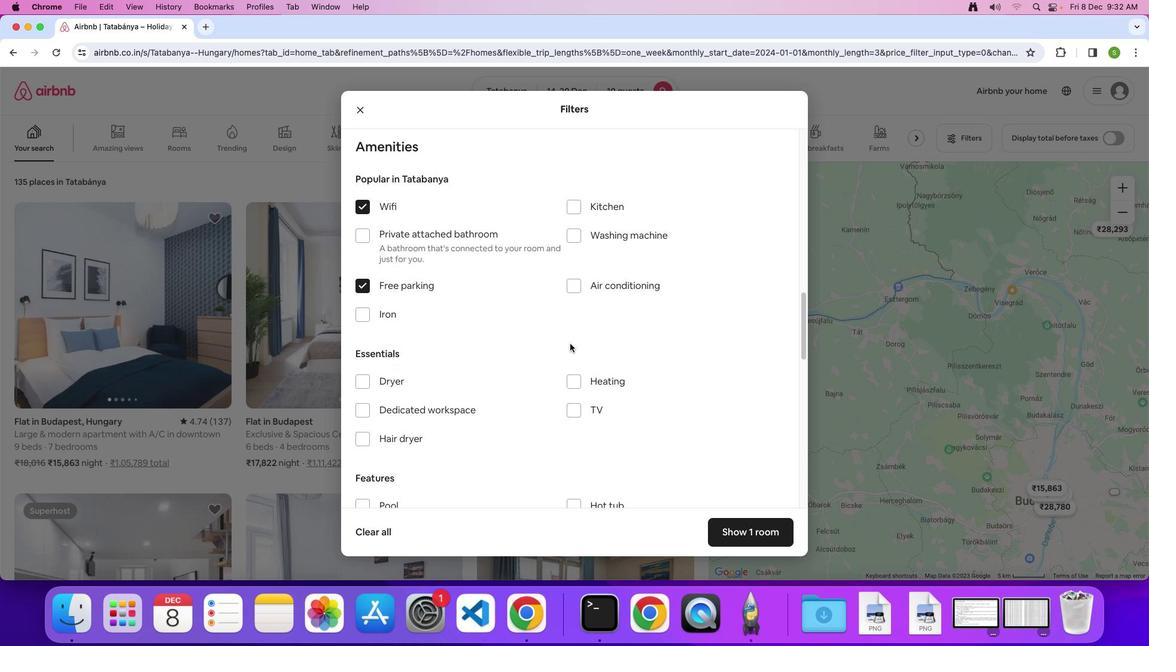 
Action: Mouse scrolled (557, 355) with delta (59, -2)
Screenshot: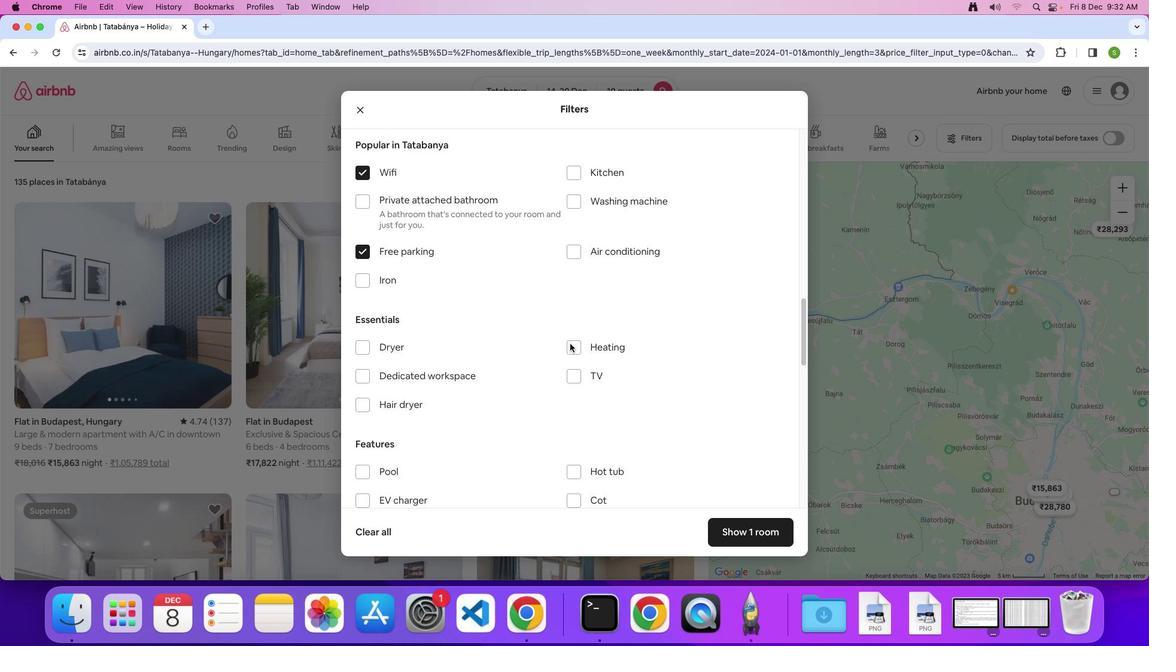 
Action: Mouse moved to (558, 338)
Screenshot: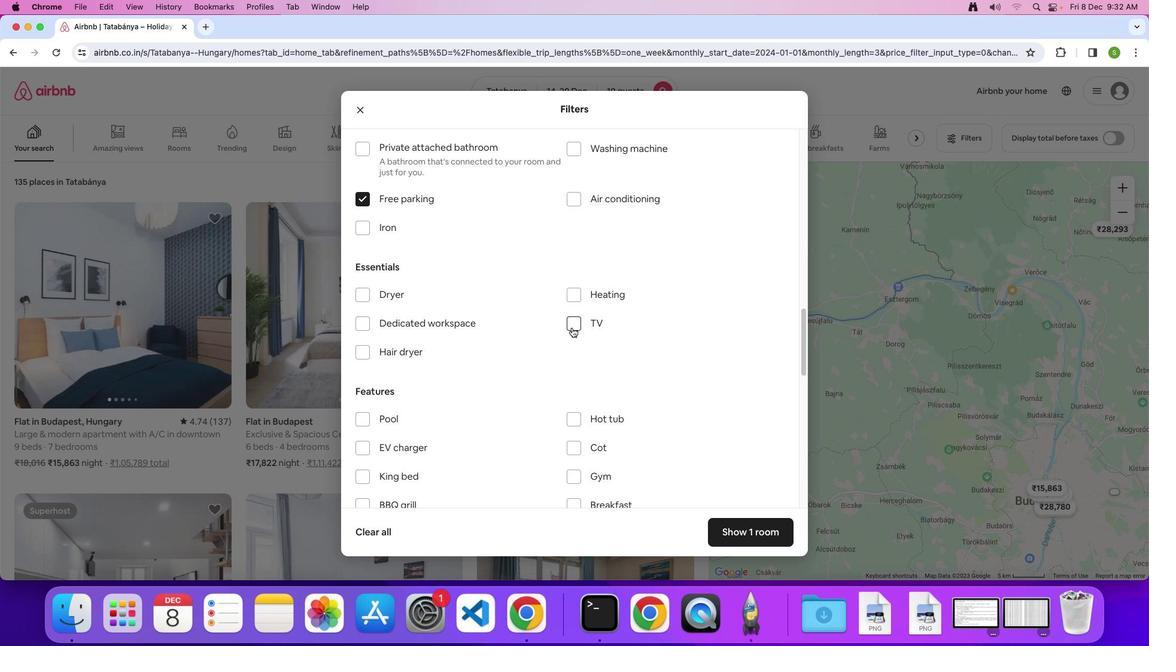 
Action: Mouse pressed left at (558, 338)
Screenshot: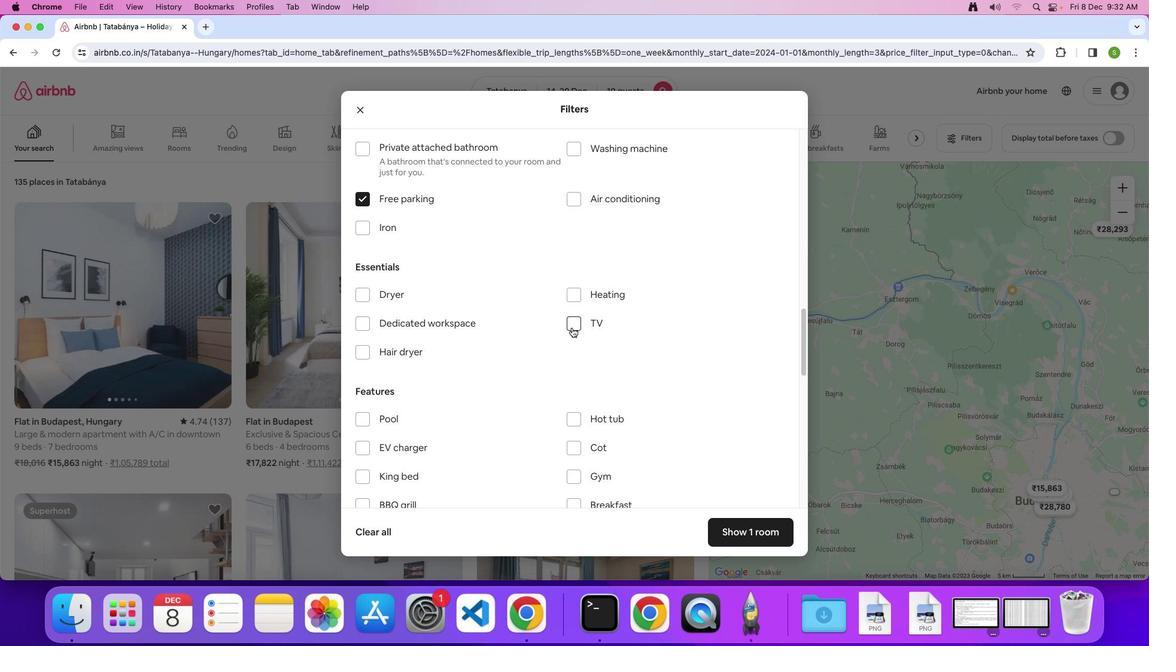 
Action: Mouse moved to (534, 349)
Screenshot: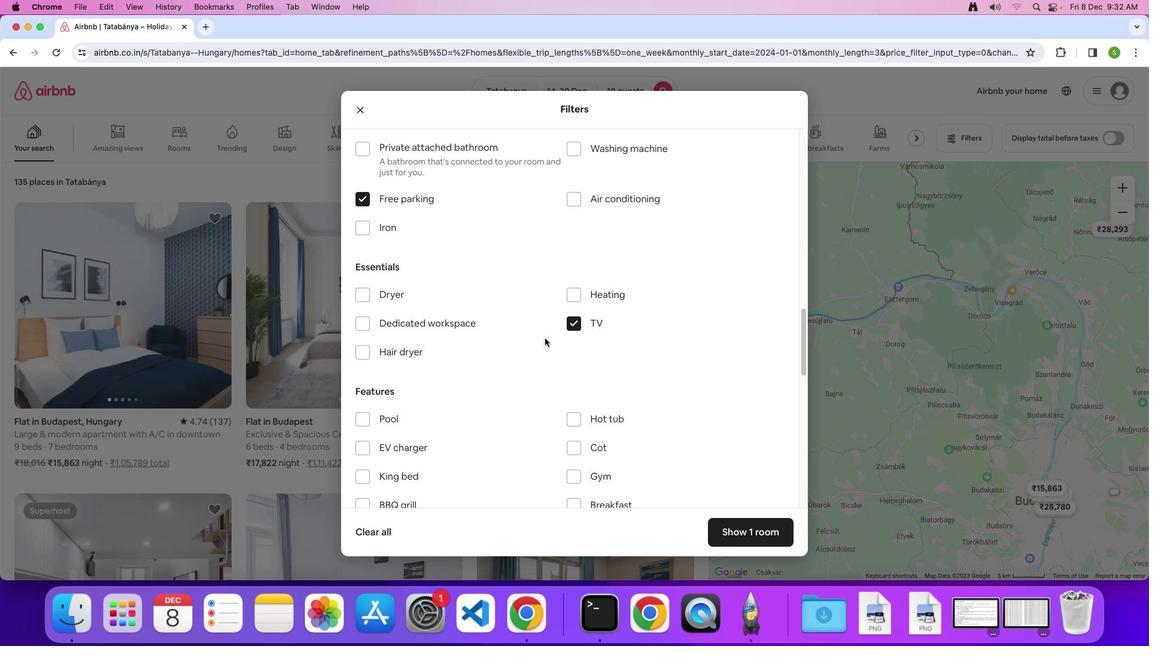 
Action: Mouse scrolled (534, 349) with delta (59, -1)
Screenshot: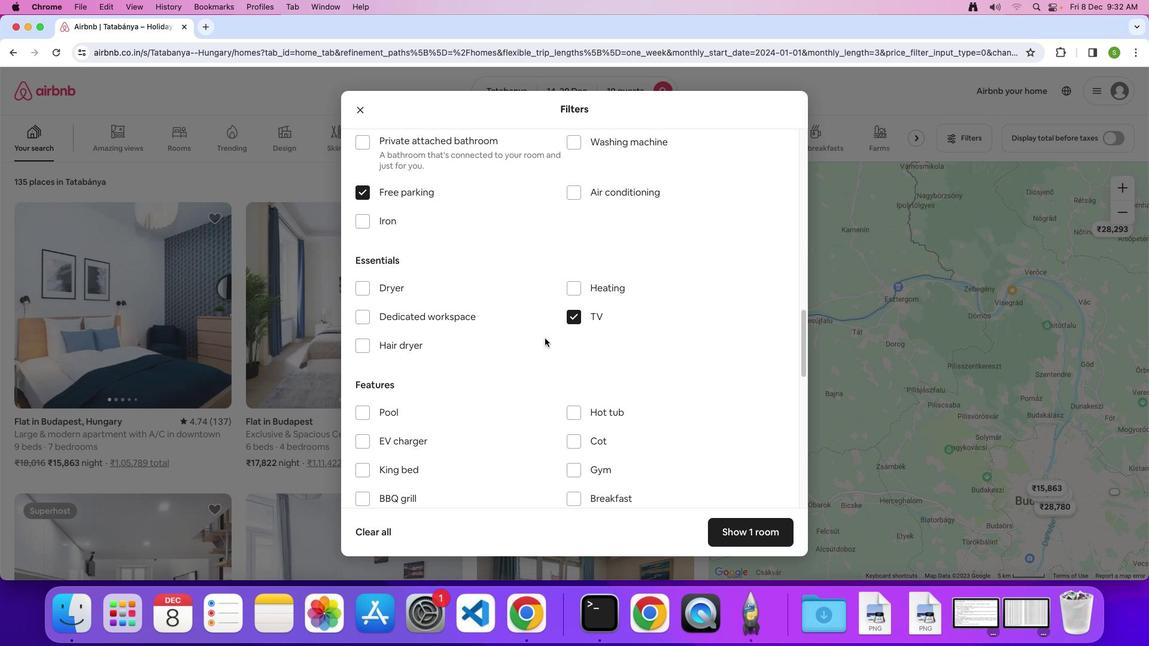 
Action: Mouse scrolled (534, 349) with delta (59, -1)
Screenshot: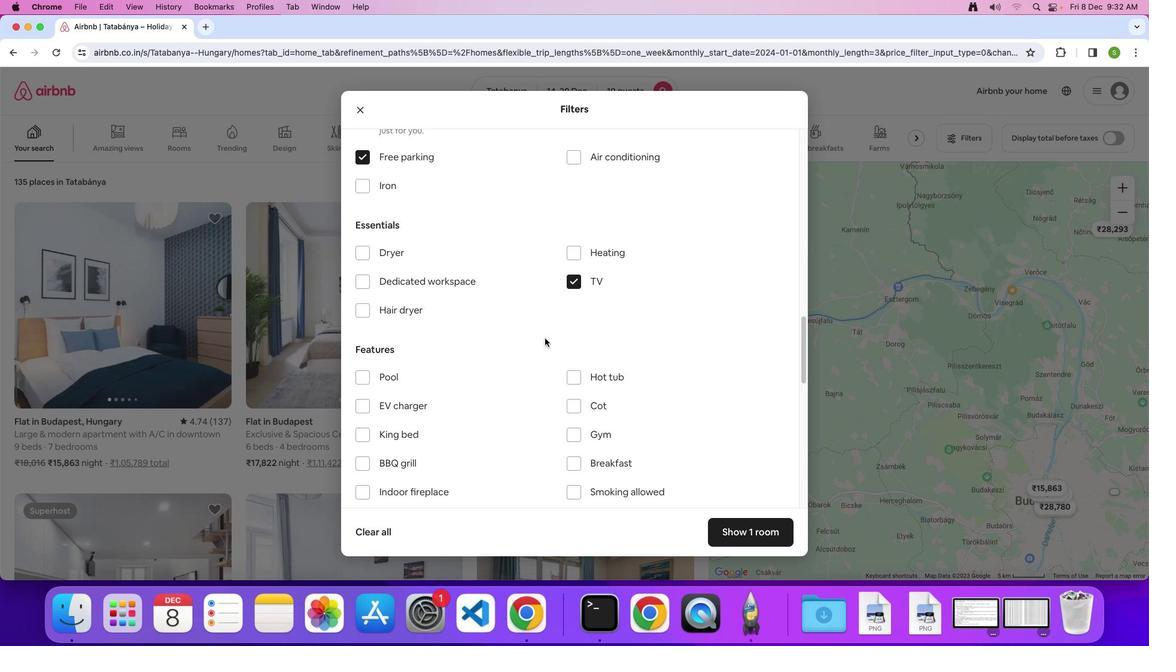 
Action: Mouse scrolled (534, 349) with delta (59, -2)
Screenshot: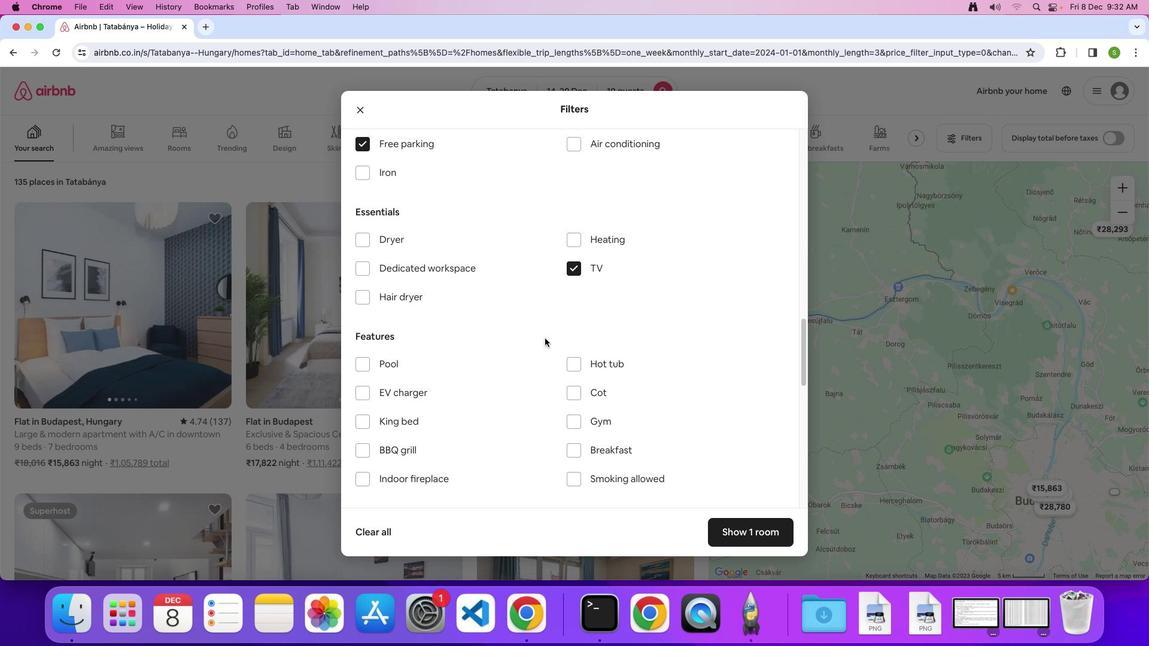 
Action: Mouse scrolled (534, 349) with delta (59, 0)
Screenshot: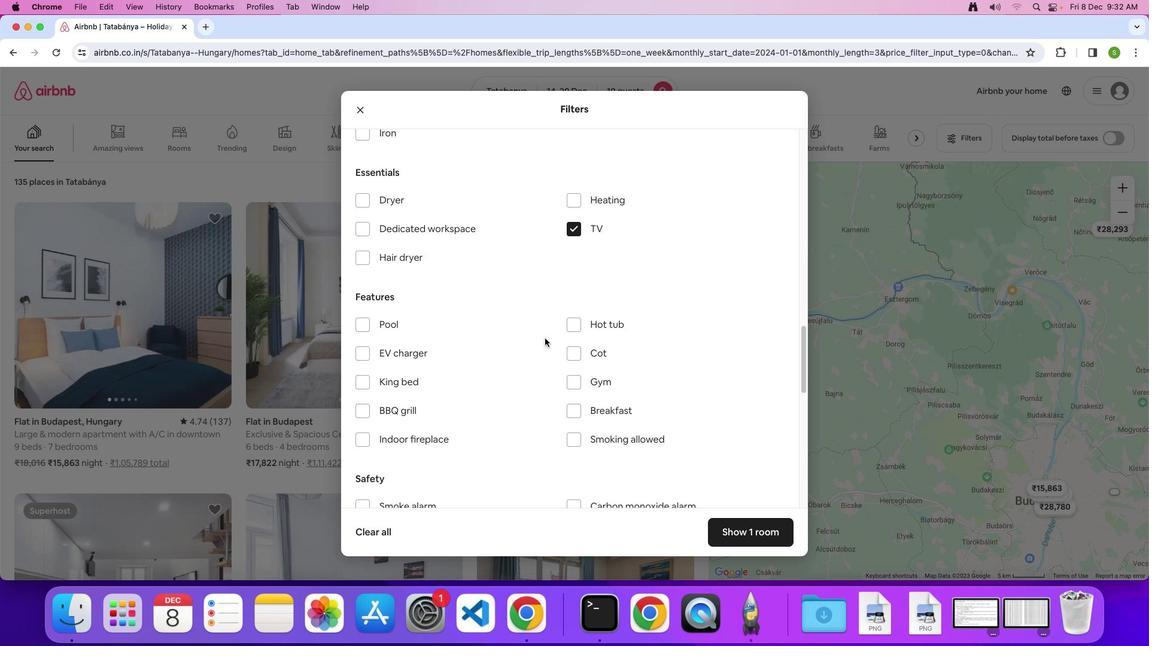 
Action: Mouse scrolled (534, 349) with delta (59, 0)
Screenshot: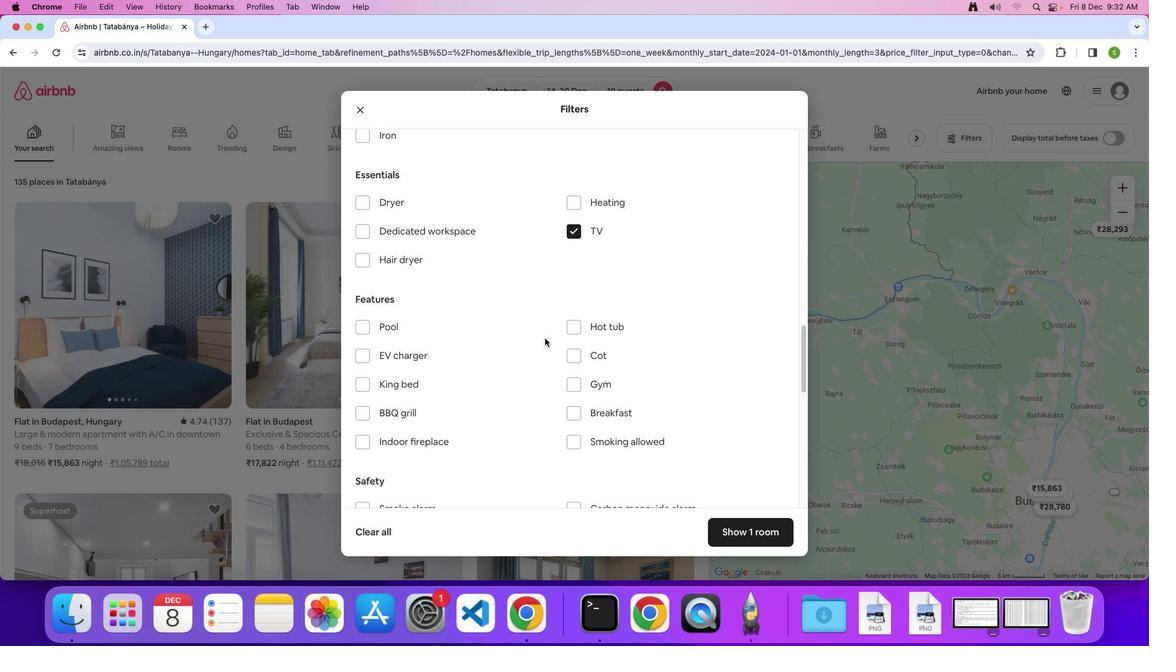 
Action: Mouse scrolled (534, 349) with delta (59, -1)
Screenshot: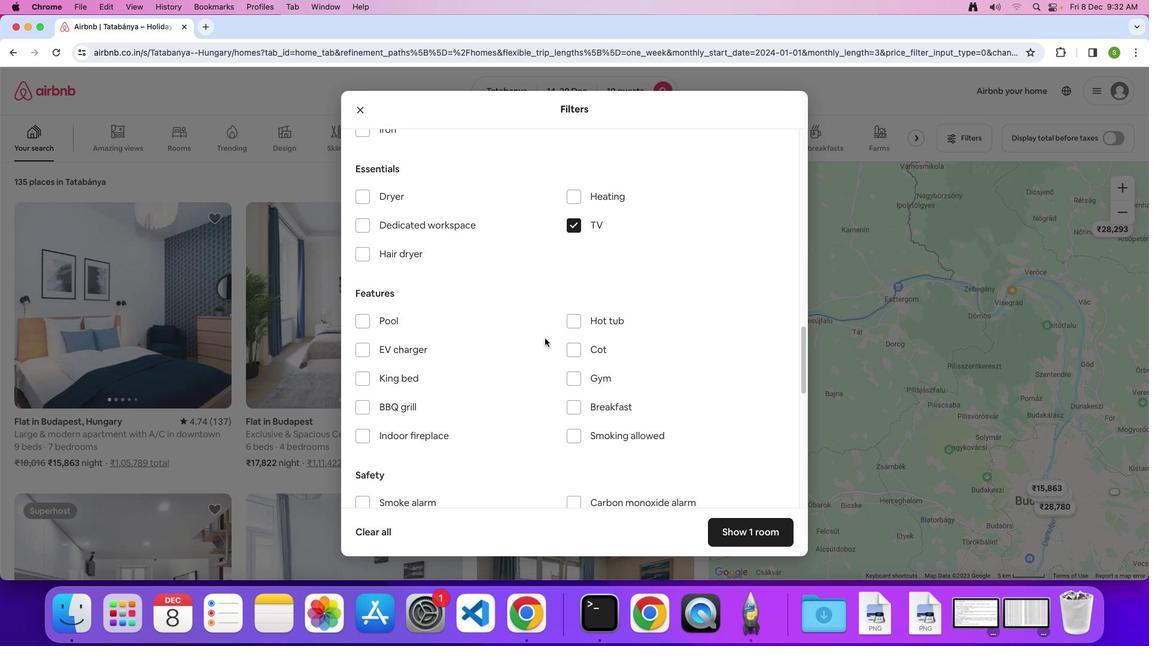 
Action: Mouse scrolled (534, 349) with delta (59, -1)
Screenshot: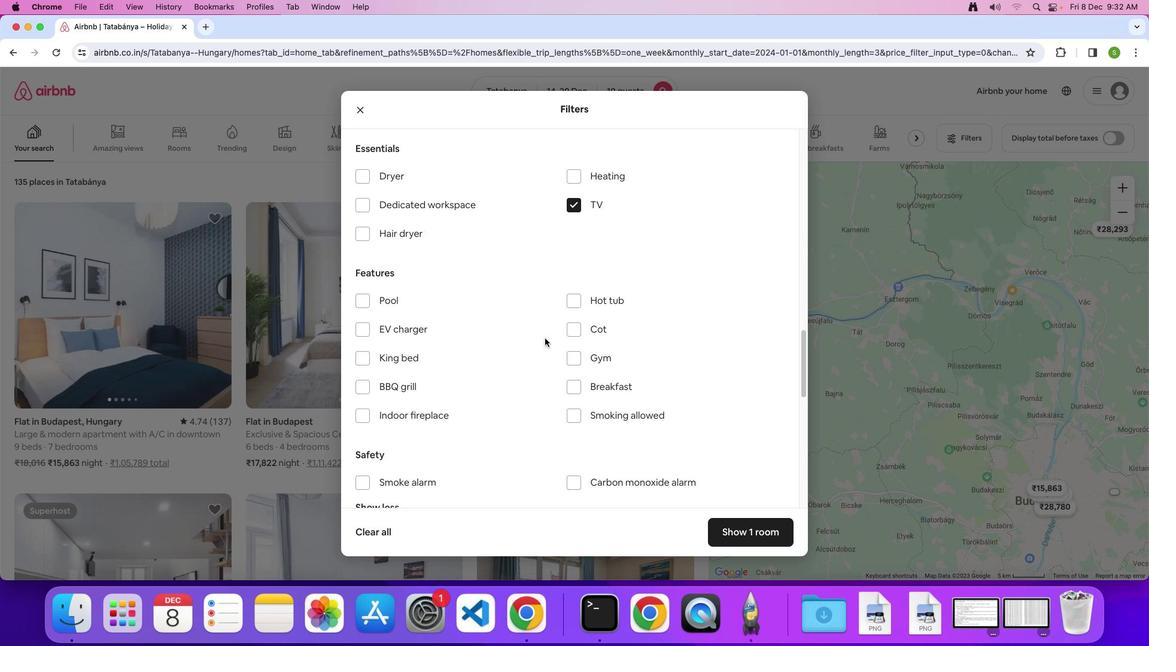 
Action: Mouse scrolled (534, 349) with delta (59, -2)
Screenshot: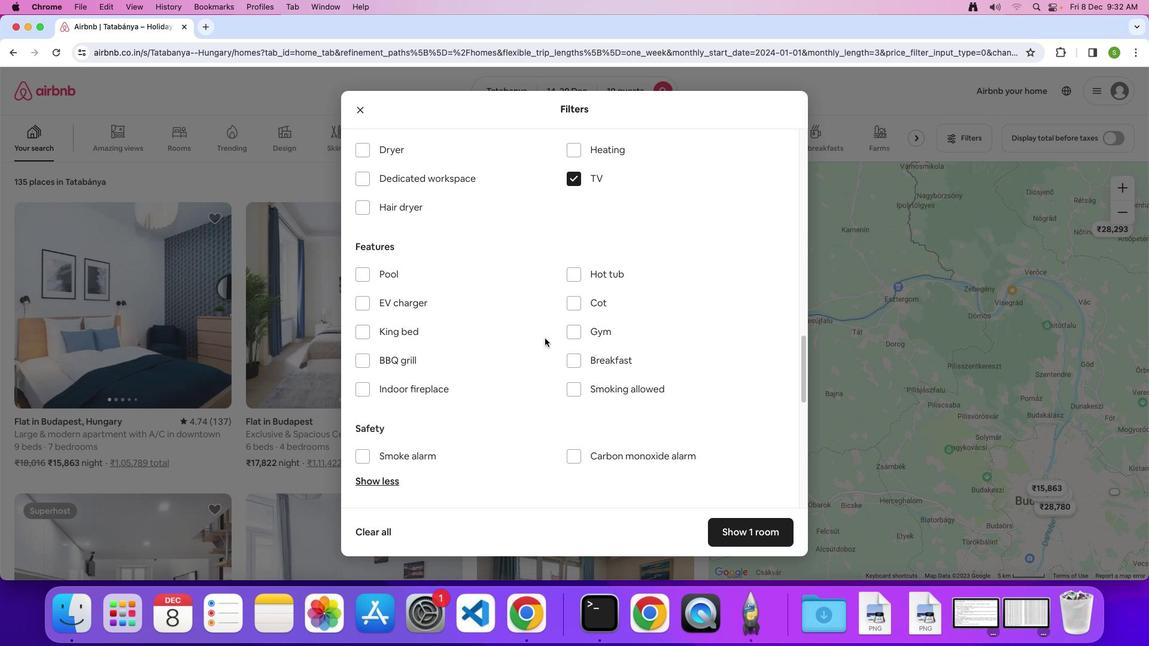 
Action: Mouse moved to (561, 322)
Screenshot: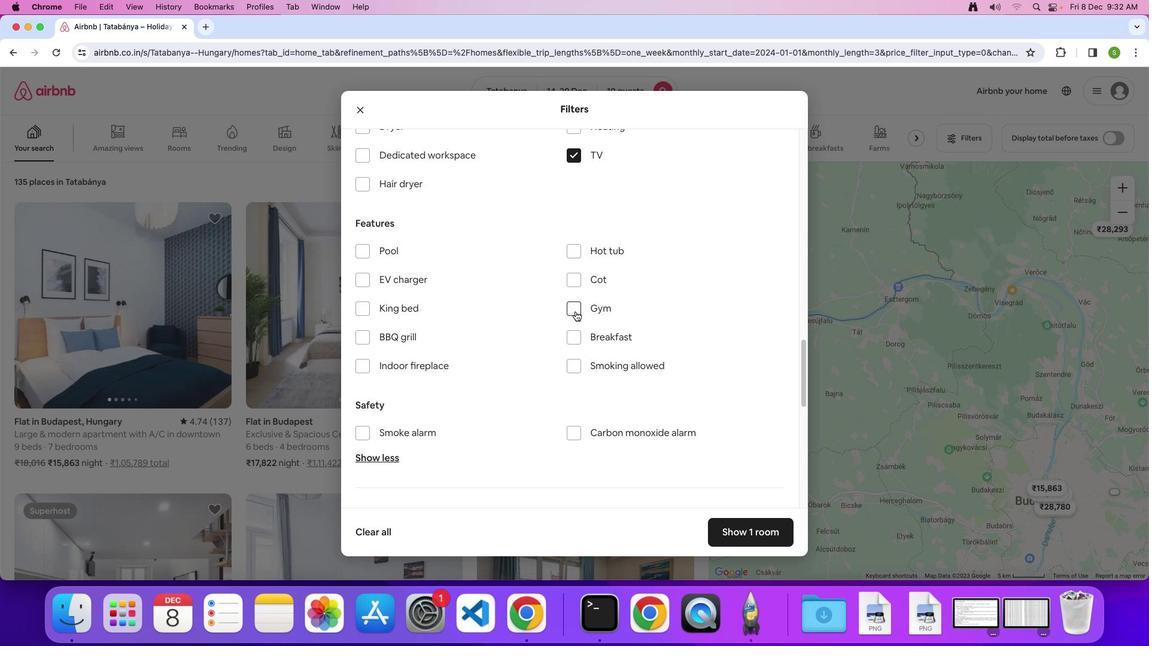 
Action: Mouse pressed left at (561, 322)
Screenshot: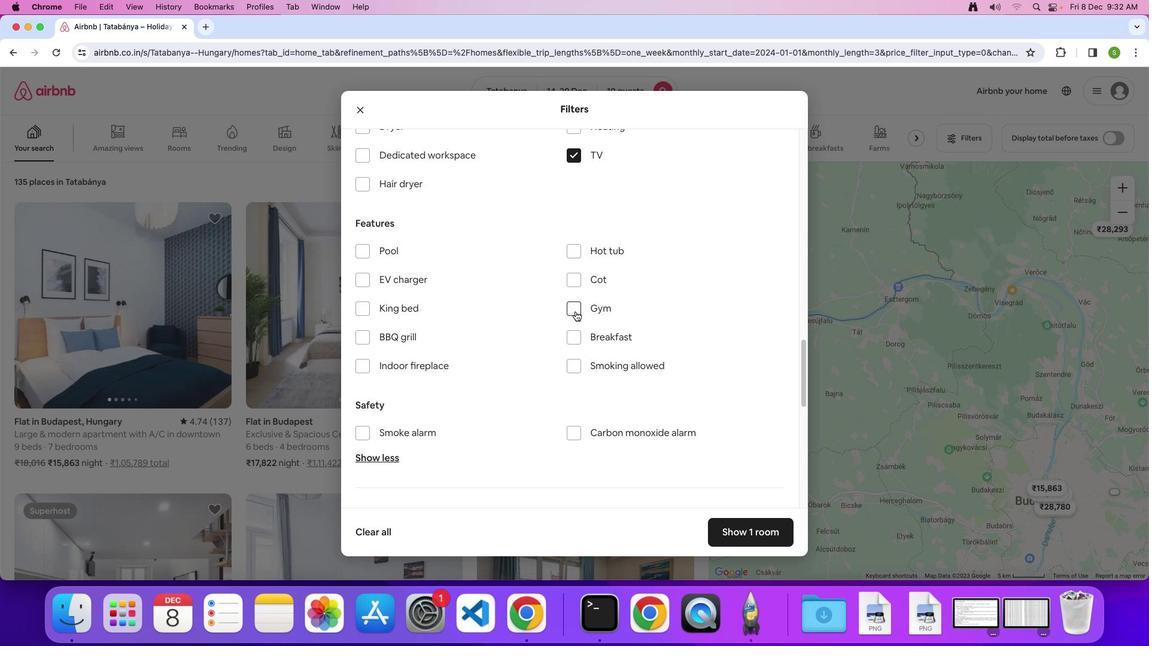 
Action: Mouse moved to (557, 346)
Screenshot: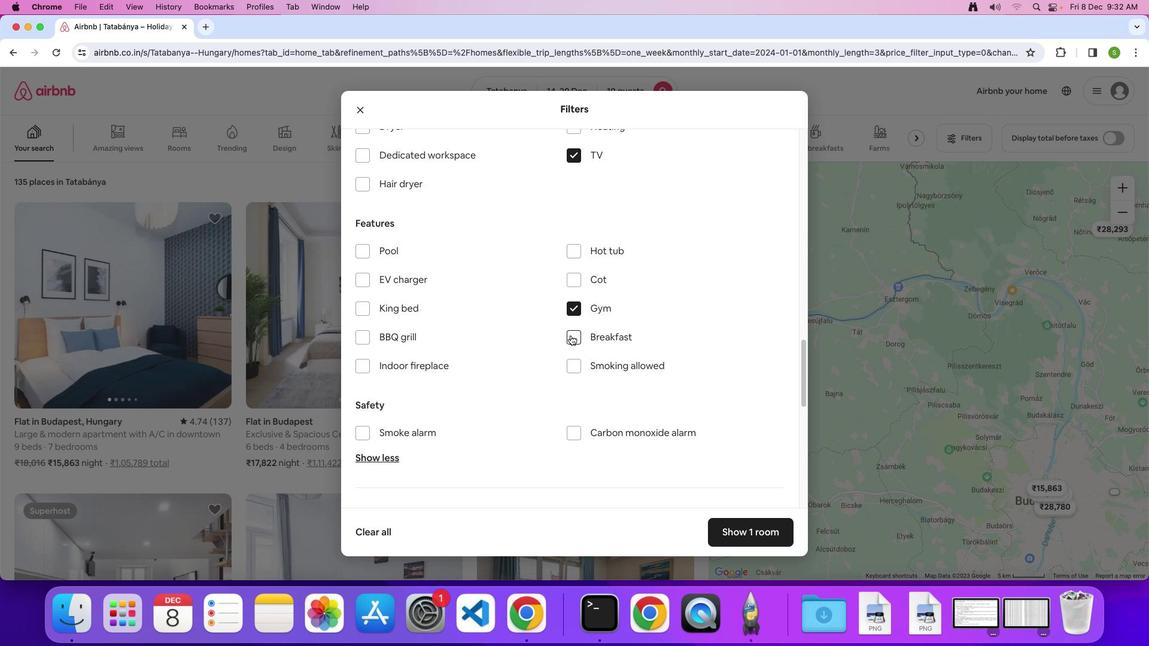 
Action: Mouse pressed left at (557, 346)
Screenshot: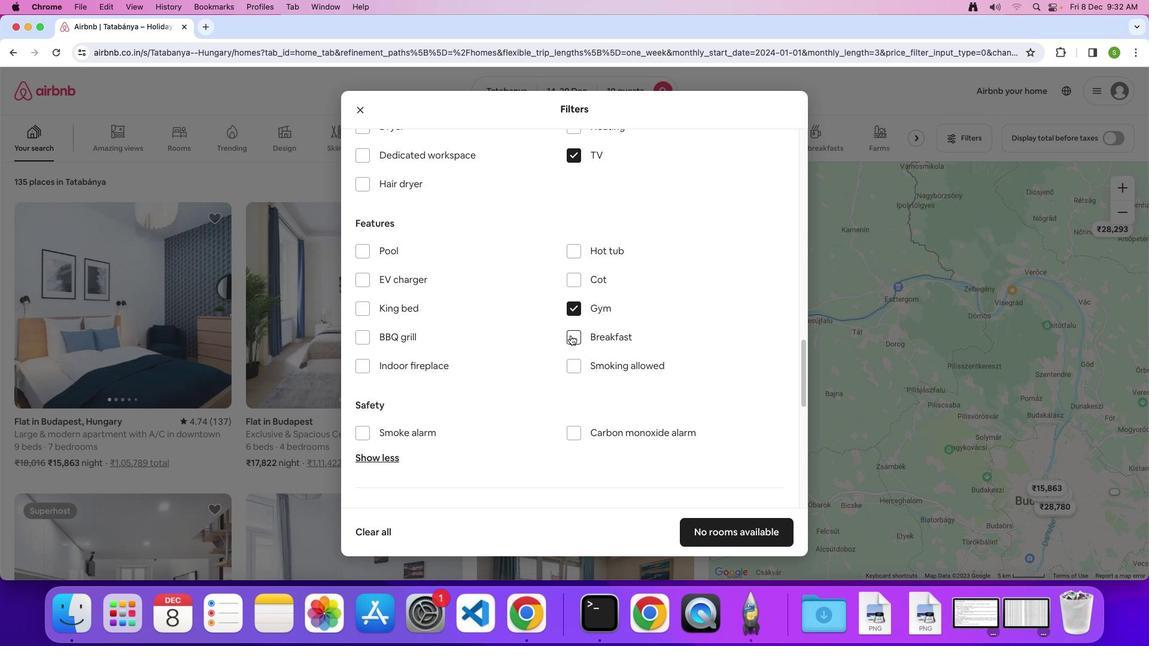 
Action: Mouse moved to (619, 409)
Screenshot: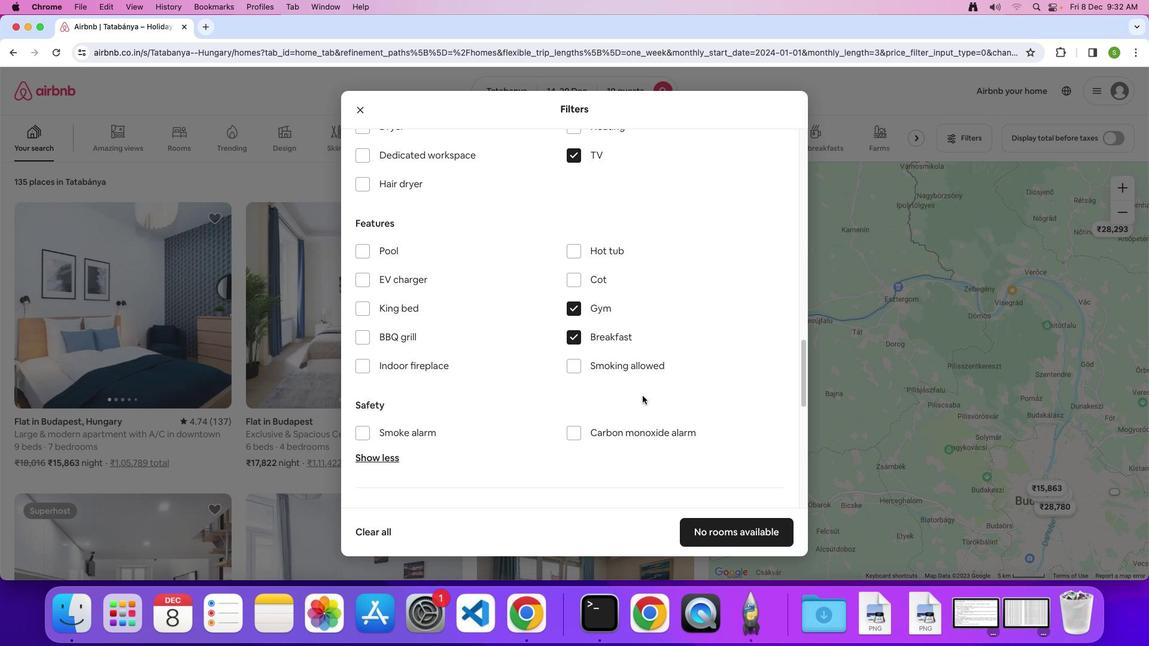 
Action: Mouse scrolled (619, 409) with delta (59, -1)
Screenshot: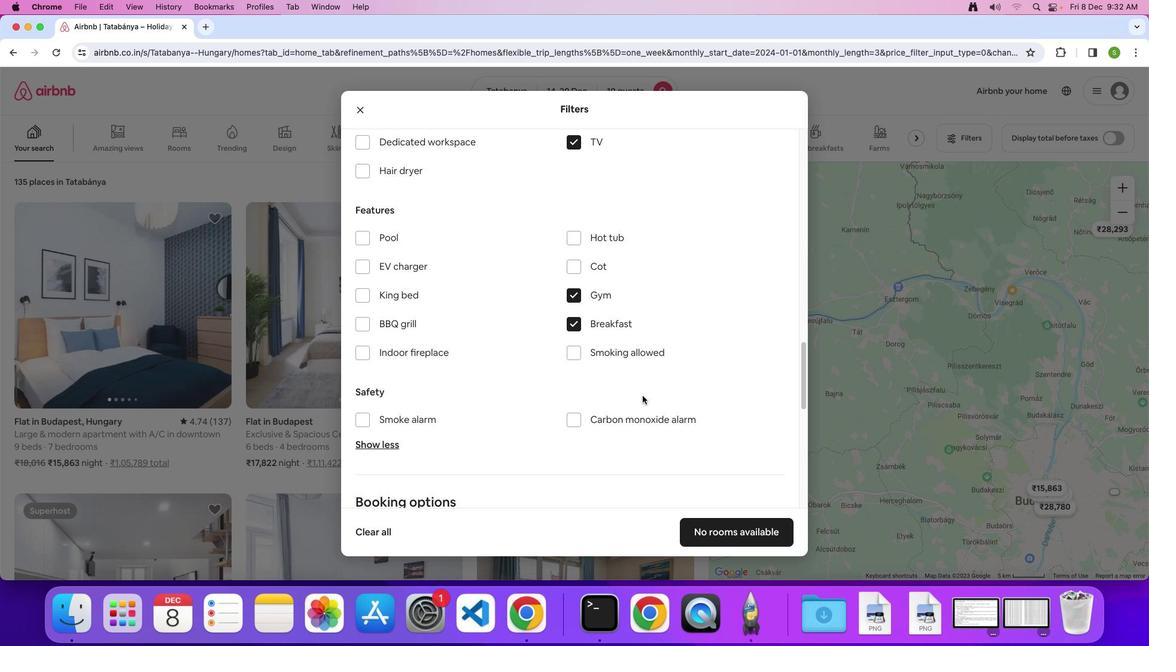 
Action: Mouse scrolled (619, 409) with delta (59, -1)
Screenshot: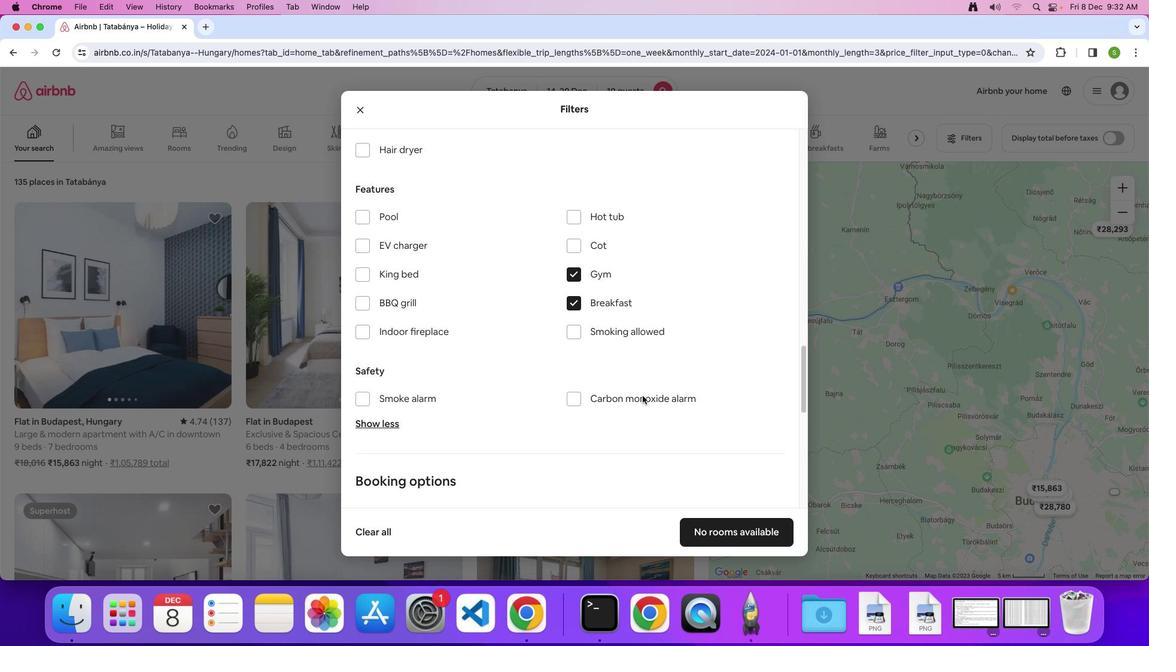 
Action: Mouse scrolled (619, 409) with delta (59, -2)
Screenshot: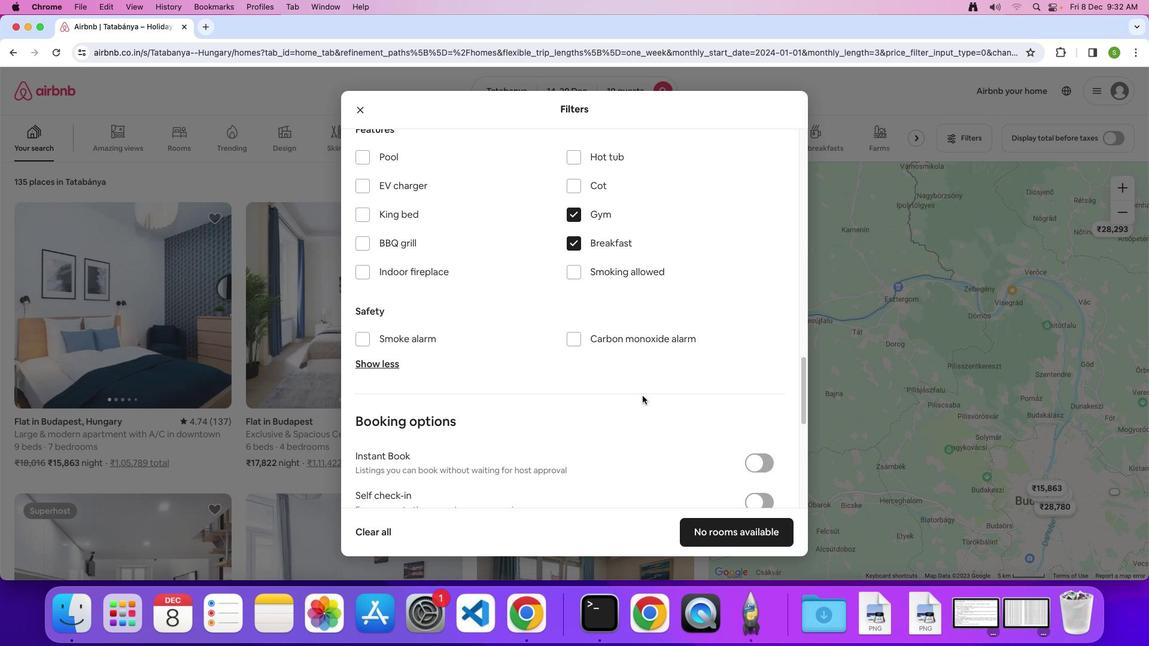 
Action: Mouse scrolled (619, 409) with delta (59, -1)
Screenshot: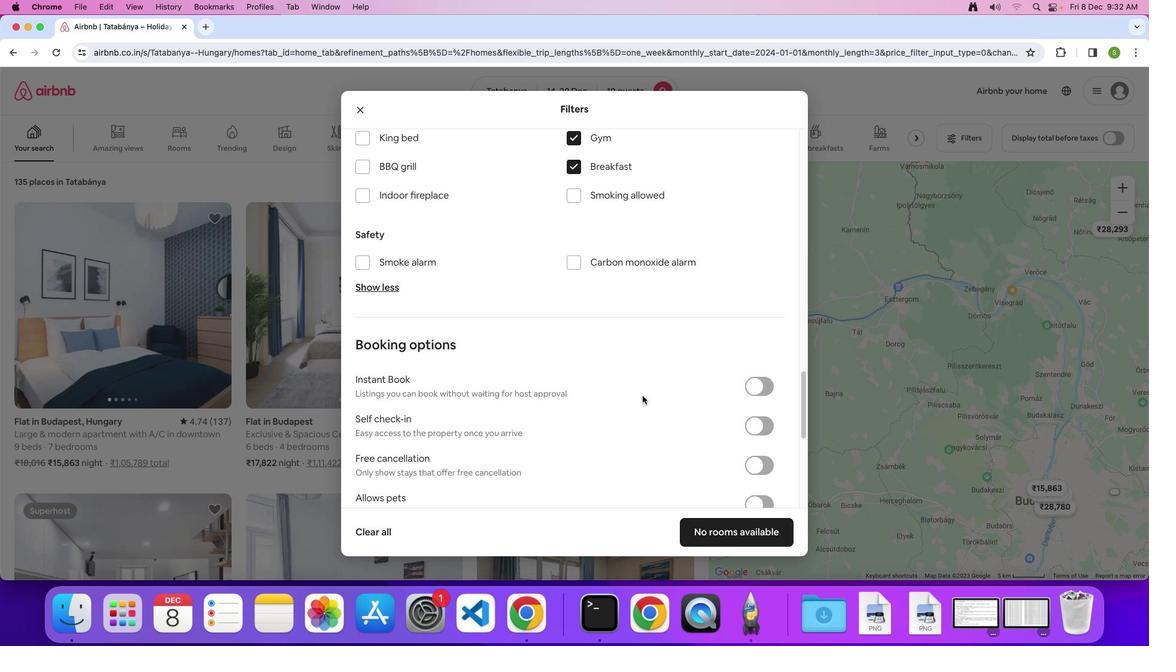 
Action: Mouse scrolled (619, 409) with delta (59, -1)
Screenshot: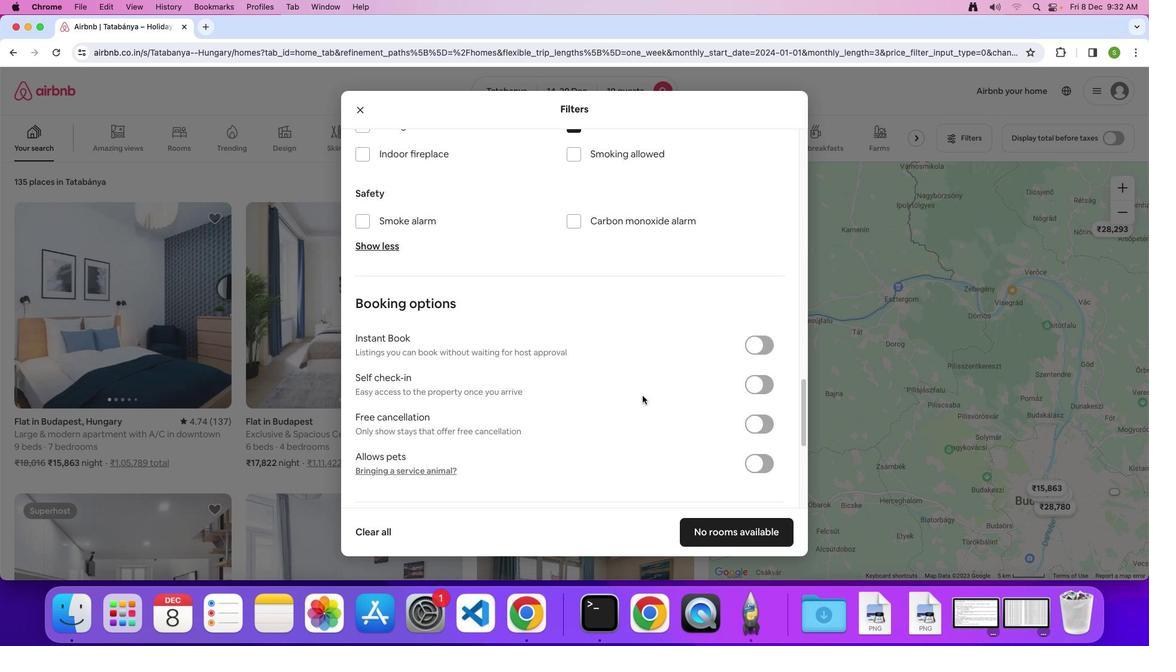 
Action: Mouse scrolled (619, 409) with delta (59, -3)
Screenshot: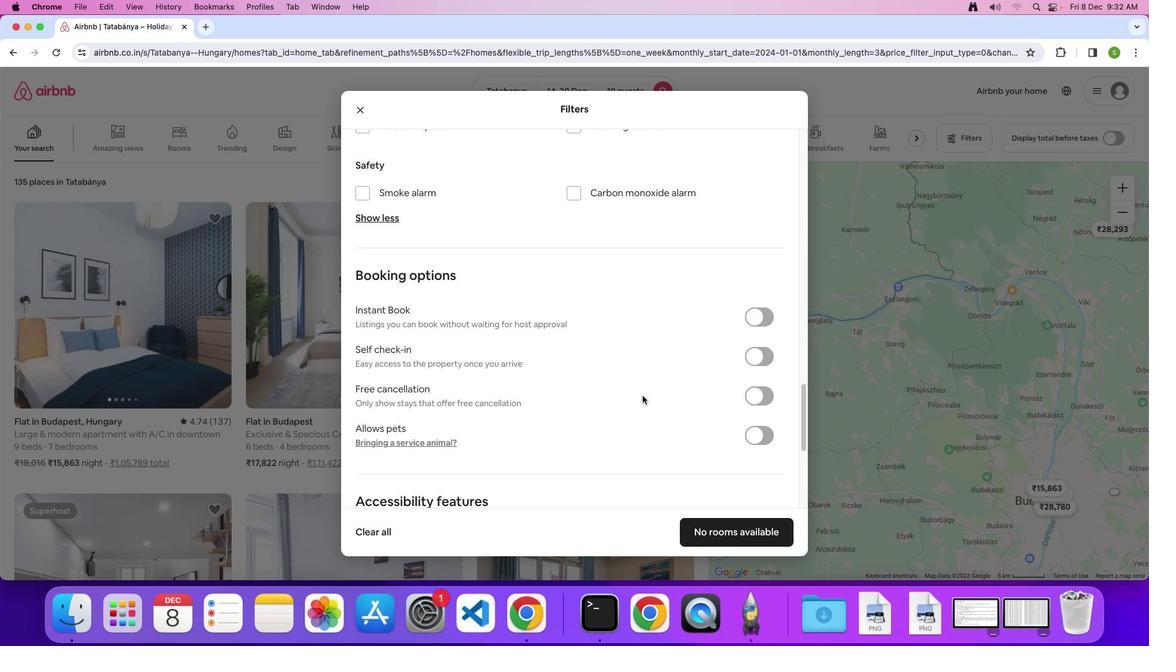 
Action: Mouse scrolled (619, 409) with delta (59, -1)
Screenshot: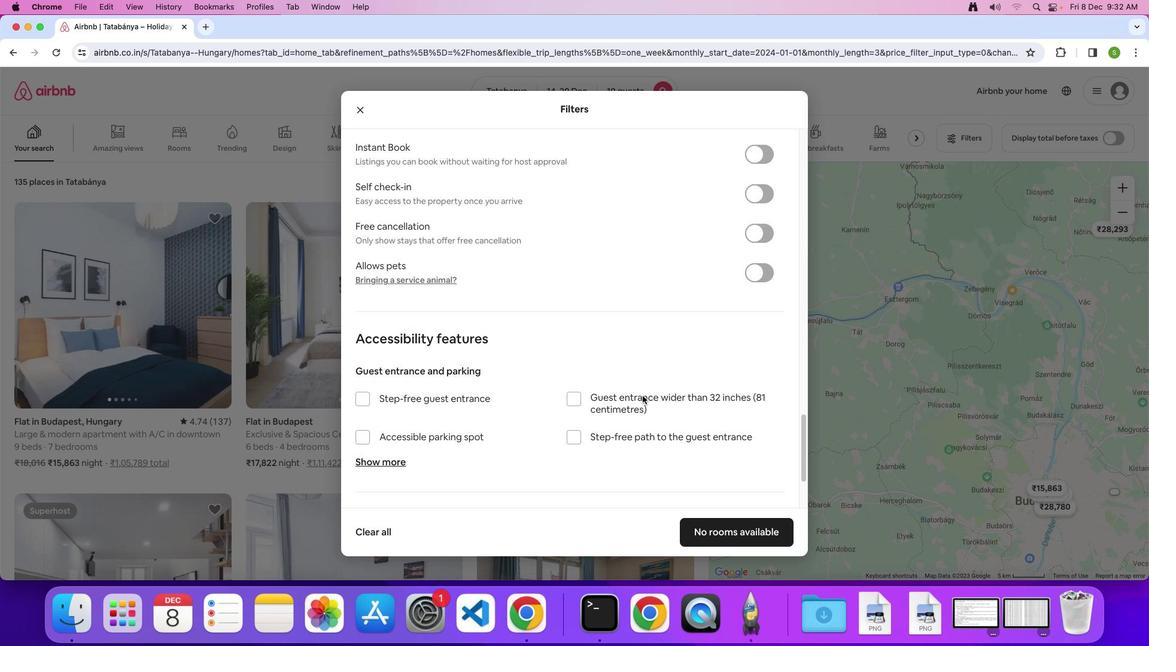 
Action: Mouse scrolled (619, 409) with delta (59, -1)
Screenshot: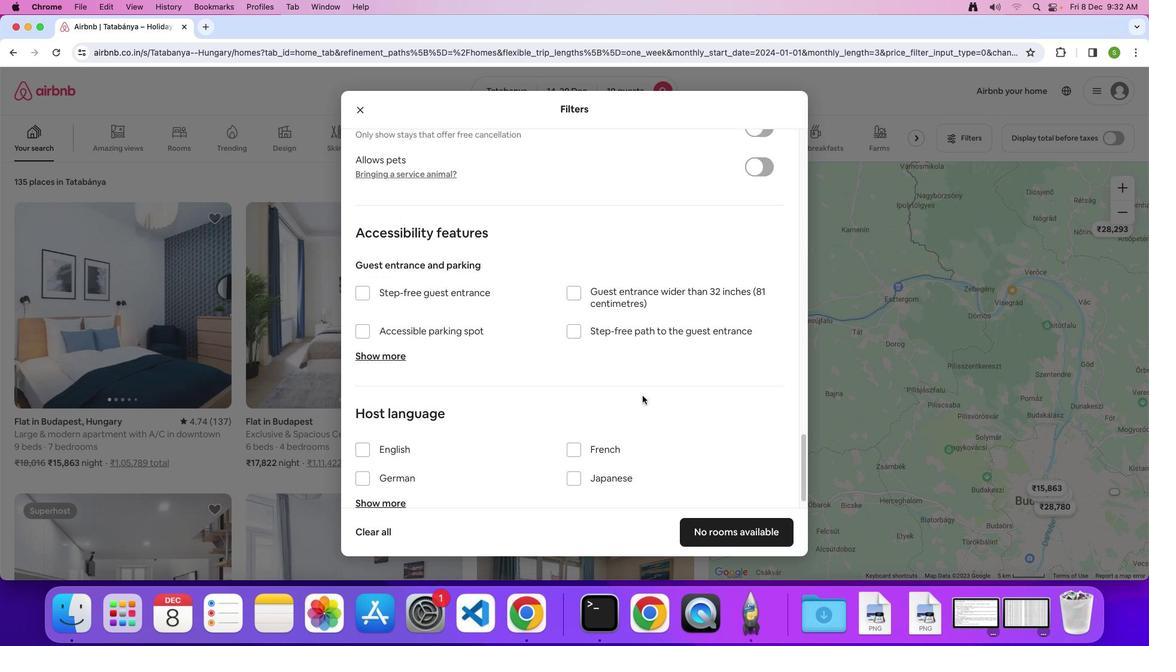 
Action: Mouse scrolled (619, 409) with delta (59, -3)
Screenshot: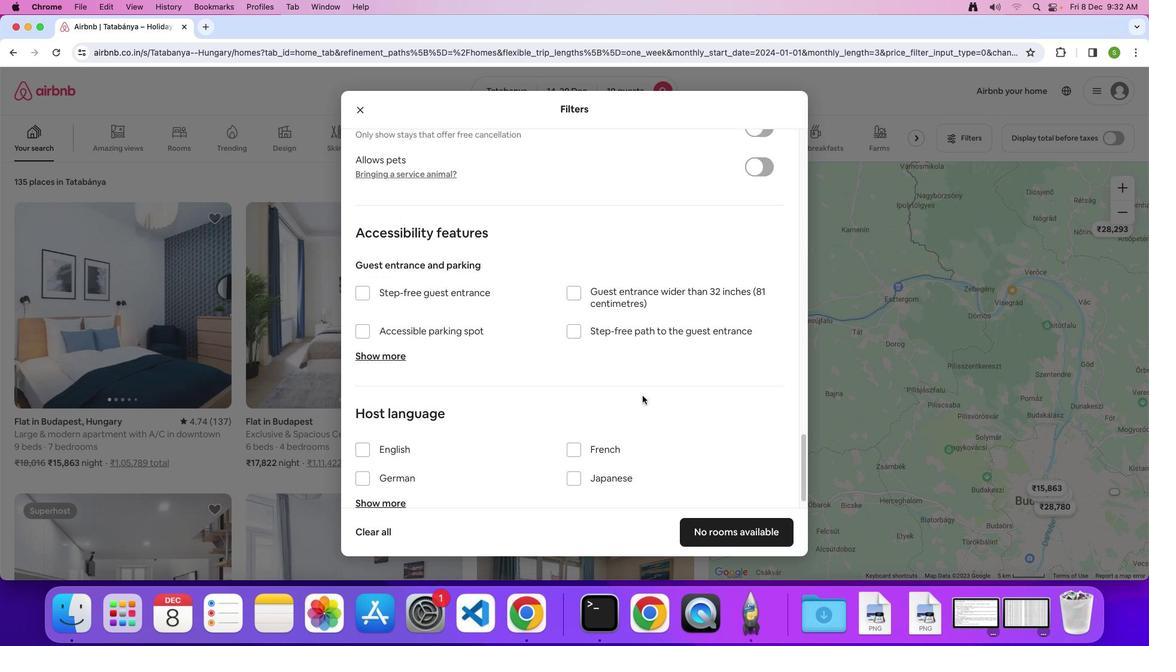 
Action: Mouse scrolled (619, 409) with delta (59, -4)
Screenshot: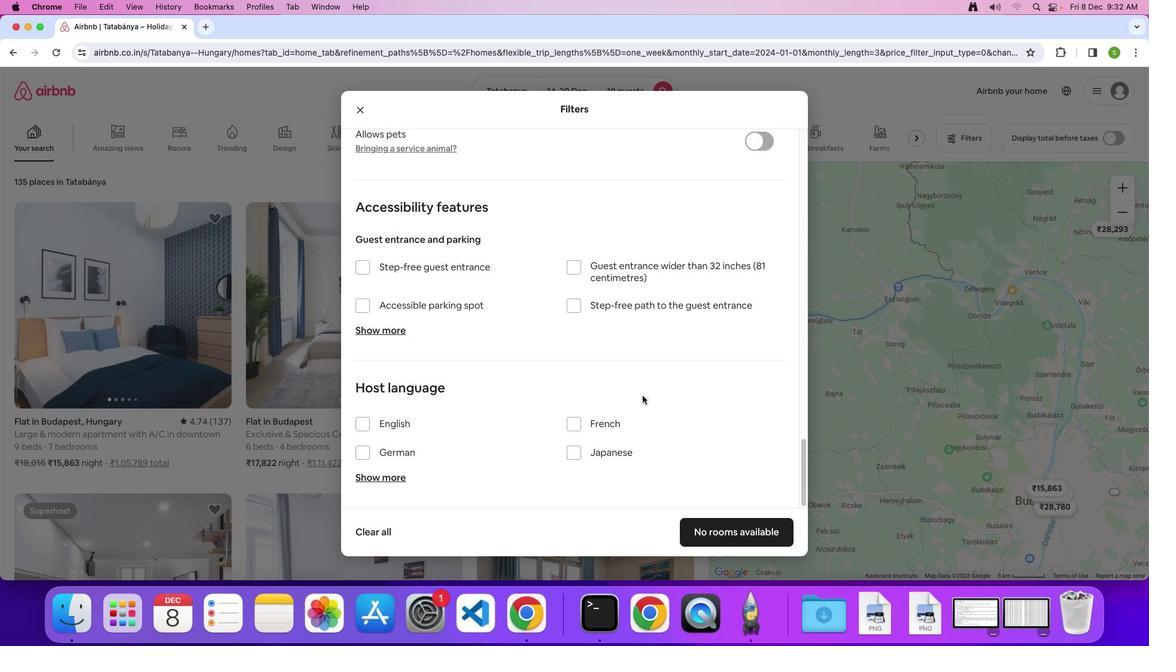 
Action: Mouse moved to (687, 549)
Screenshot: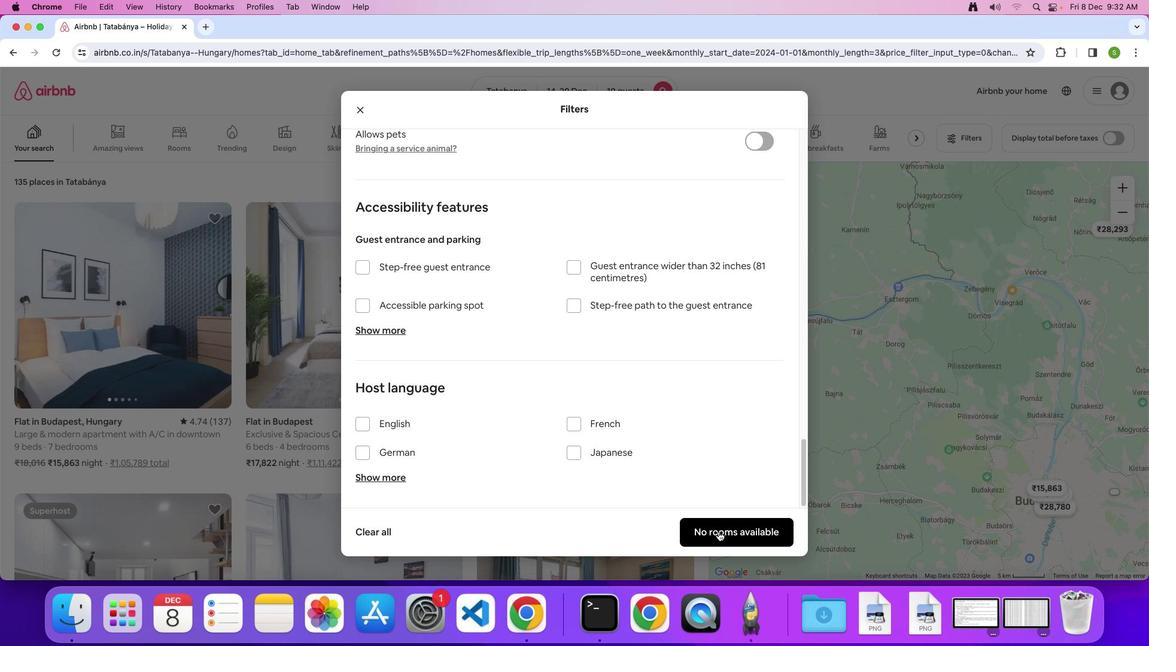 
Action: Mouse pressed left at (687, 549)
Screenshot: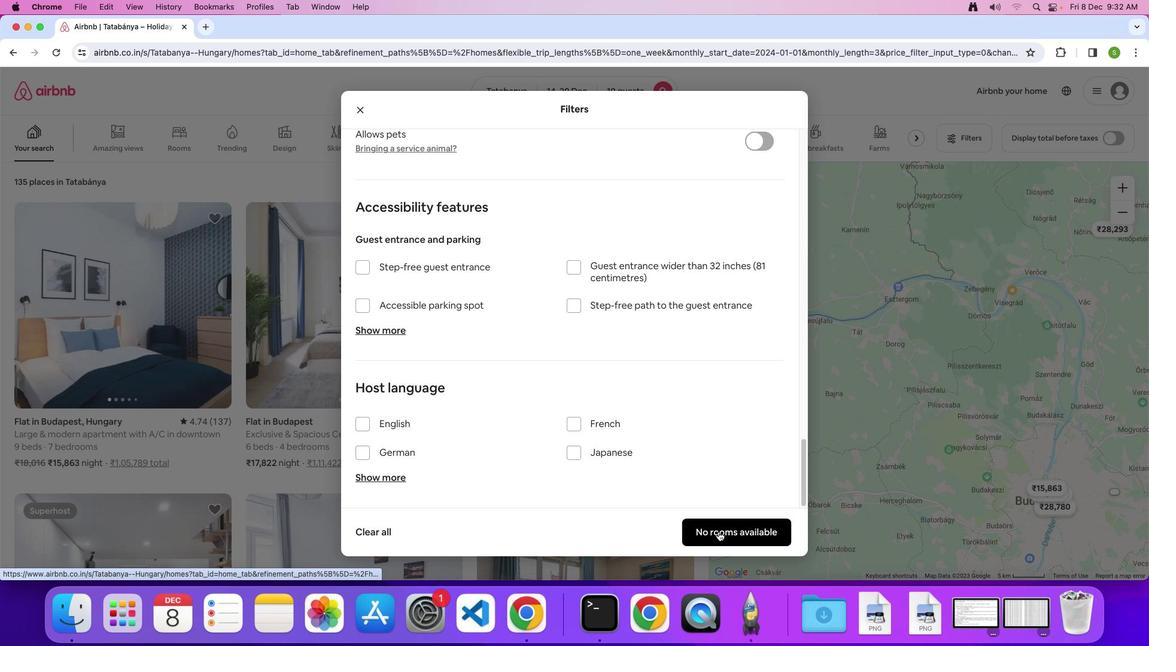 
Action: Mouse moved to (597, 395)
Screenshot: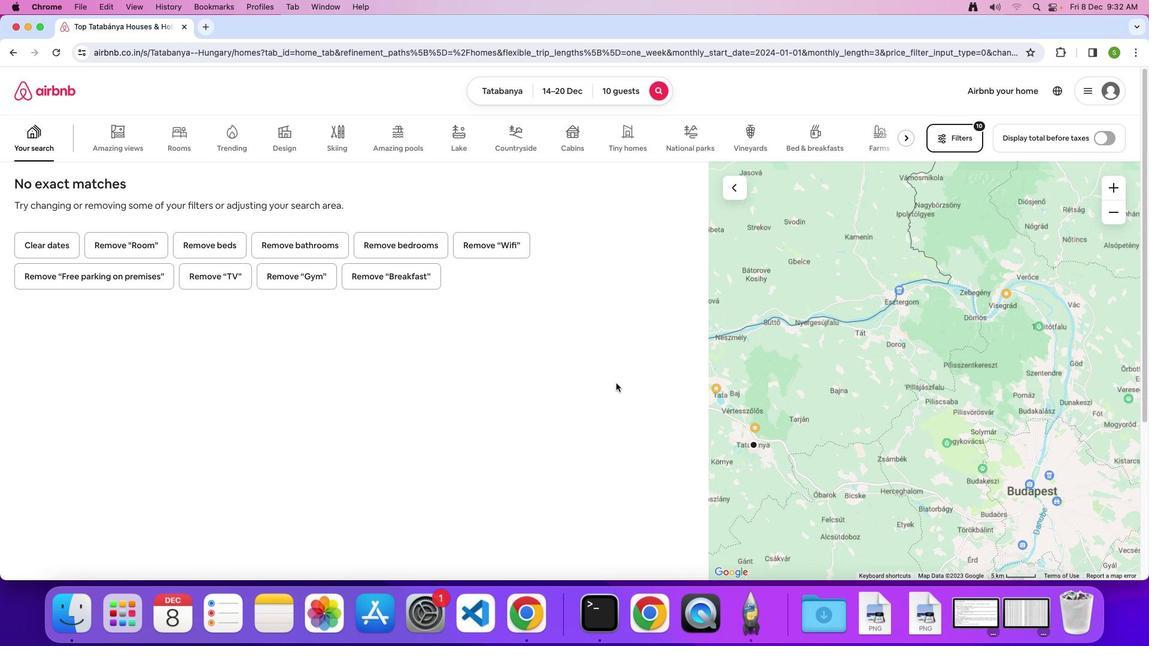 
